 Task: Look for space in Pawtucket, United States from 12th August, 2023 to 16th August, 2023 for 8 adults in price range Rs.10000 to Rs.16000. Place can be private room with 8 bedrooms having 8 beds and 8 bathrooms. Property type can be house, flat, guest house, hotel. Amenities needed are: wifi, TV, free parkinig on premises, gym, breakfast. Booking option can be shelf check-in. Required host language is English.
Action: Mouse moved to (448, 104)
Screenshot: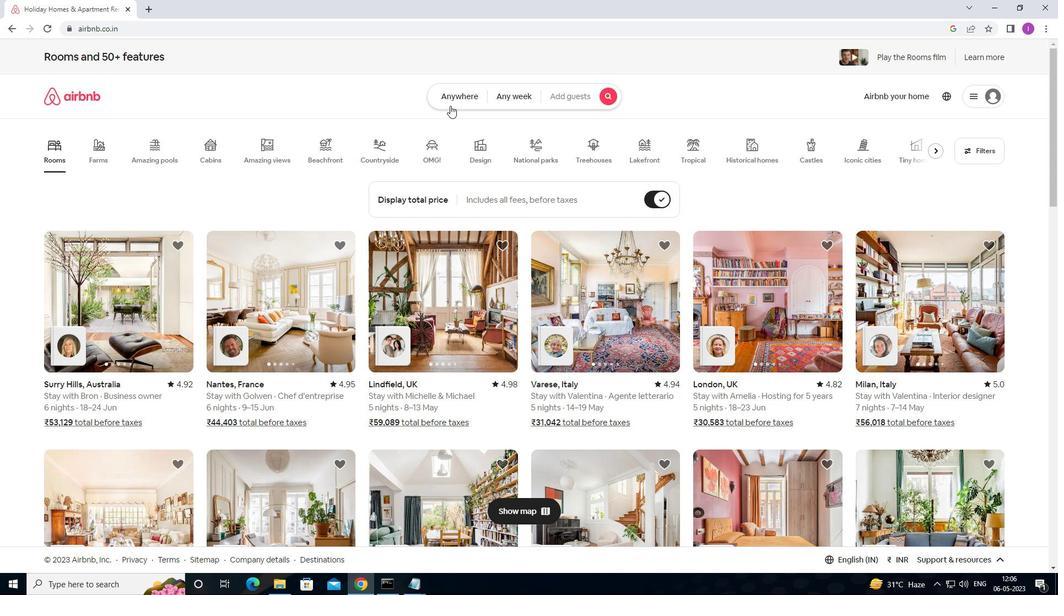
Action: Mouse pressed left at (448, 104)
Screenshot: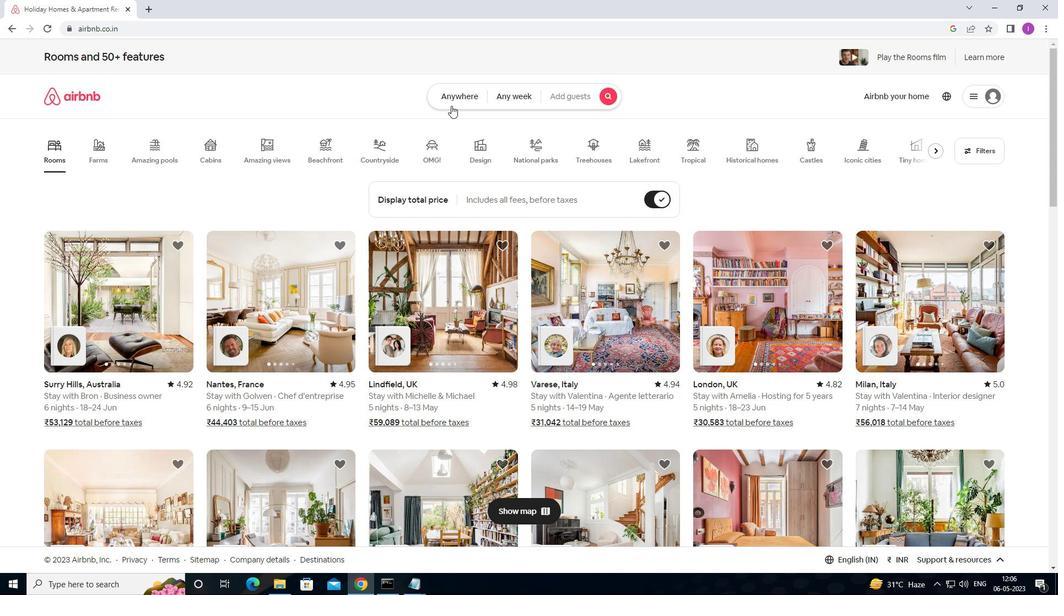 
Action: Mouse moved to (450, 96)
Screenshot: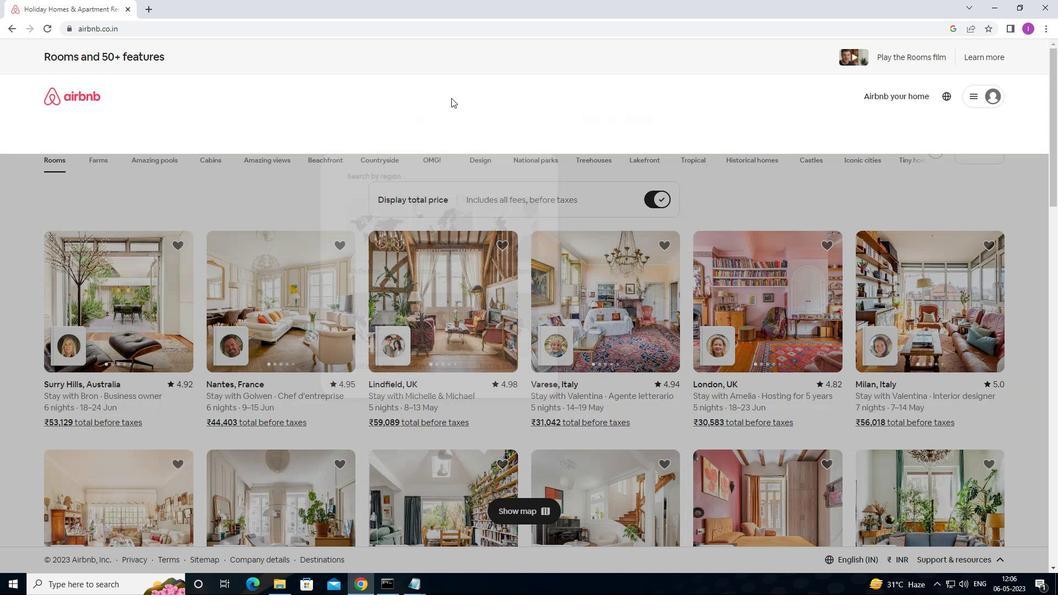 
Action: Mouse pressed left at (450, 96)
Screenshot: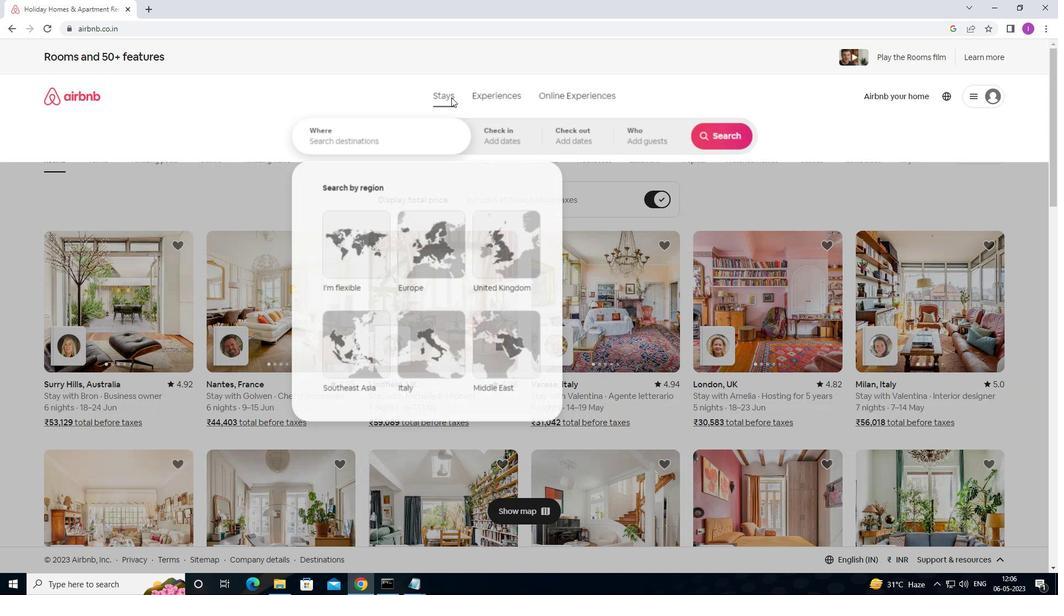 
Action: Mouse moved to (332, 140)
Screenshot: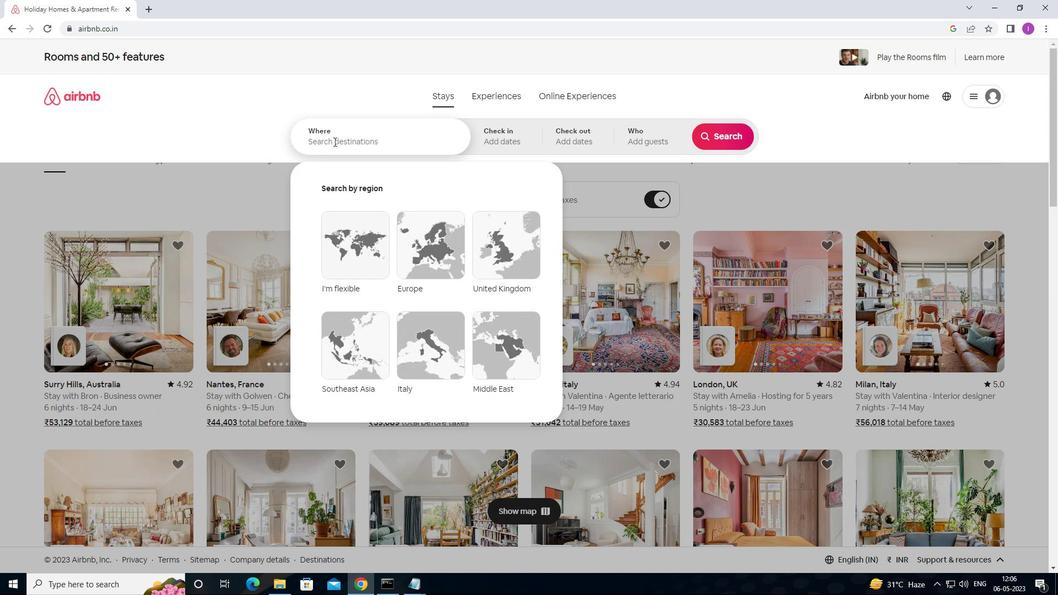 
Action: Mouse pressed left at (332, 140)
Screenshot: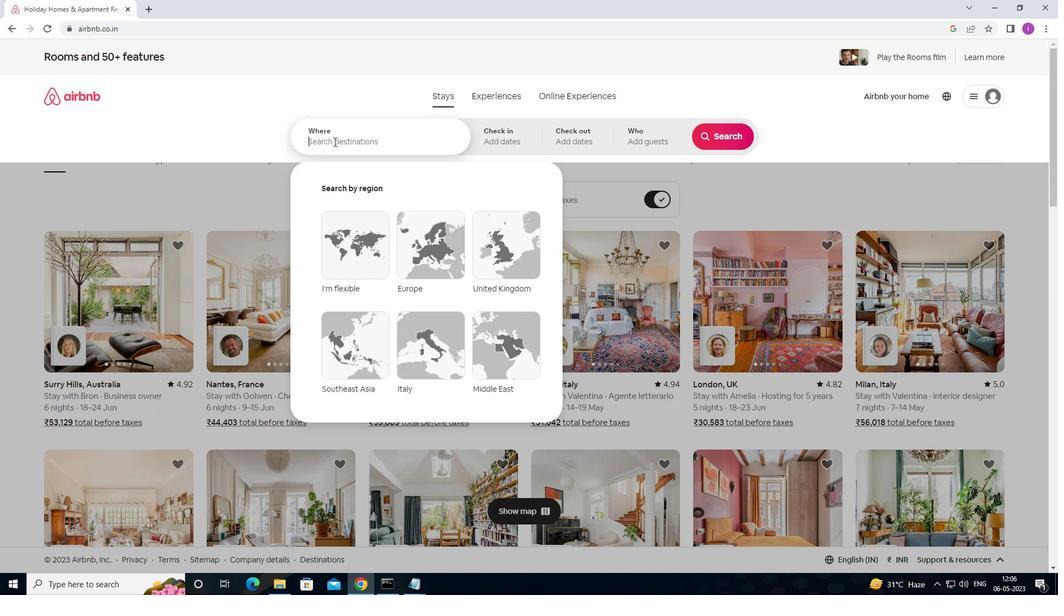 
Action: Mouse moved to (372, 141)
Screenshot: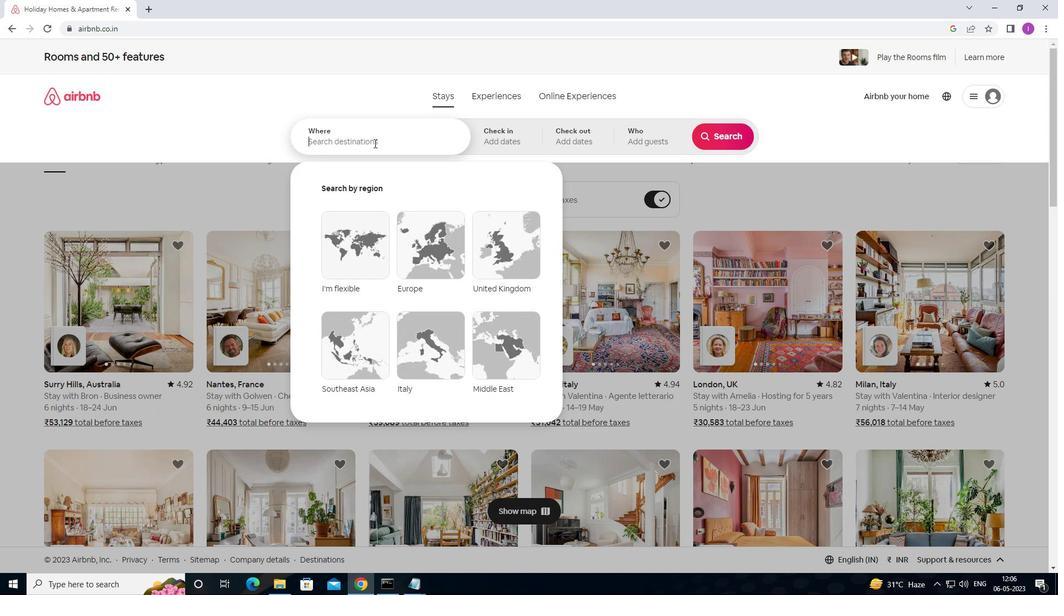 
Action: Key pressed <Key.shift>PAWTUCKET,<Key.shift>UNITED<Key.space><Key.shift>STATES
Screenshot: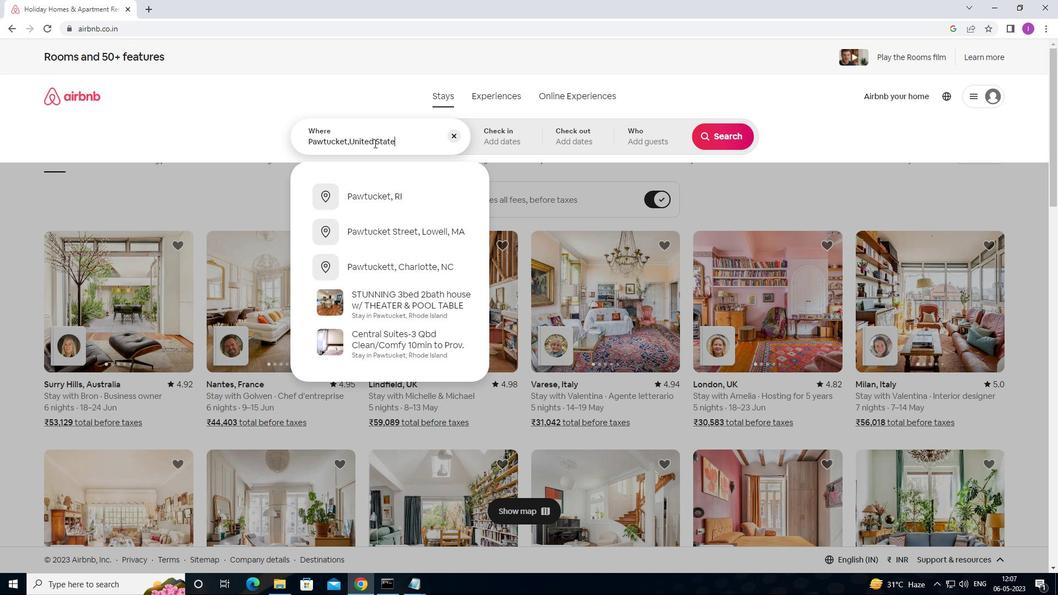 
Action: Mouse moved to (491, 130)
Screenshot: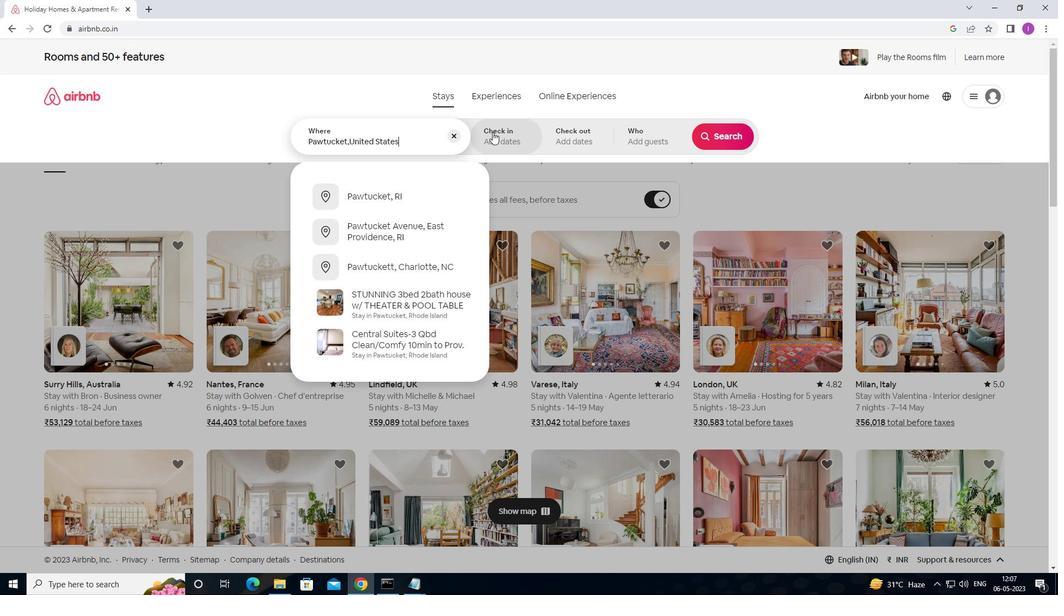 
Action: Mouse pressed left at (491, 130)
Screenshot: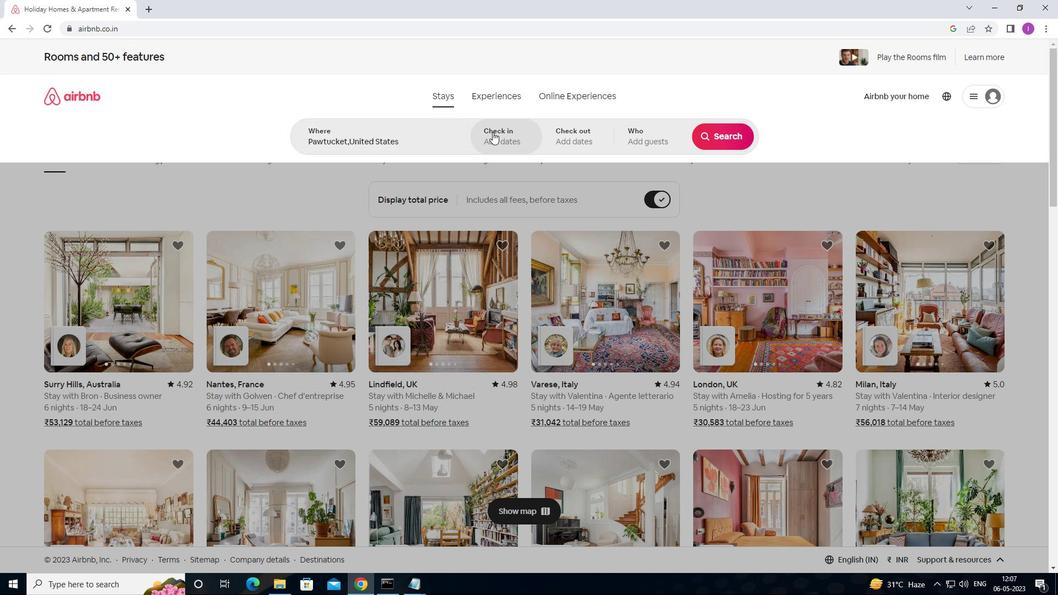 
Action: Mouse moved to (723, 221)
Screenshot: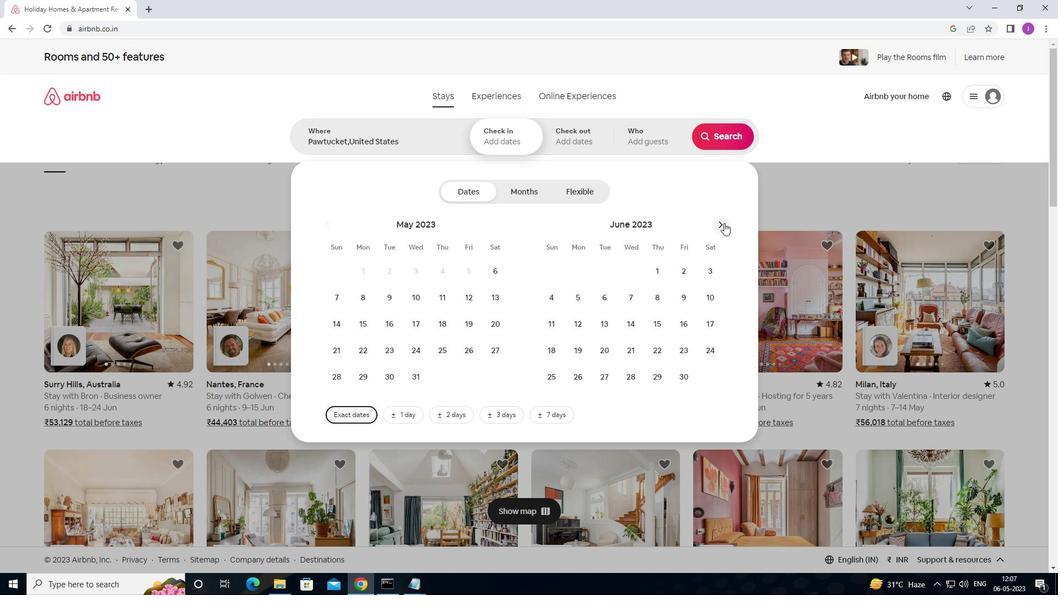 
Action: Mouse pressed left at (723, 221)
Screenshot: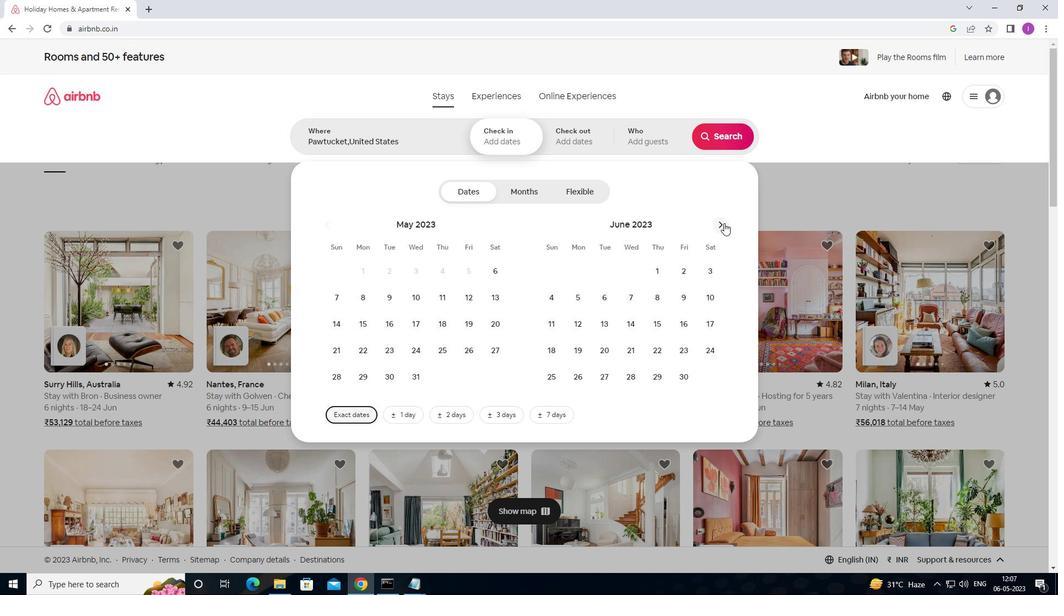 
Action: Mouse pressed left at (723, 221)
Screenshot: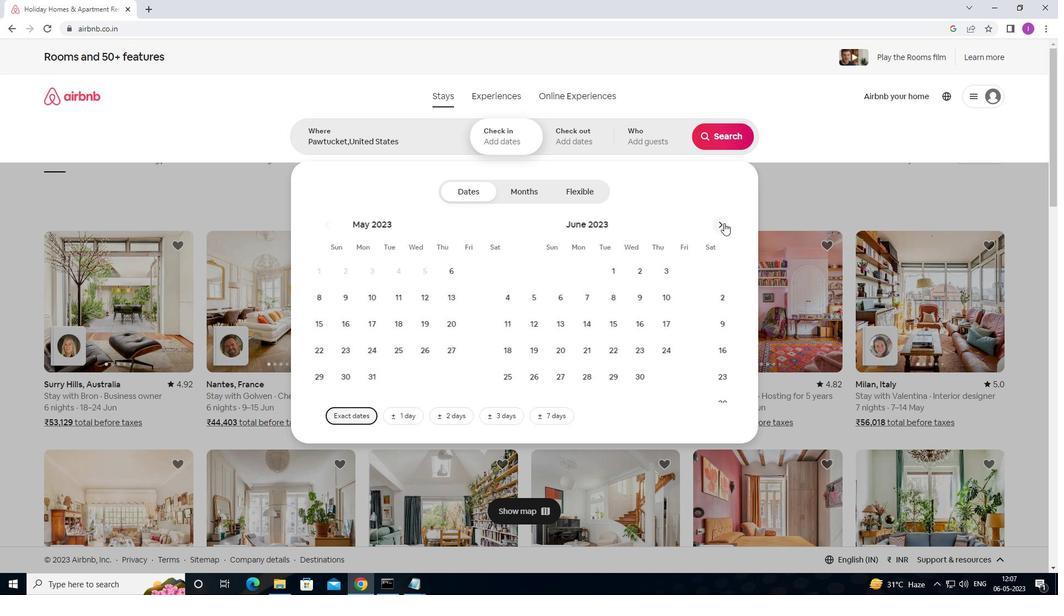 
Action: Mouse pressed left at (723, 221)
Screenshot: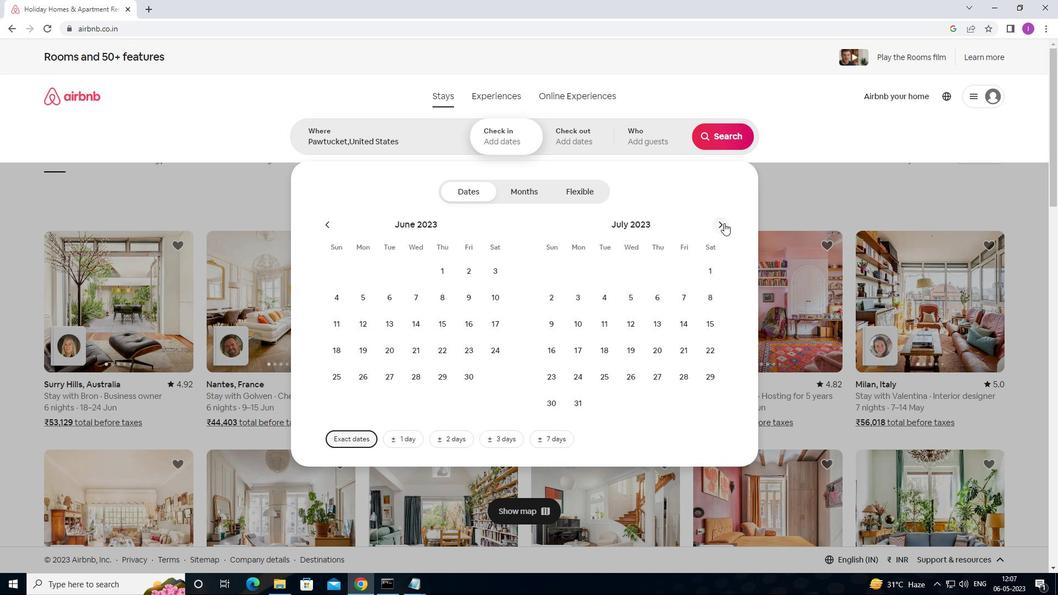 
Action: Mouse moved to (711, 292)
Screenshot: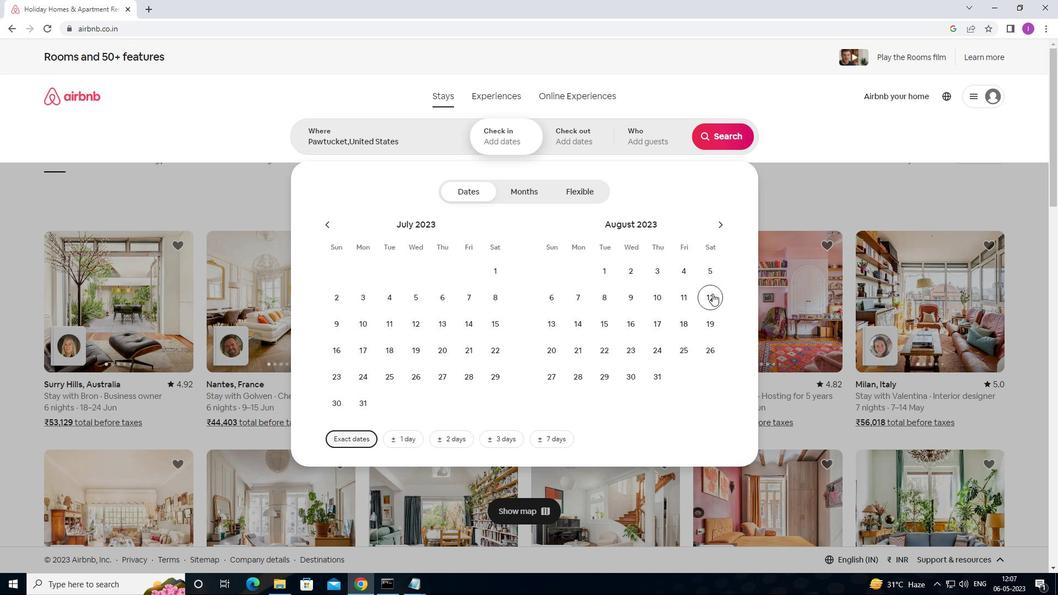 
Action: Mouse pressed left at (711, 292)
Screenshot: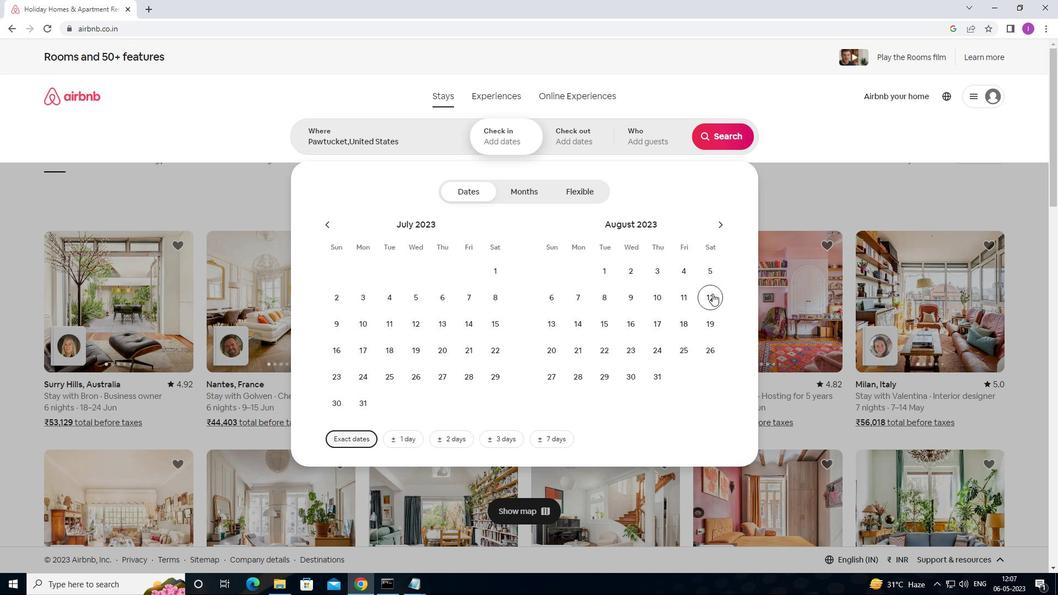 
Action: Mouse moved to (625, 324)
Screenshot: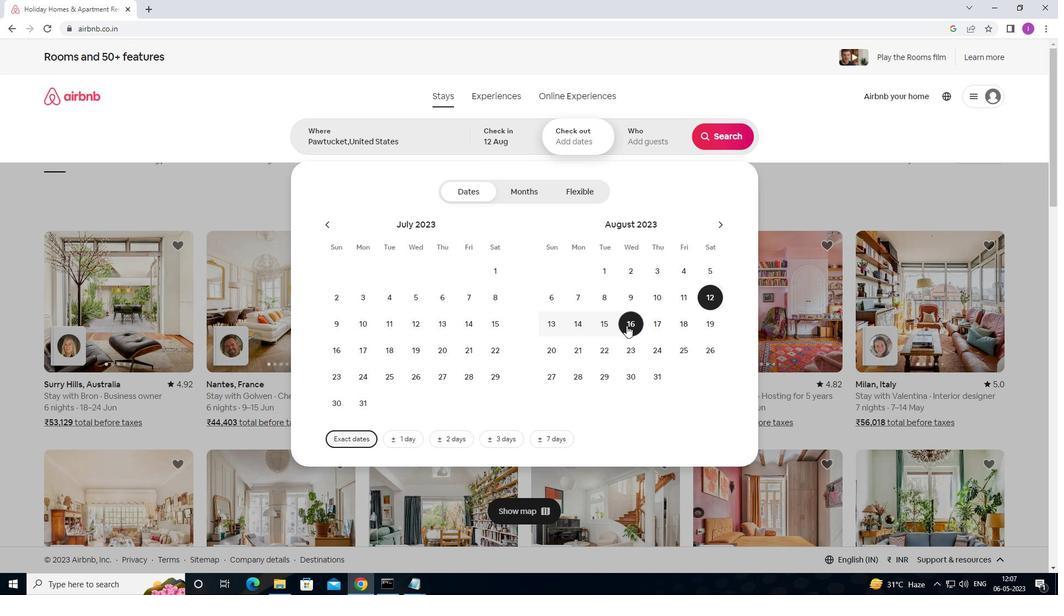 
Action: Mouse pressed left at (625, 324)
Screenshot: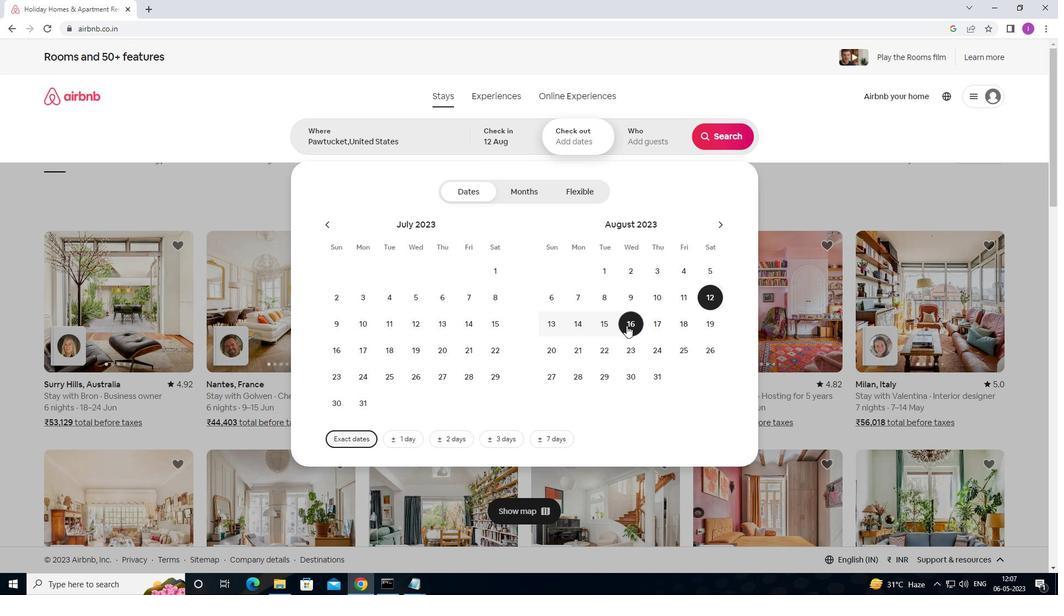 
Action: Mouse moved to (637, 137)
Screenshot: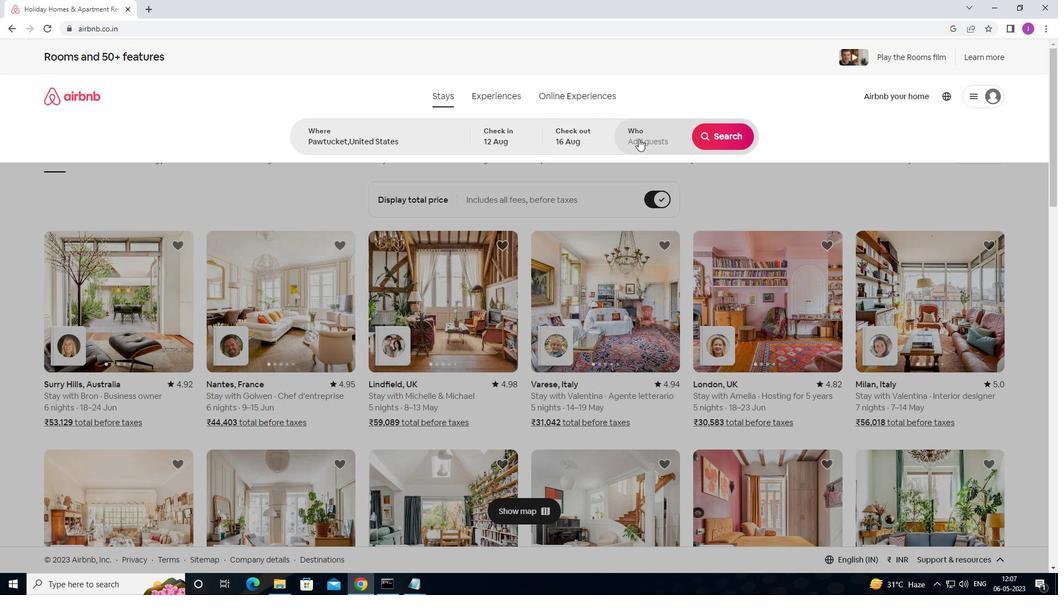 
Action: Mouse pressed left at (637, 137)
Screenshot: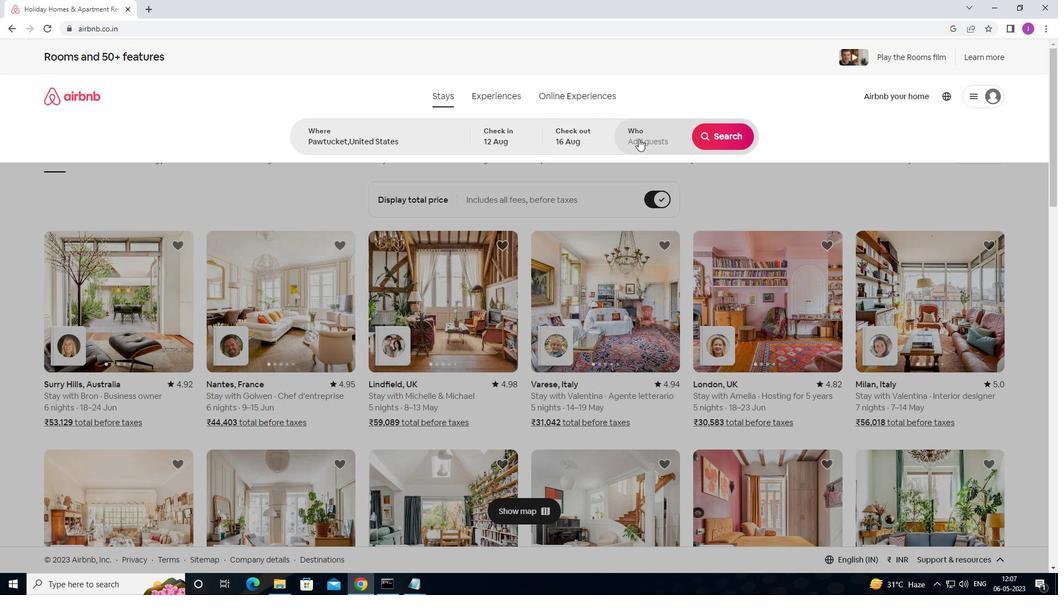 
Action: Mouse moved to (727, 189)
Screenshot: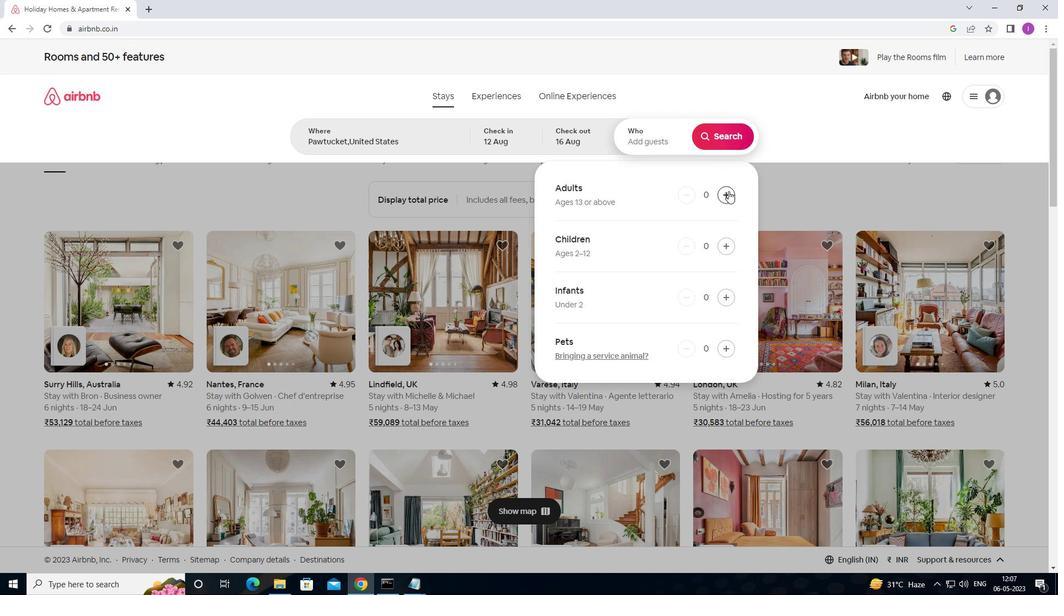 
Action: Mouse pressed left at (727, 189)
Screenshot: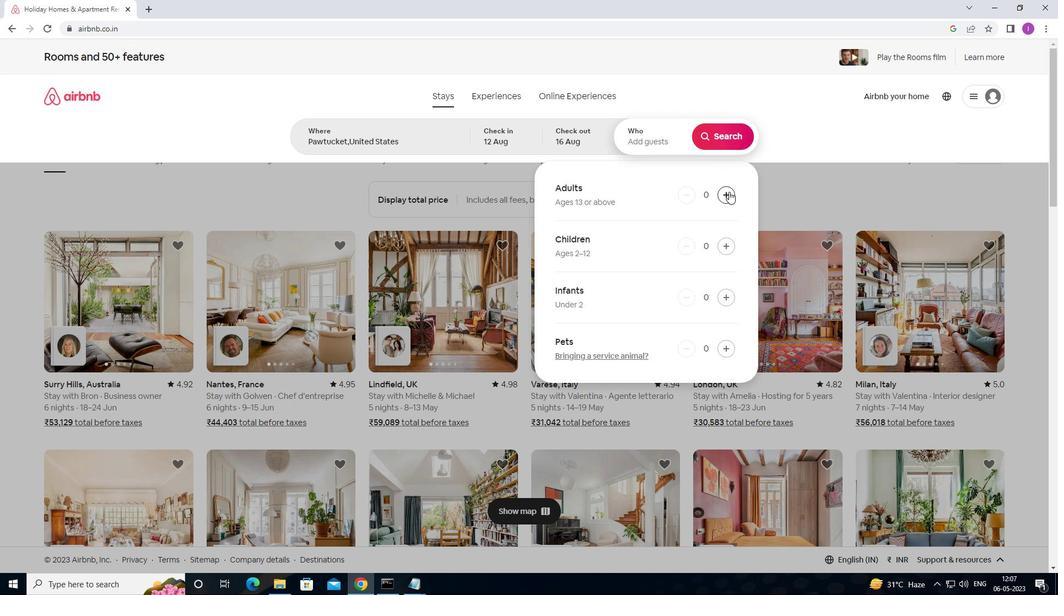 
Action: Mouse moved to (727, 190)
Screenshot: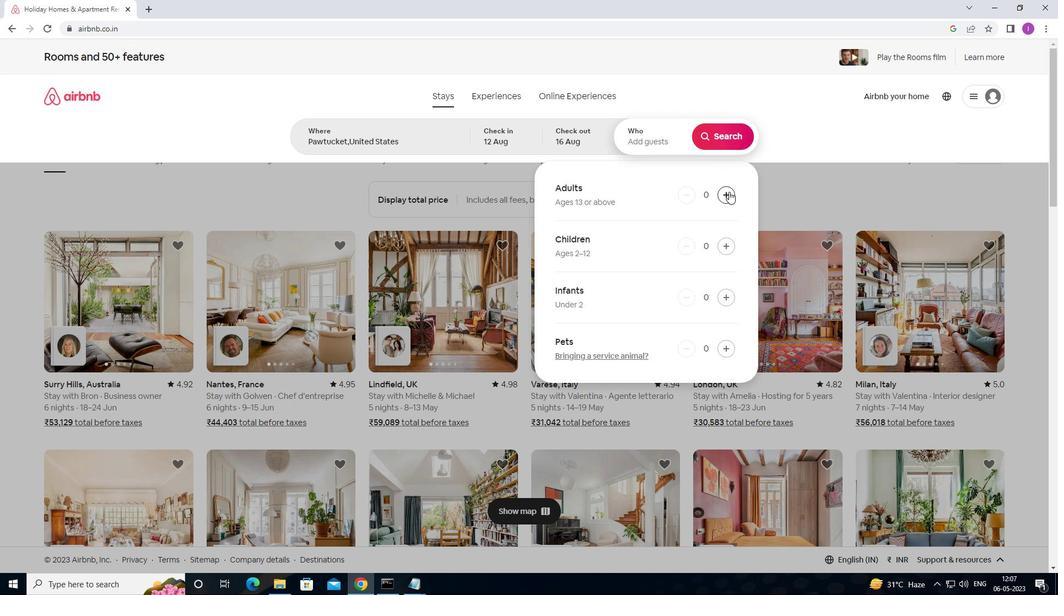 
Action: Mouse pressed left at (727, 190)
Screenshot: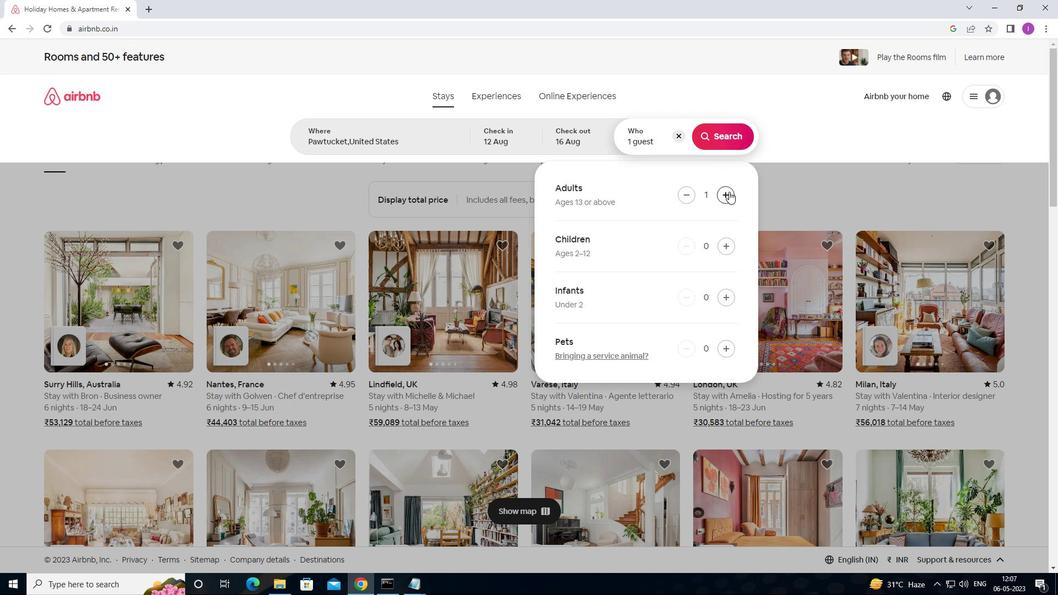 
Action: Mouse pressed left at (727, 190)
Screenshot: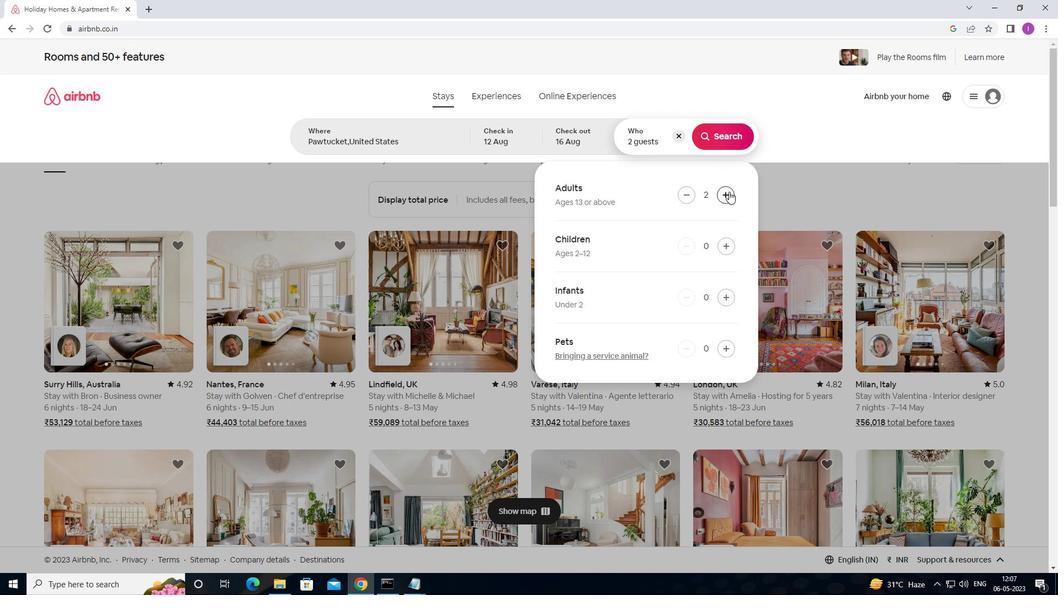 
Action: Mouse pressed left at (727, 190)
Screenshot: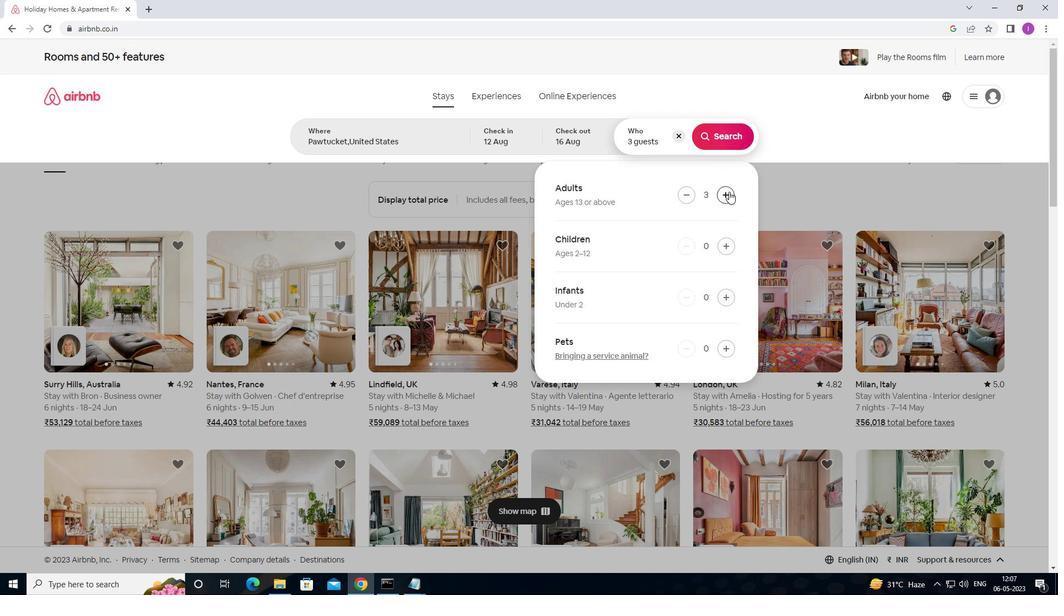 
Action: Mouse pressed left at (727, 190)
Screenshot: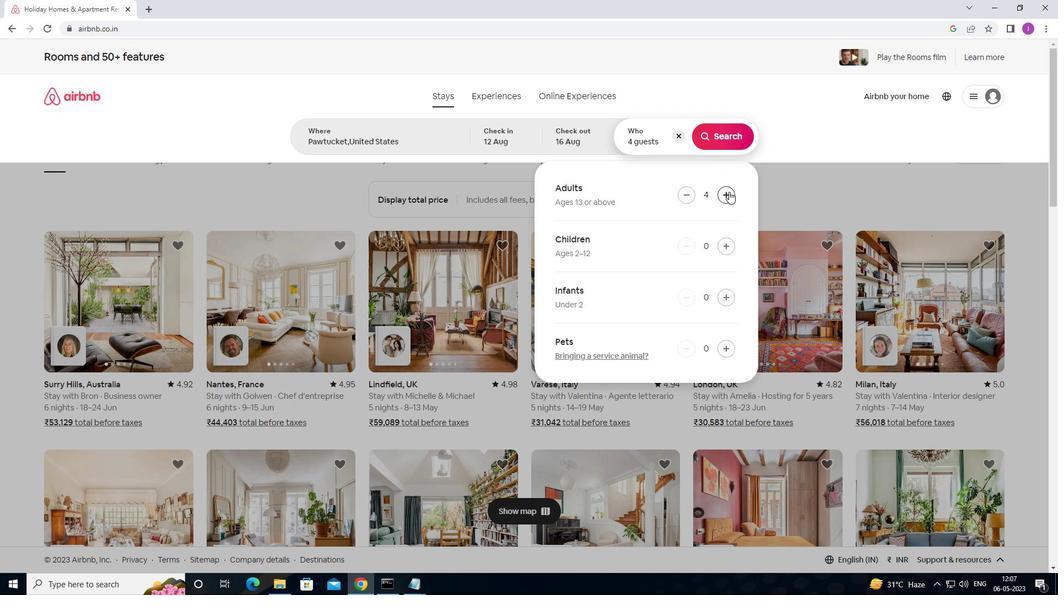 
Action: Mouse pressed left at (727, 190)
Screenshot: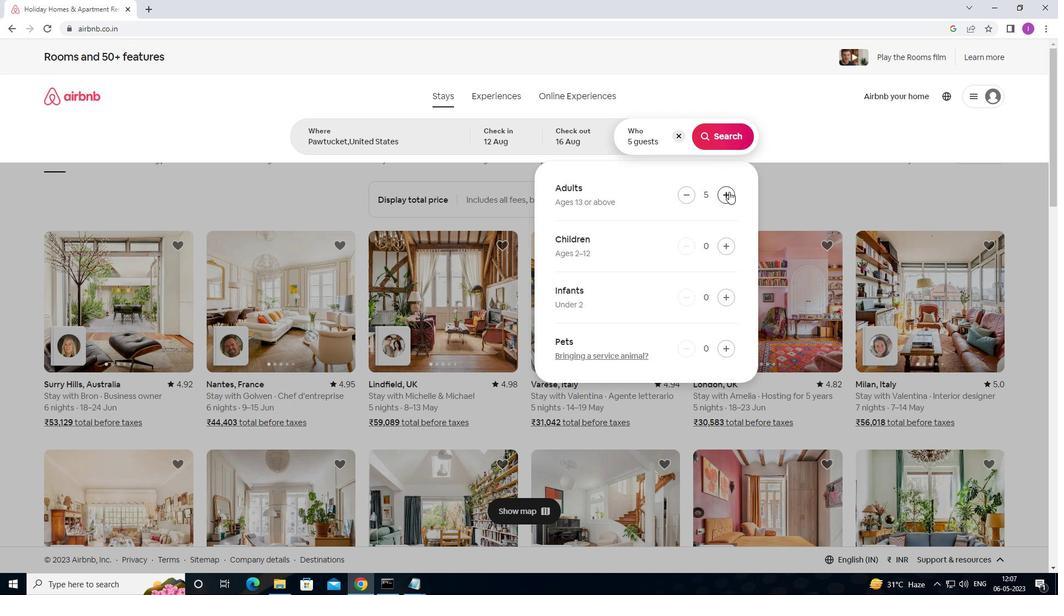 
Action: Mouse pressed left at (727, 190)
Screenshot: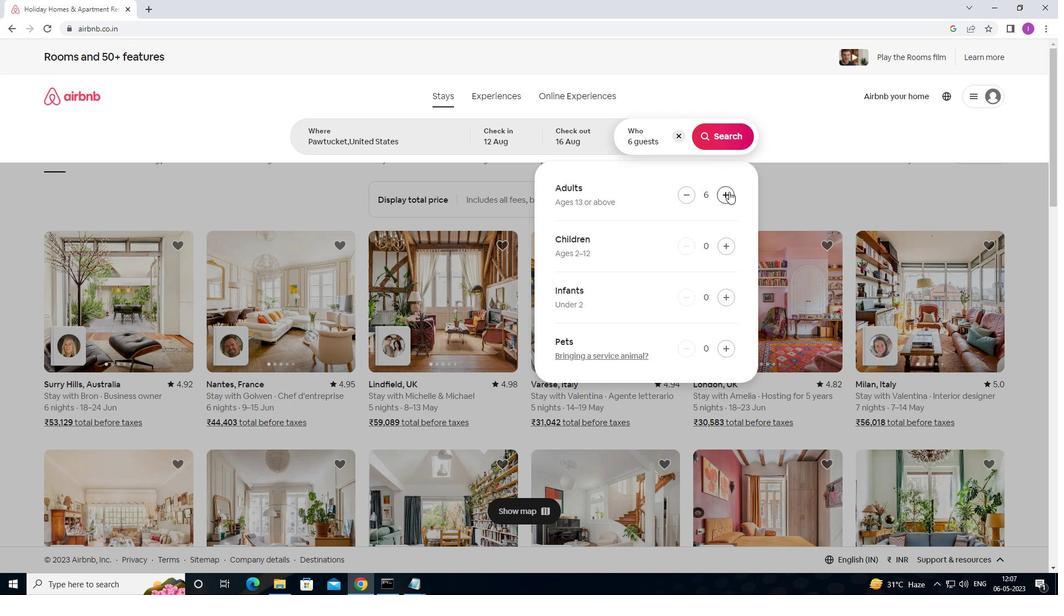 
Action: Mouse pressed left at (727, 190)
Screenshot: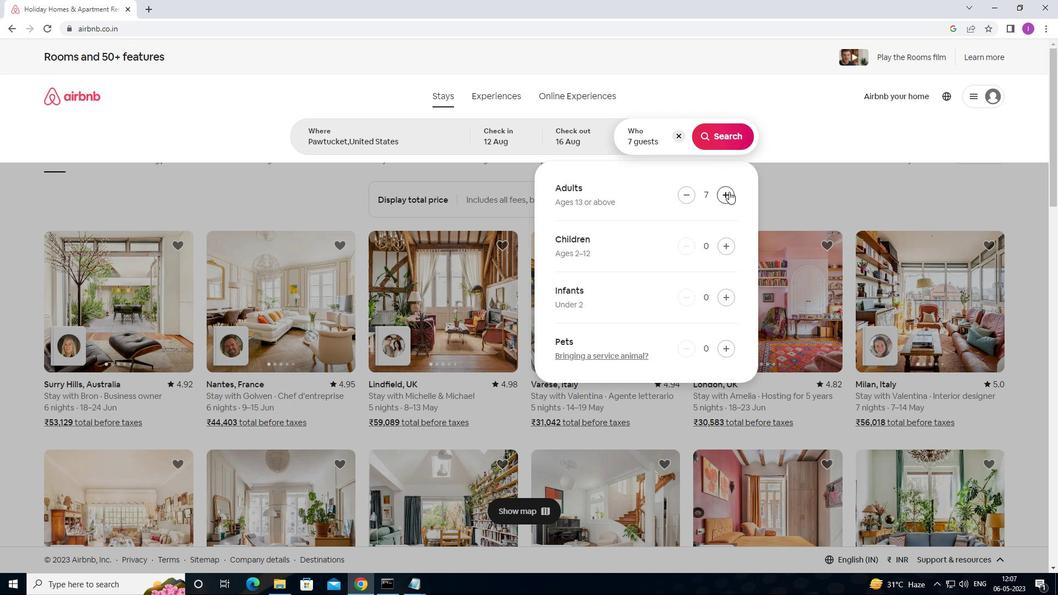 
Action: Mouse moved to (728, 134)
Screenshot: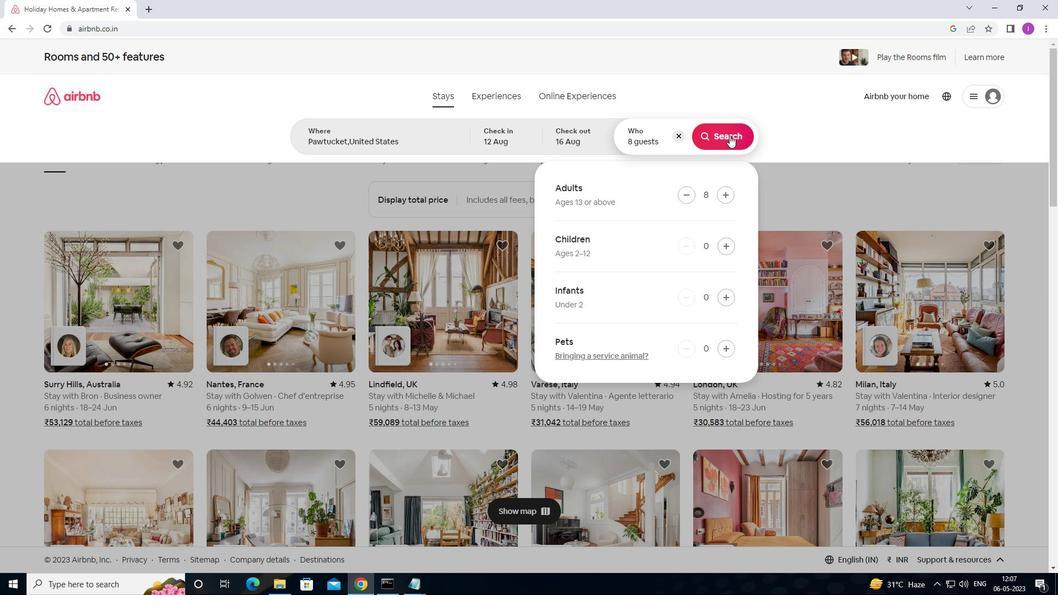 
Action: Mouse pressed left at (728, 134)
Screenshot: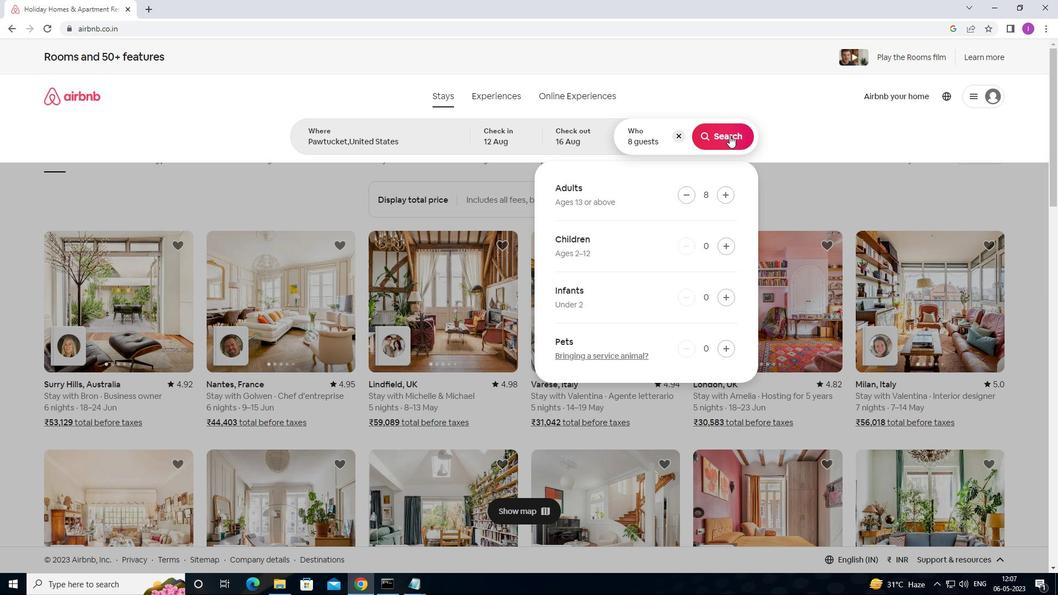 
Action: Mouse moved to (1017, 110)
Screenshot: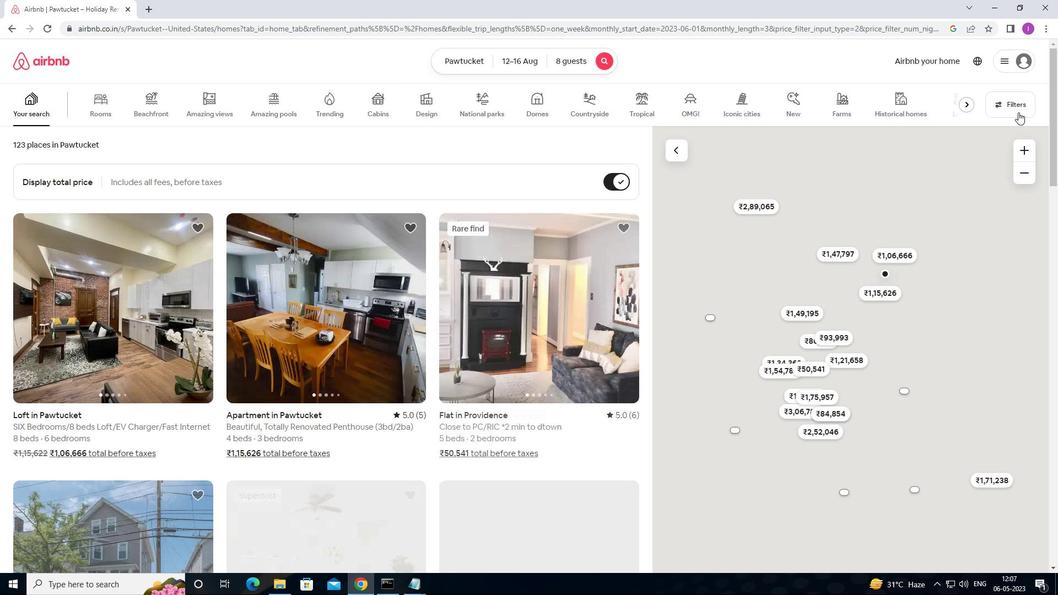 
Action: Mouse pressed left at (1017, 110)
Screenshot: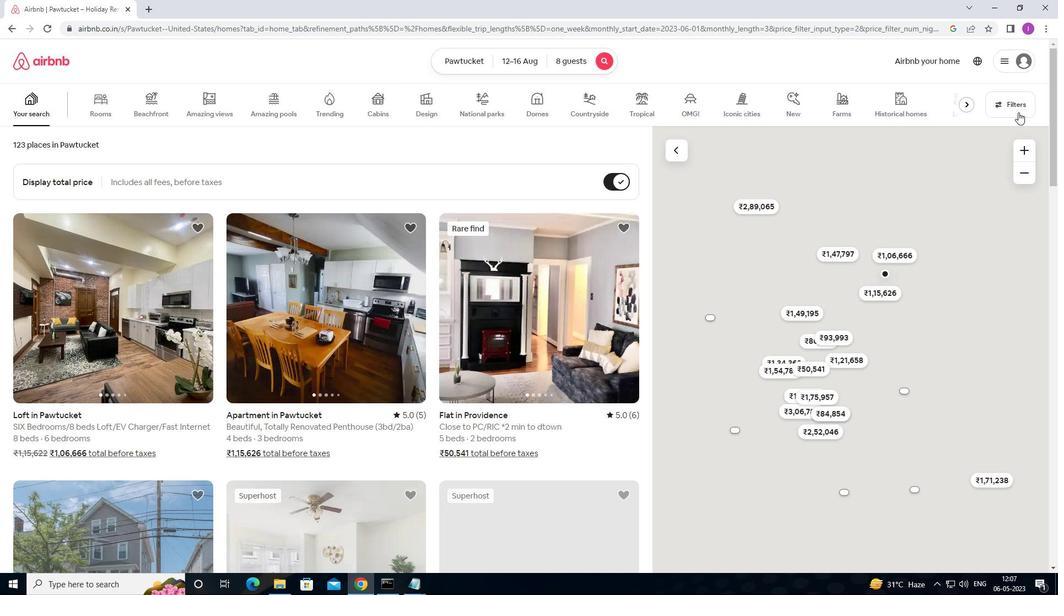 
Action: Mouse moved to (404, 375)
Screenshot: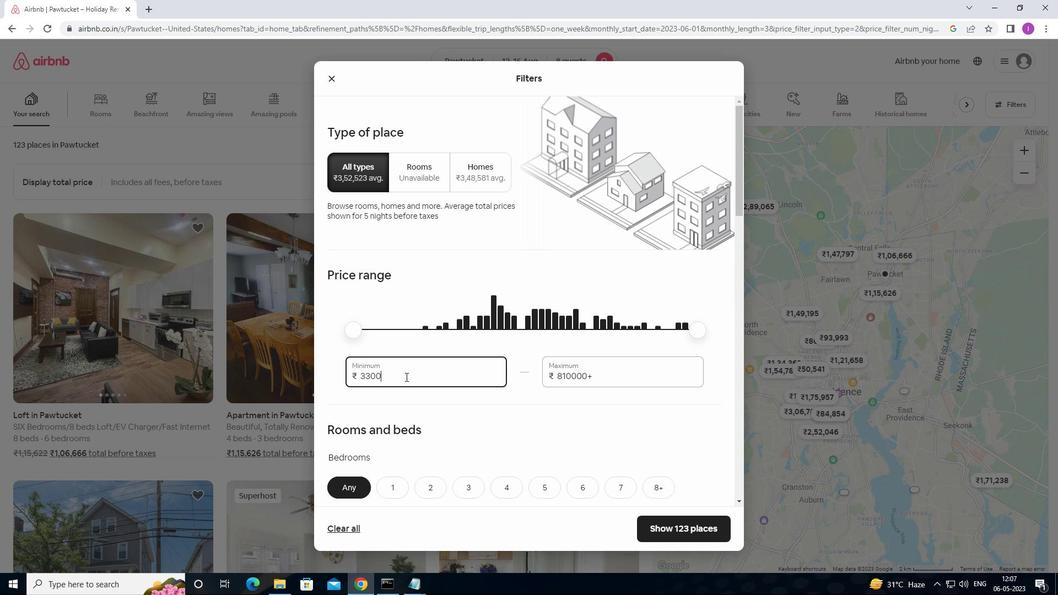 
Action: Mouse pressed left at (404, 375)
Screenshot: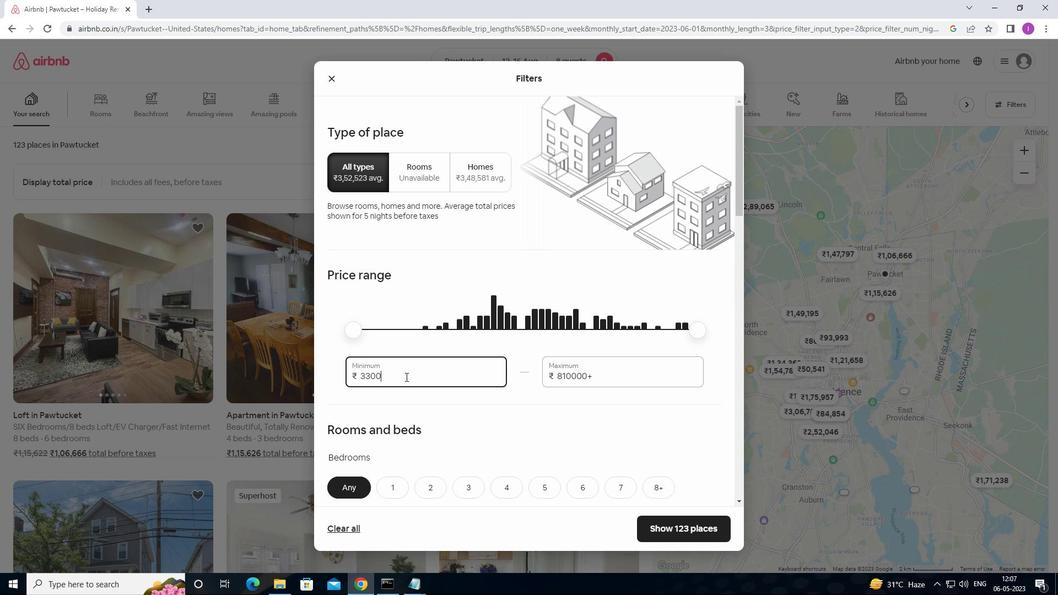 
Action: Mouse moved to (482, 354)
Screenshot: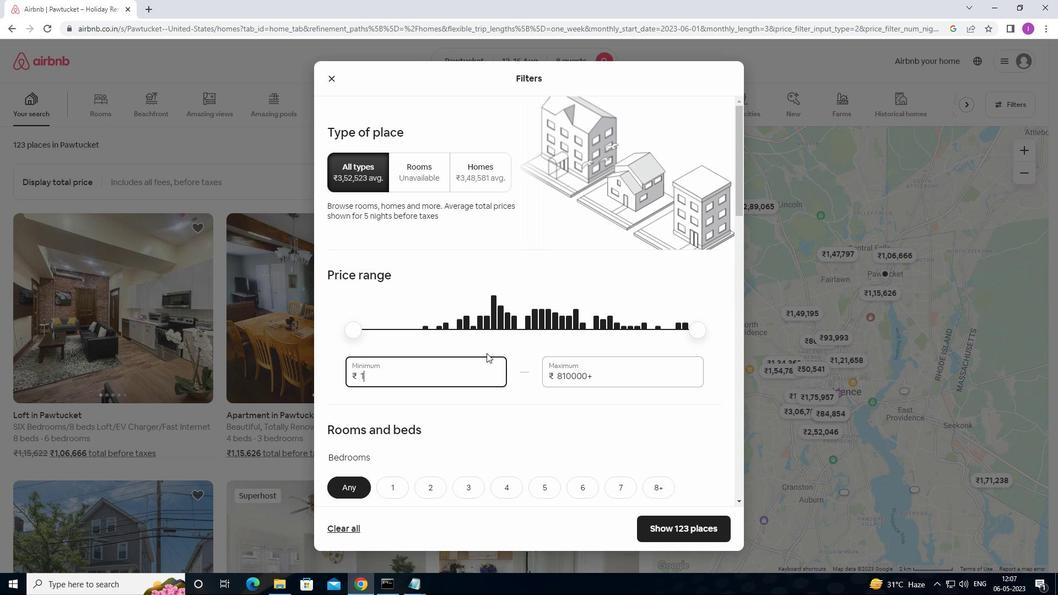 
Action: Key pressed 1
Screenshot: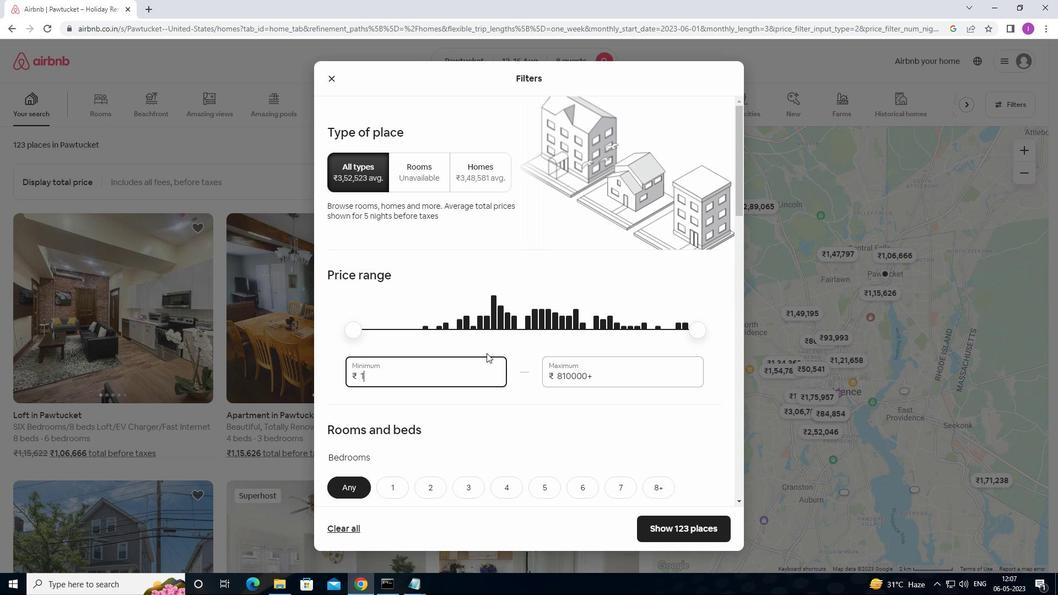 
Action: Mouse moved to (491, 348)
Screenshot: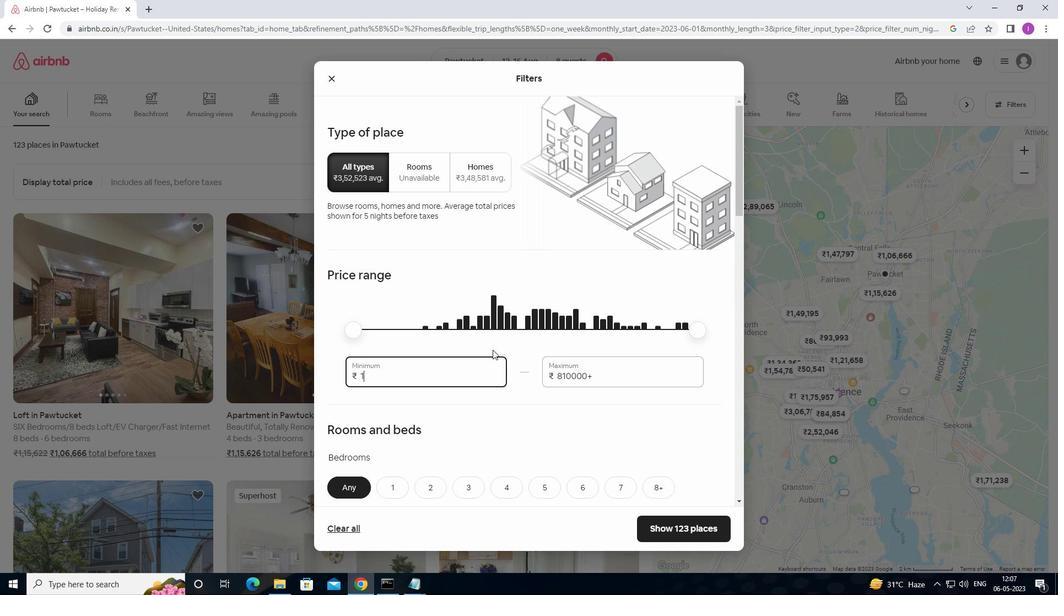 
Action: Key pressed 0
Screenshot: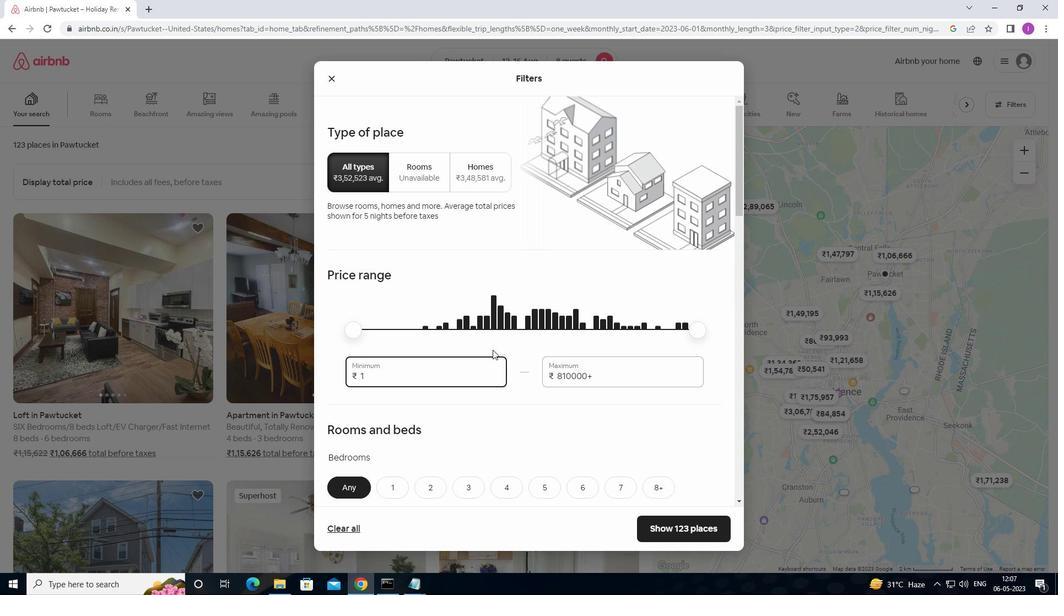 
Action: Mouse moved to (493, 347)
Screenshot: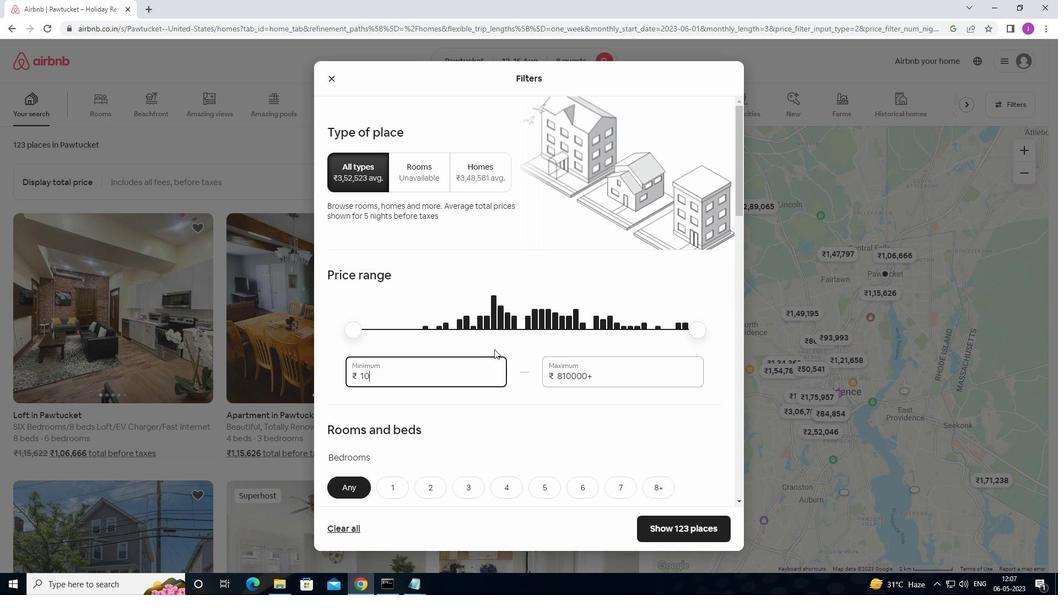 
Action: Key pressed 0
Screenshot: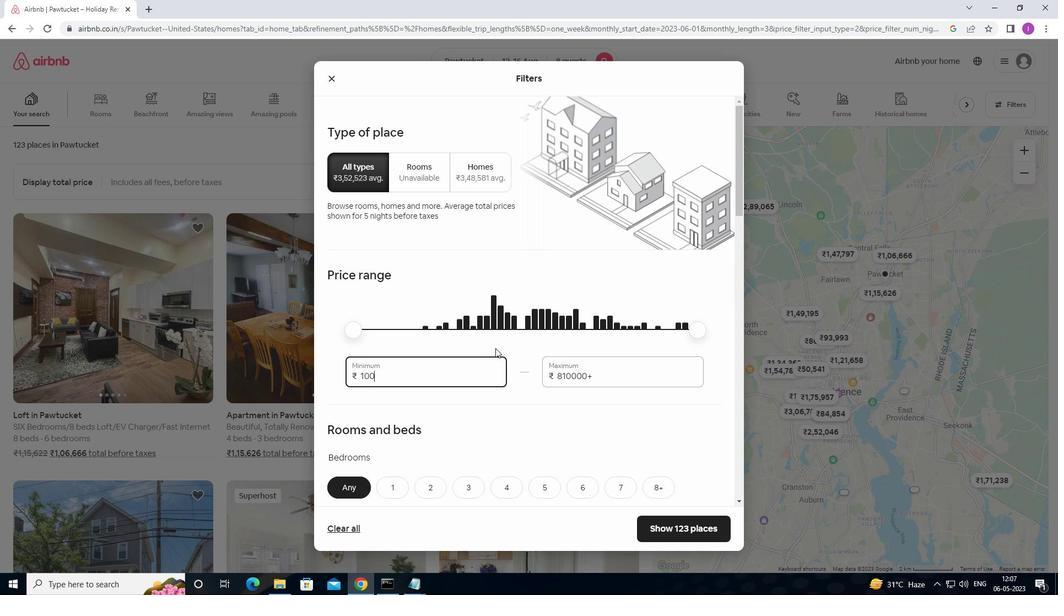 
Action: Mouse moved to (494, 345)
Screenshot: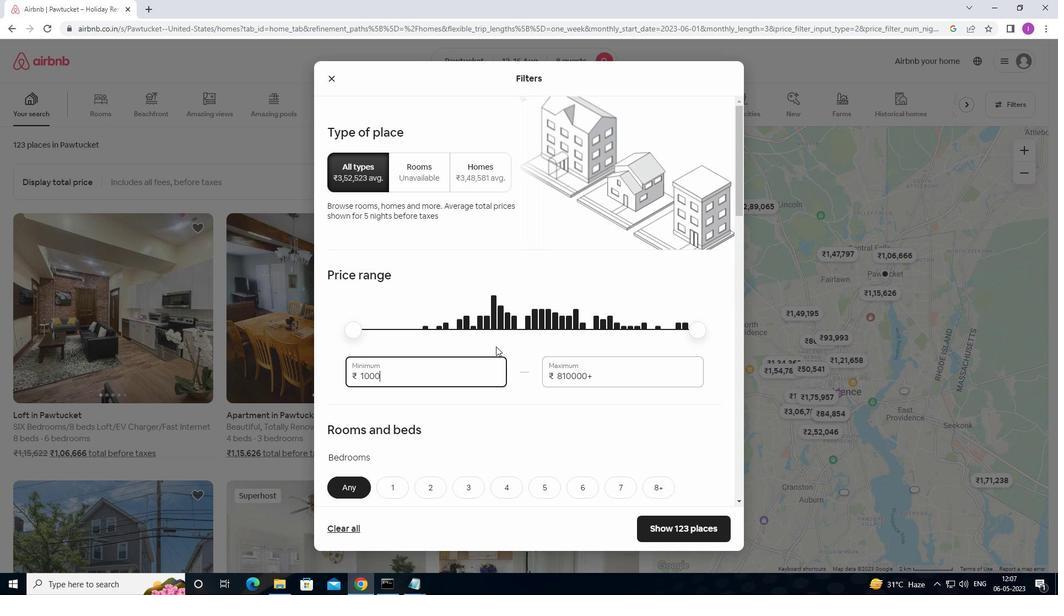
Action: Key pressed 00
Screenshot: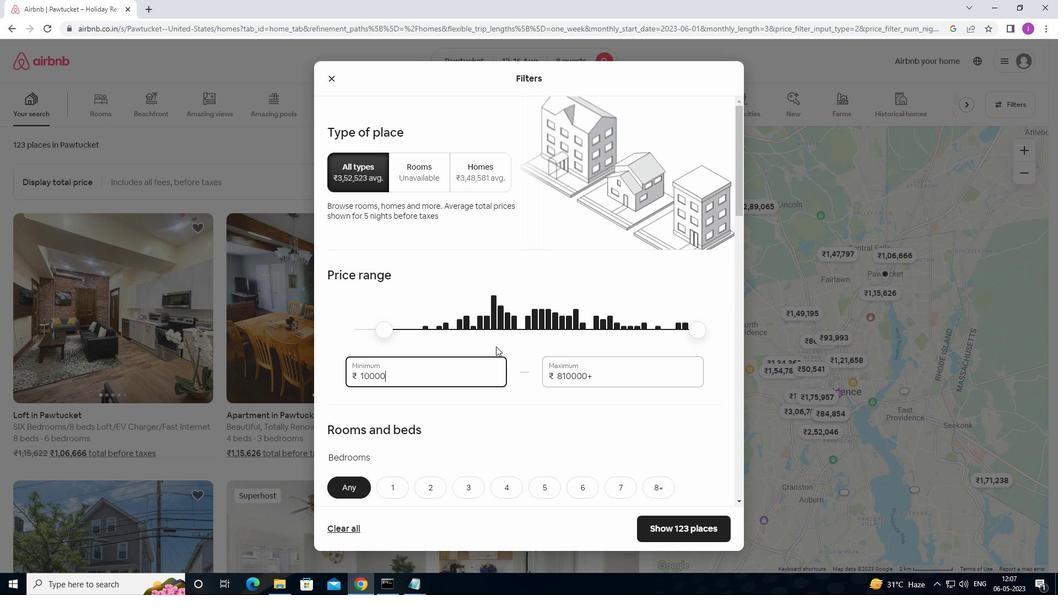 
Action: Mouse moved to (607, 377)
Screenshot: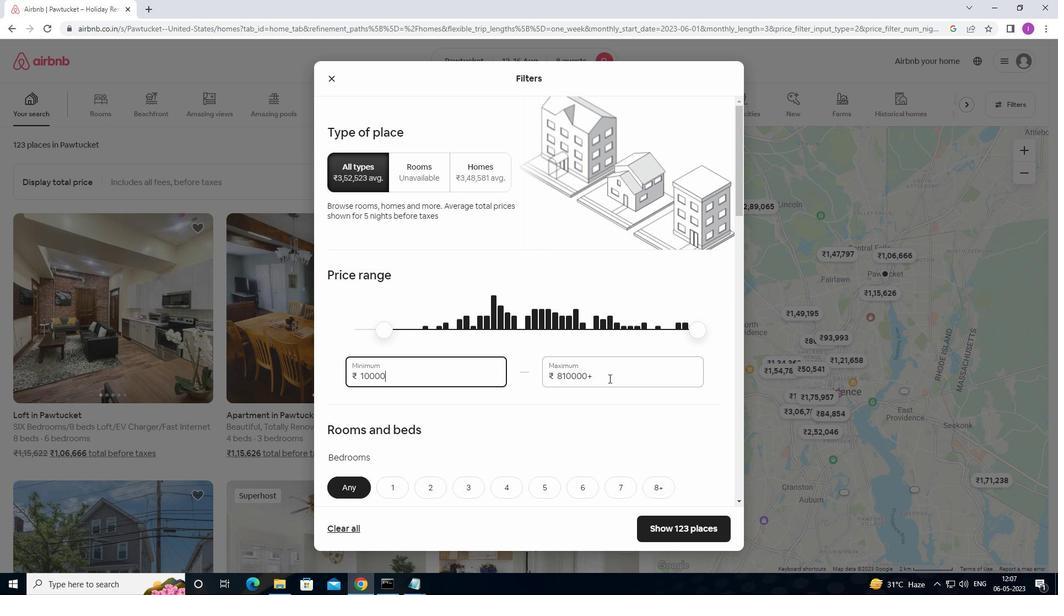 
Action: Mouse pressed left at (607, 377)
Screenshot: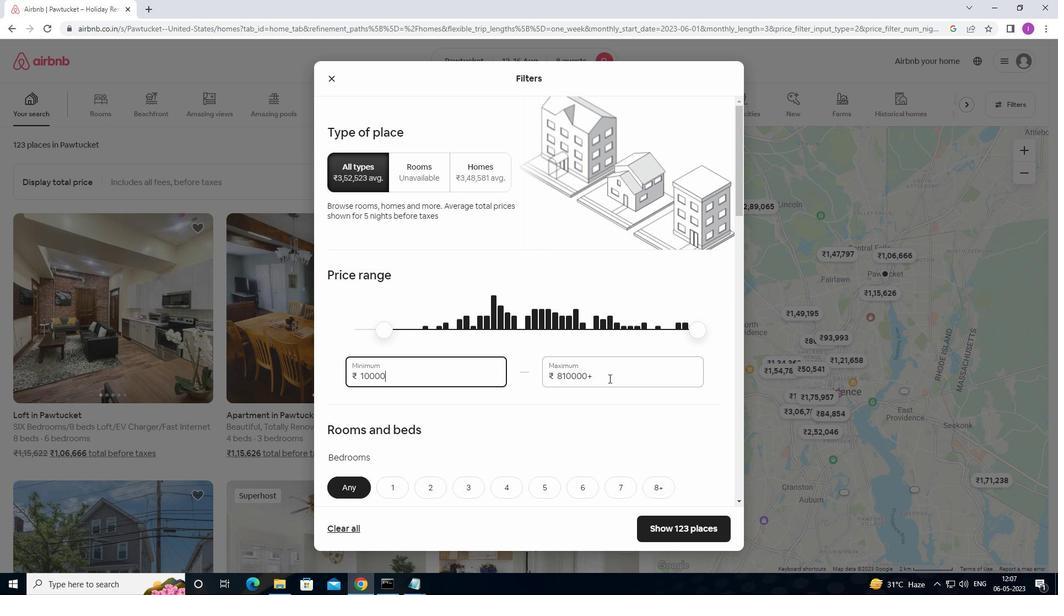 
Action: Mouse moved to (528, 379)
Screenshot: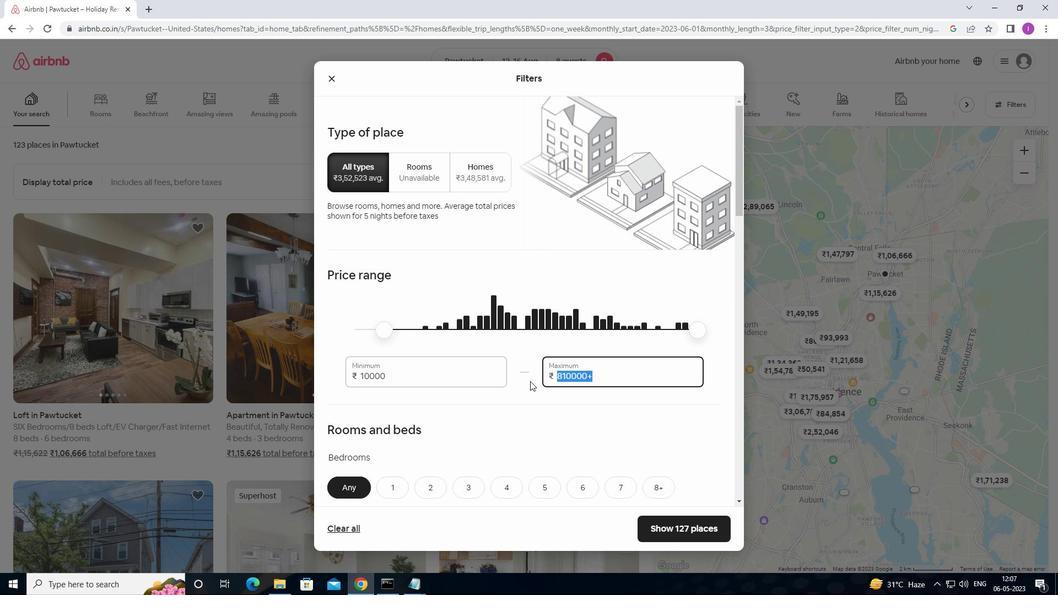 
Action: Key pressed 1
Screenshot: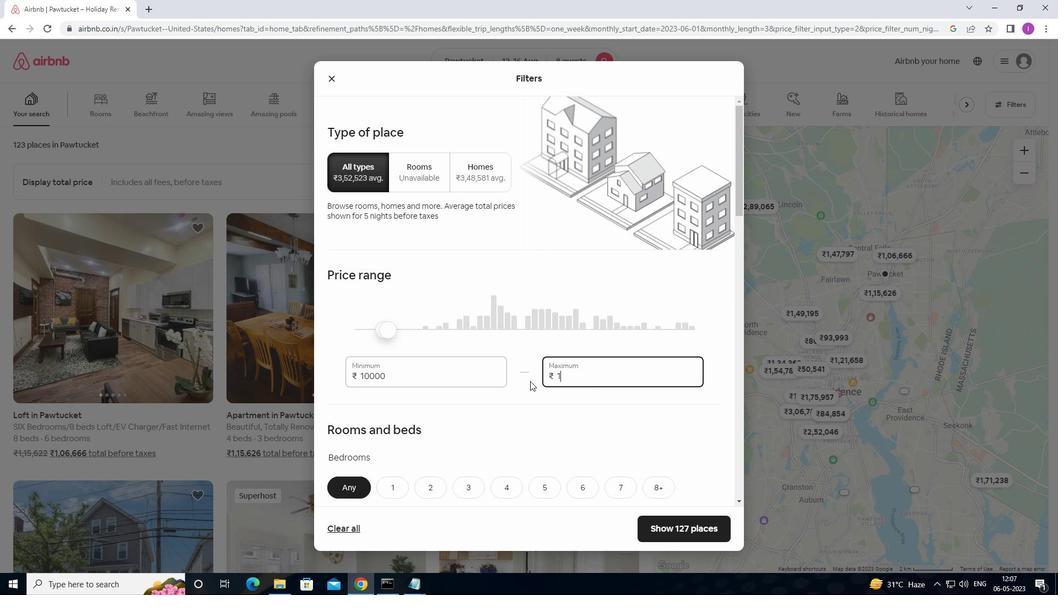 
Action: Mouse moved to (528, 379)
Screenshot: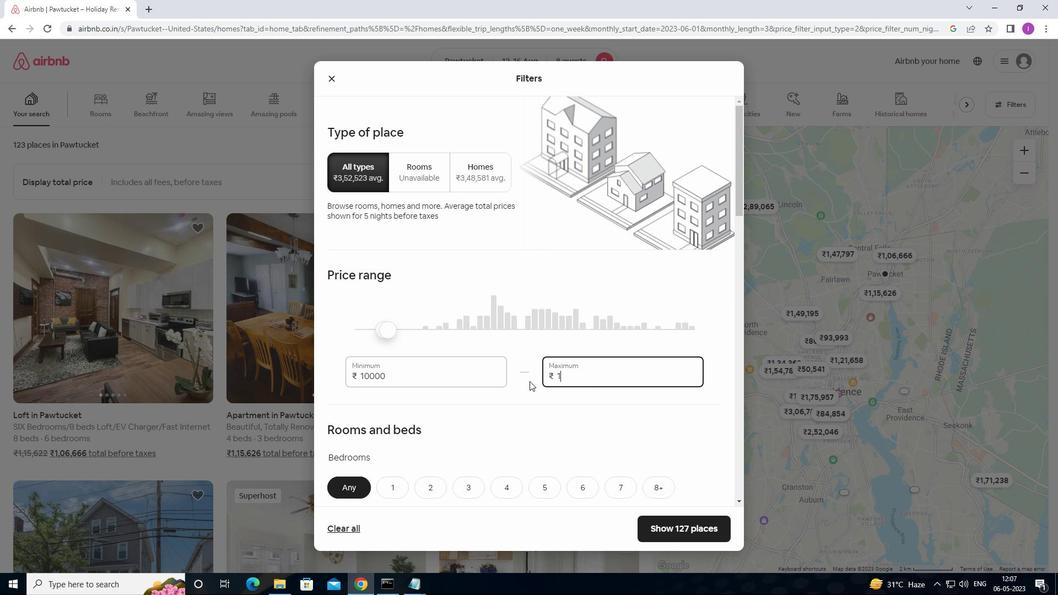 
Action: Key pressed 6
Screenshot: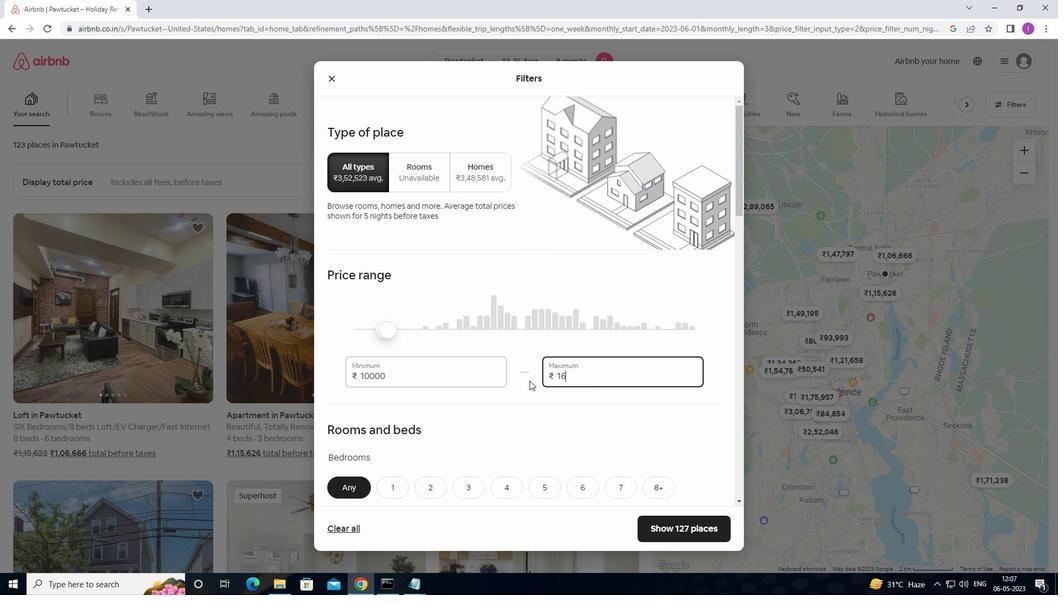 
Action: Mouse moved to (528, 379)
Screenshot: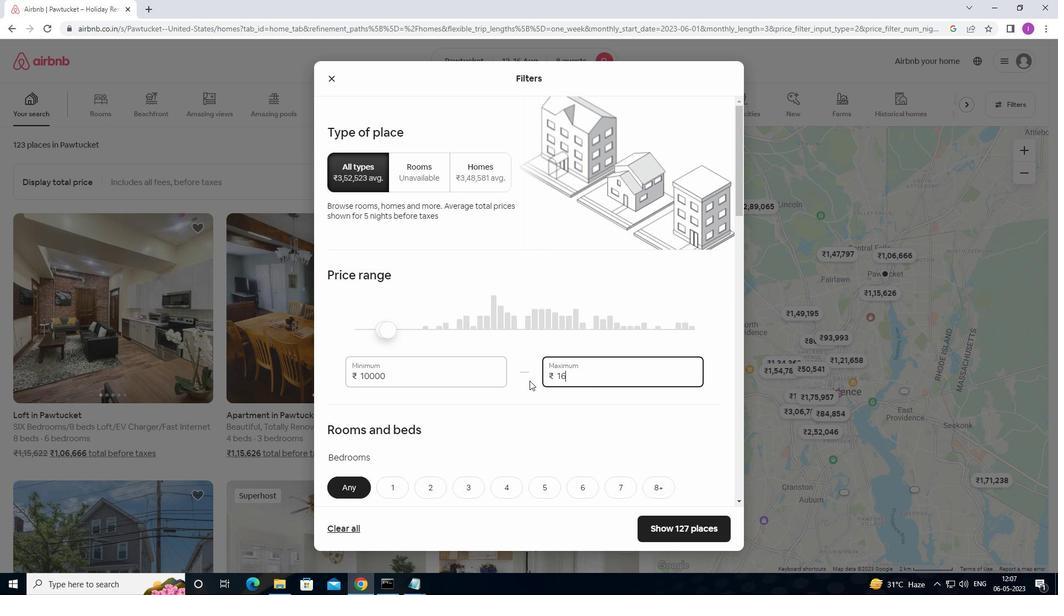 
Action: Key pressed 0
Screenshot: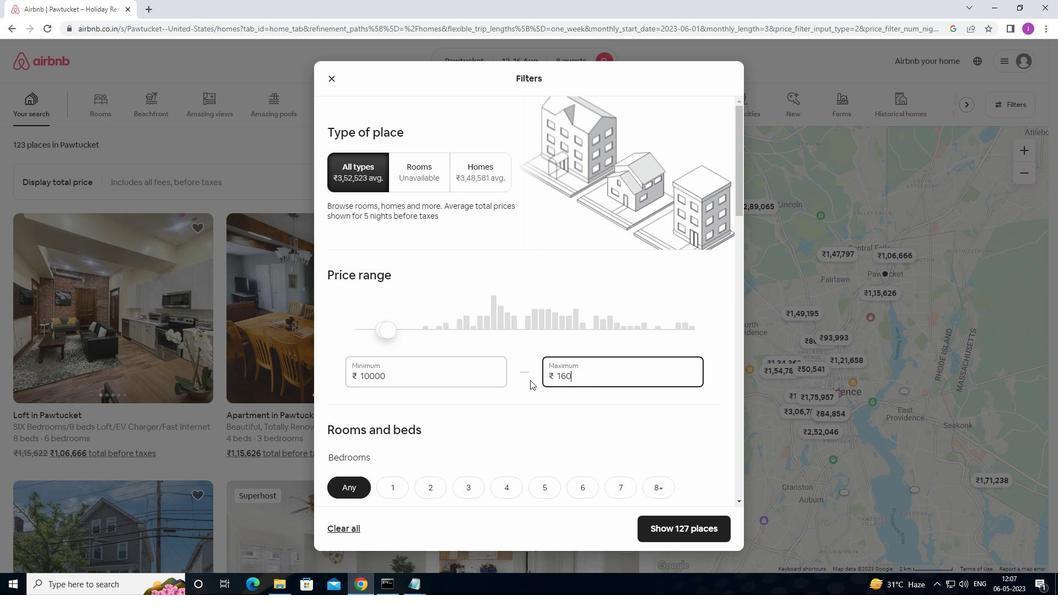 
Action: Mouse moved to (528, 378)
Screenshot: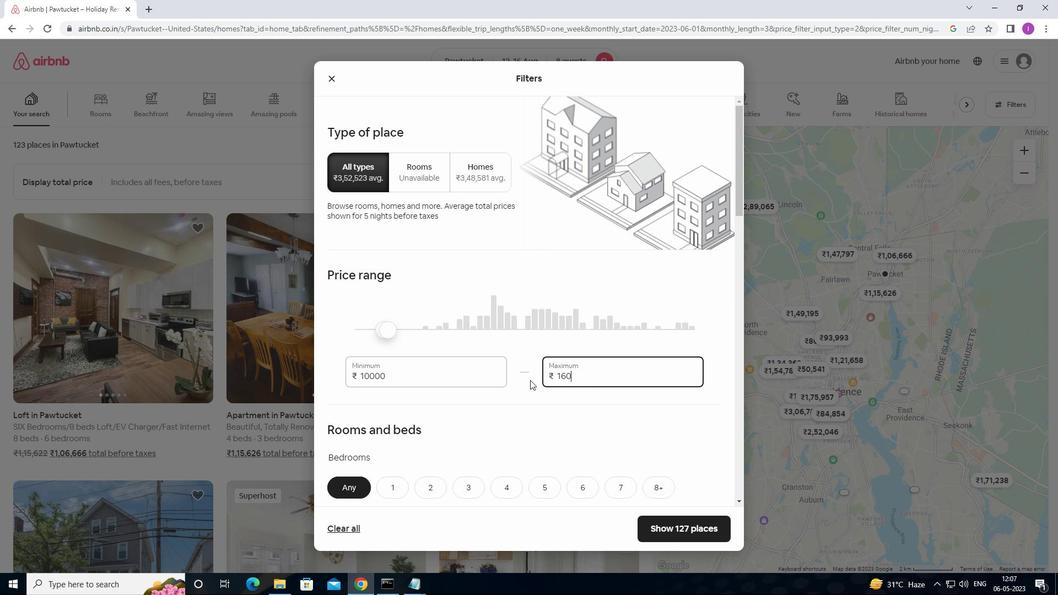 
Action: Key pressed 00
Screenshot: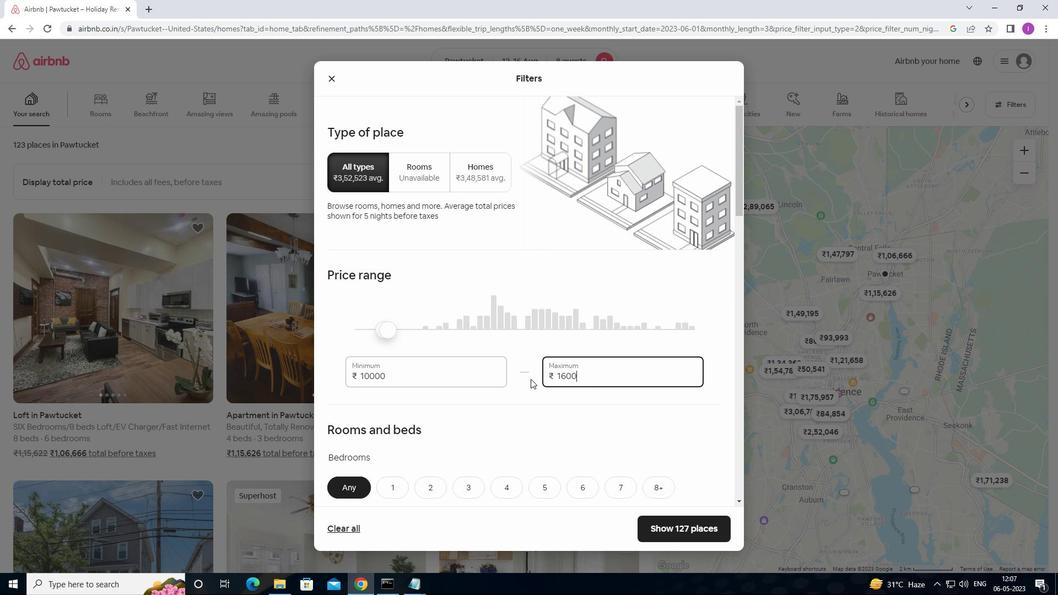 
Action: Mouse moved to (534, 394)
Screenshot: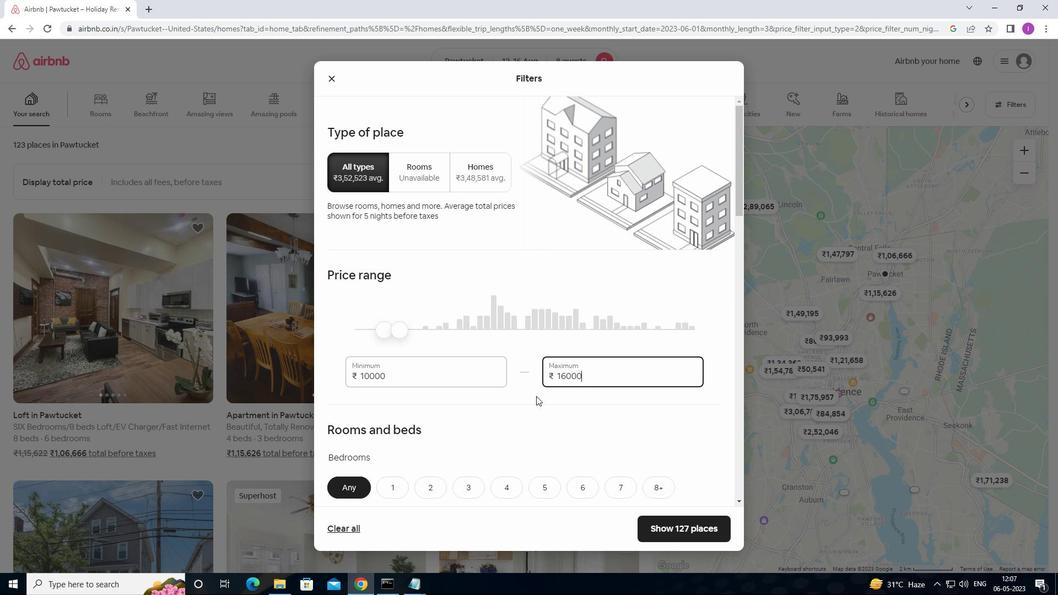 
Action: Mouse scrolled (534, 394) with delta (0, 0)
Screenshot: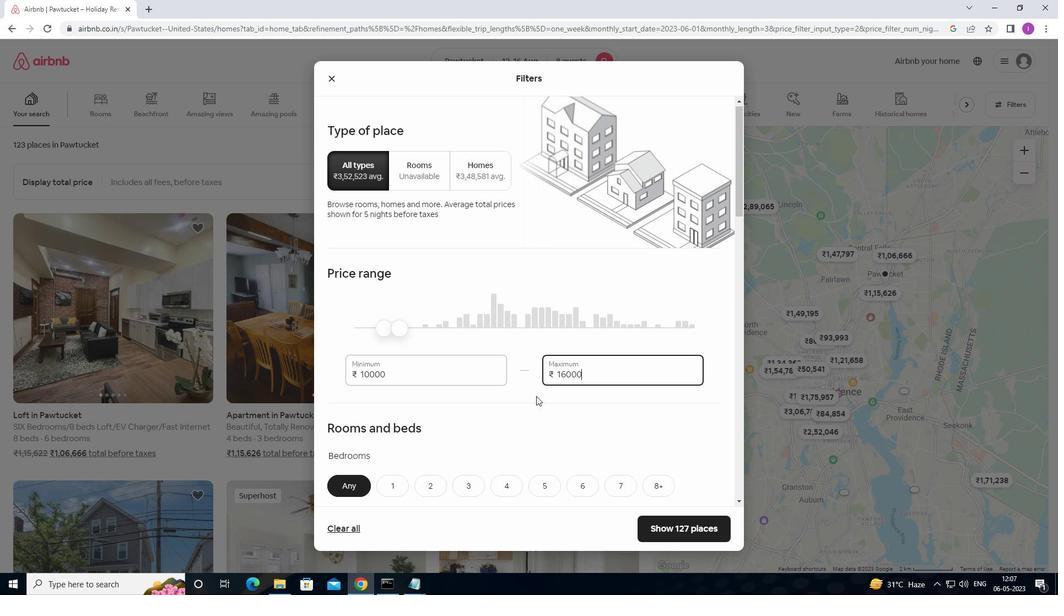 
Action: Mouse moved to (443, 403)
Screenshot: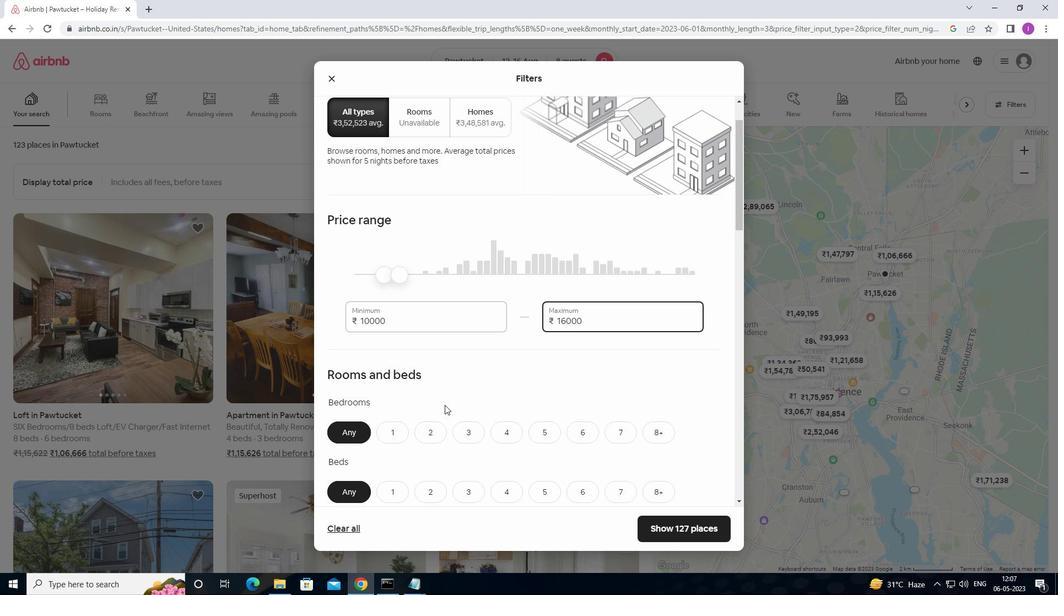 
Action: Mouse scrolled (443, 403) with delta (0, 0)
Screenshot: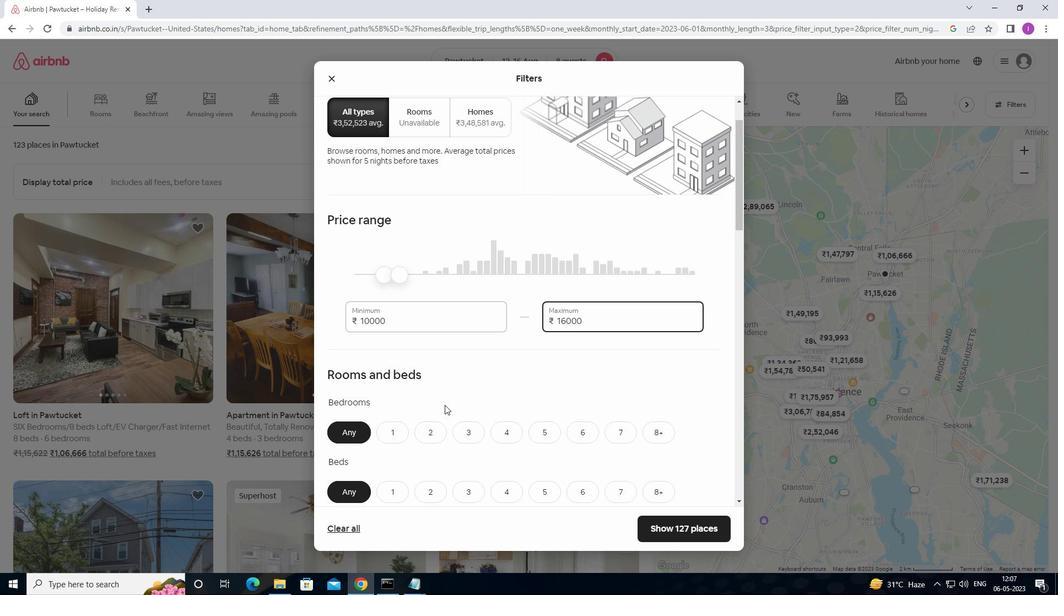 
Action: Mouse moved to (660, 377)
Screenshot: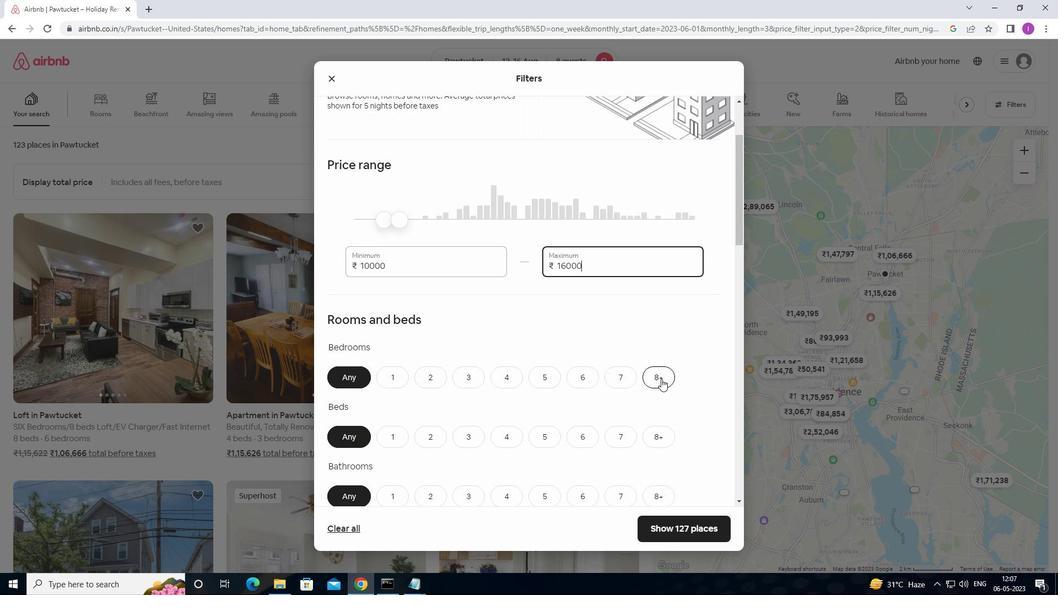 
Action: Mouse pressed left at (660, 377)
Screenshot: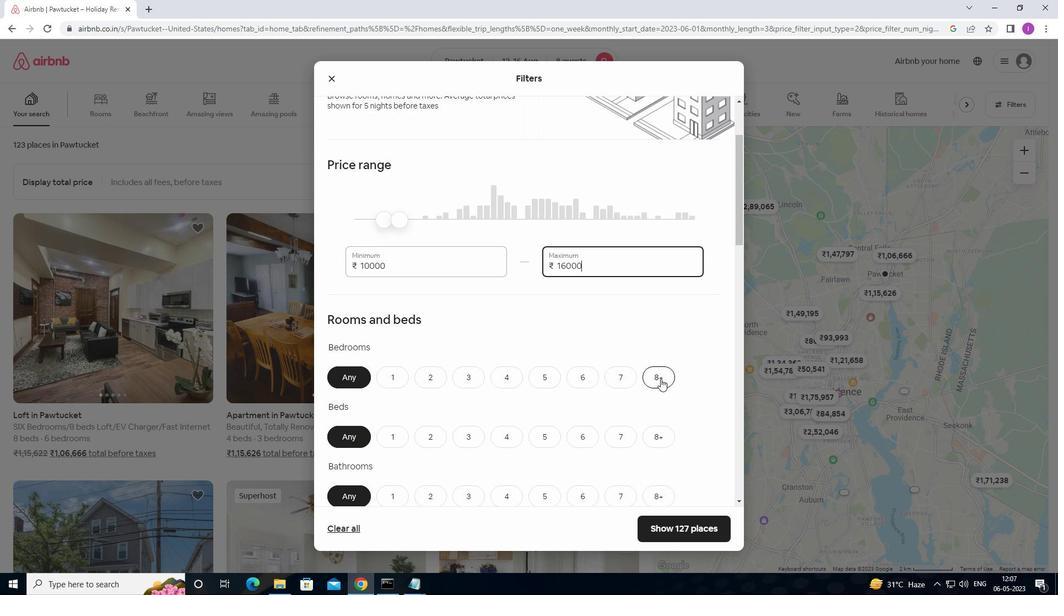 
Action: Mouse moved to (658, 429)
Screenshot: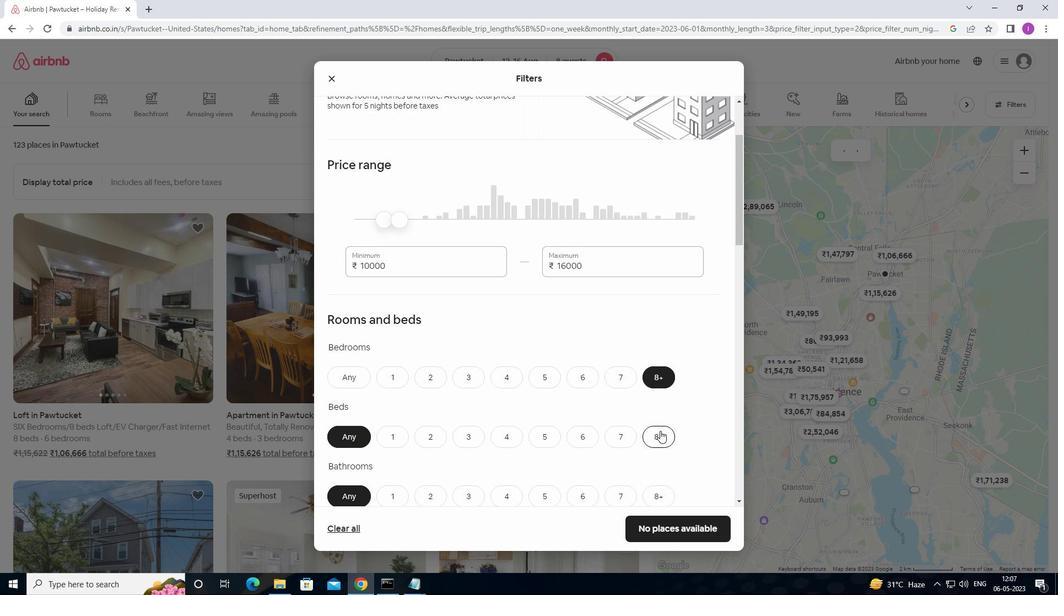 
Action: Mouse pressed left at (658, 429)
Screenshot: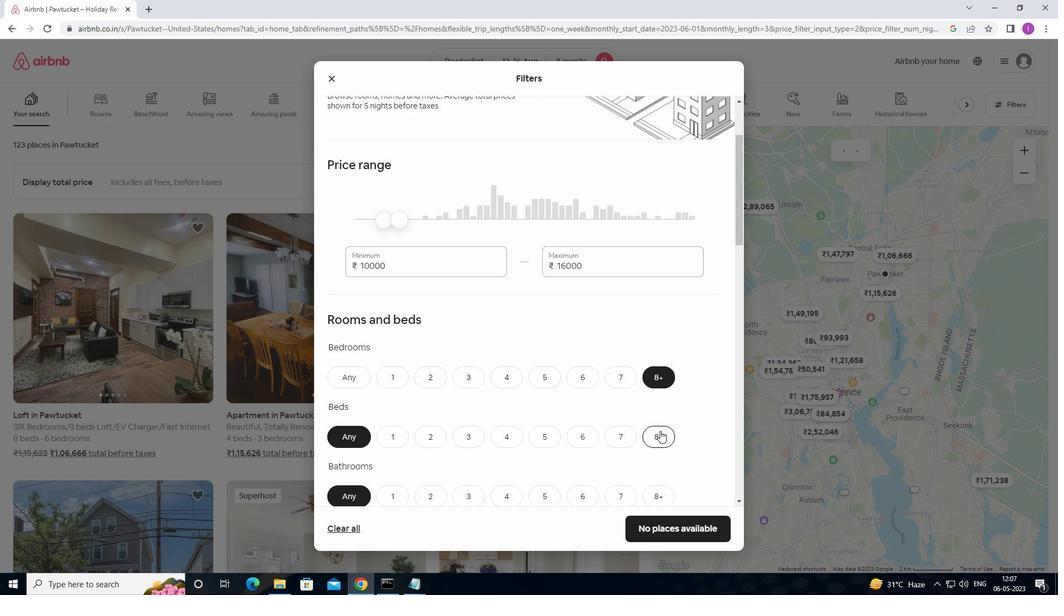 
Action: Mouse moved to (702, 442)
Screenshot: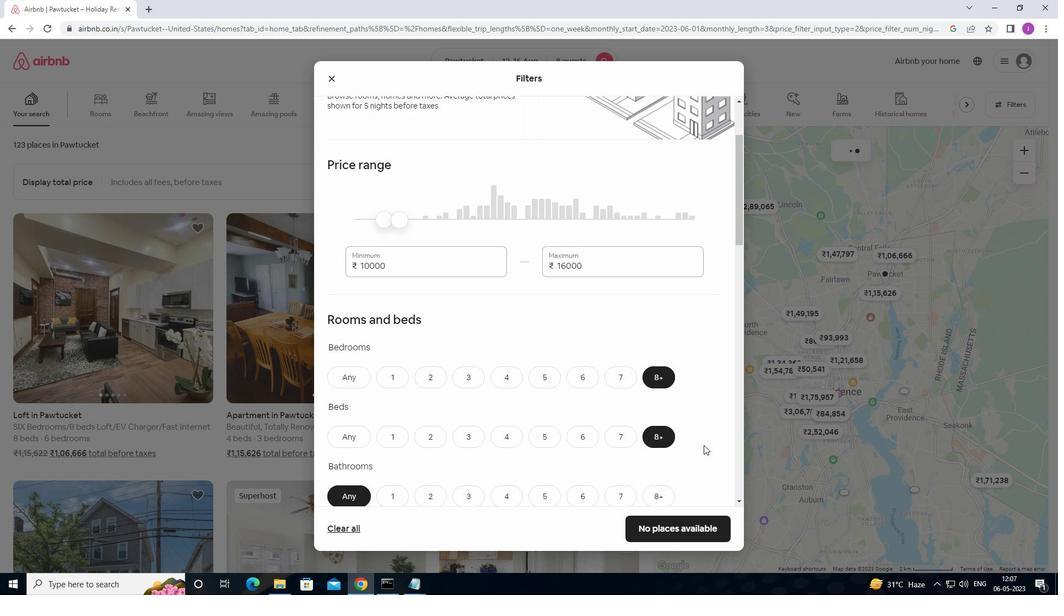 
Action: Mouse scrolled (702, 442) with delta (0, 0)
Screenshot: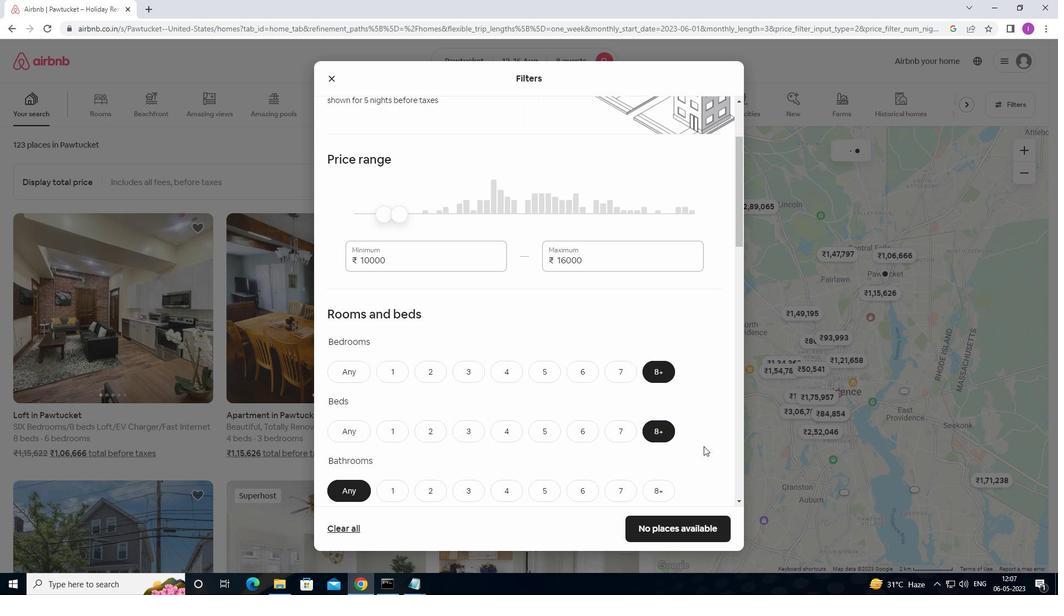 
Action: Mouse moved to (702, 444)
Screenshot: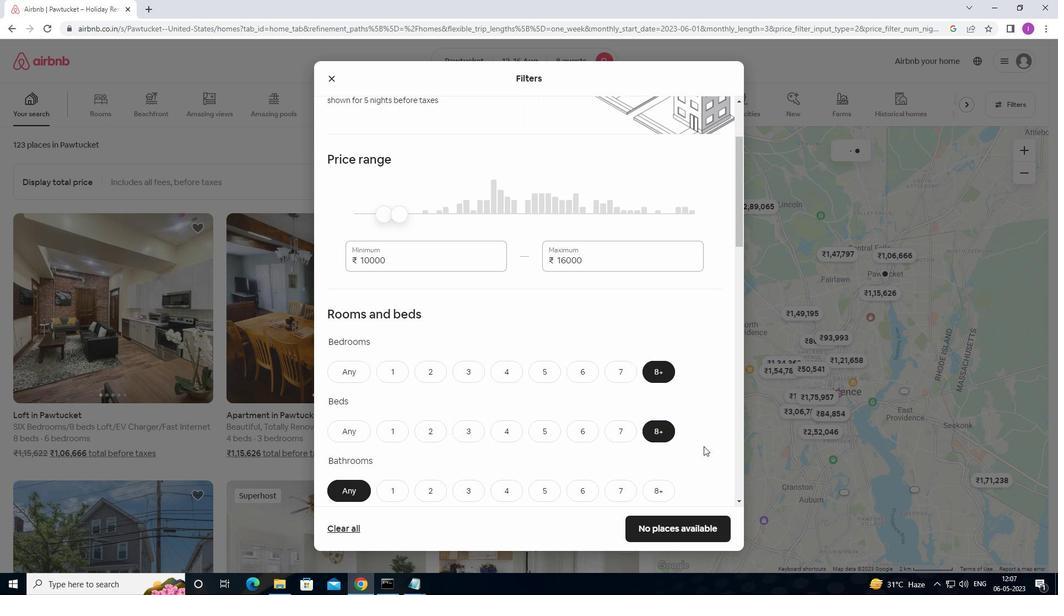 
Action: Mouse scrolled (702, 443) with delta (0, 0)
Screenshot: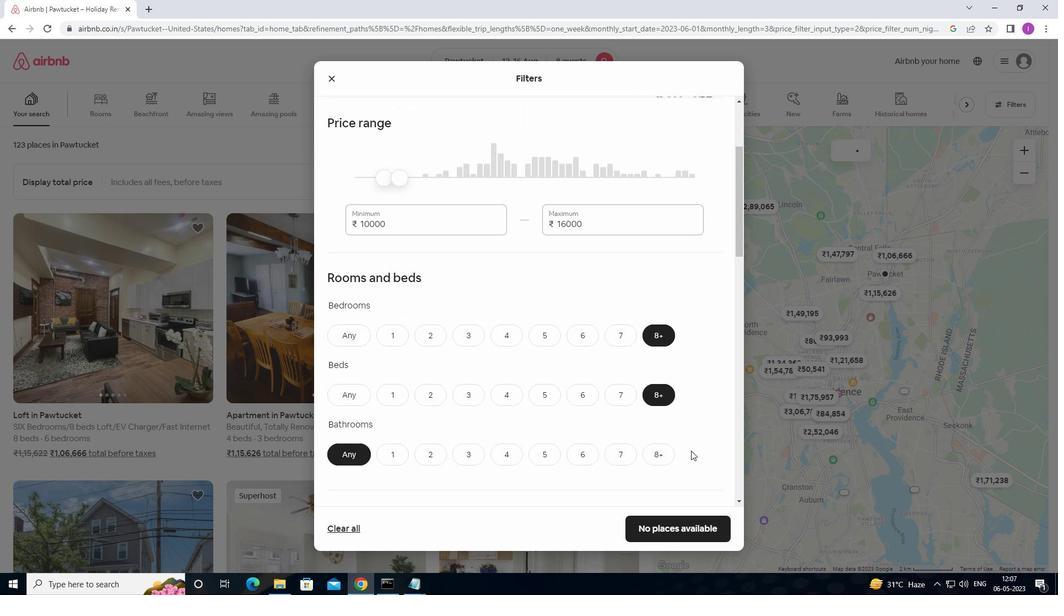 
Action: Mouse moved to (653, 384)
Screenshot: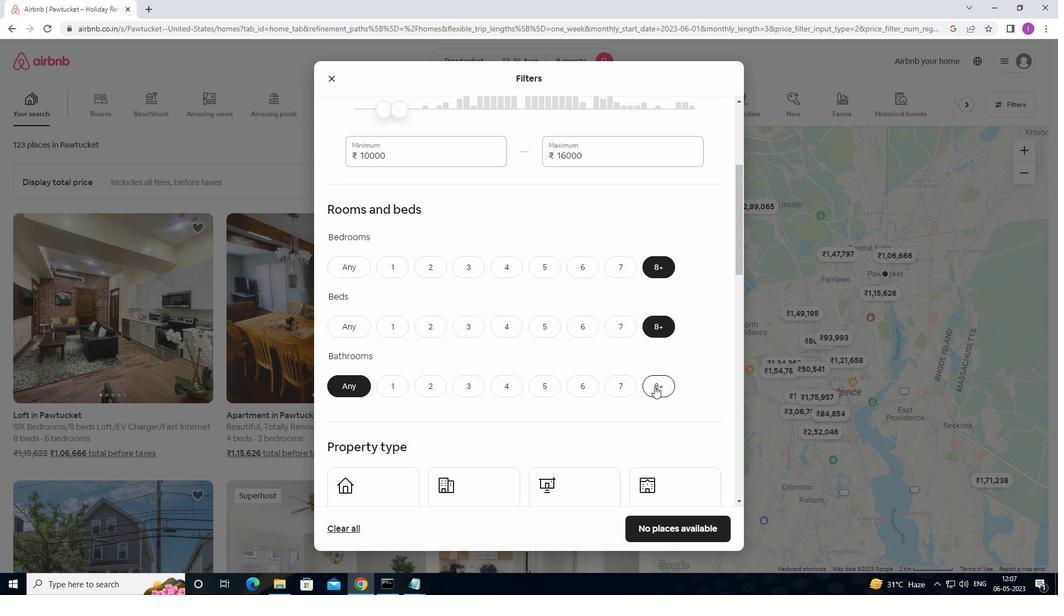 
Action: Mouse pressed left at (653, 384)
Screenshot: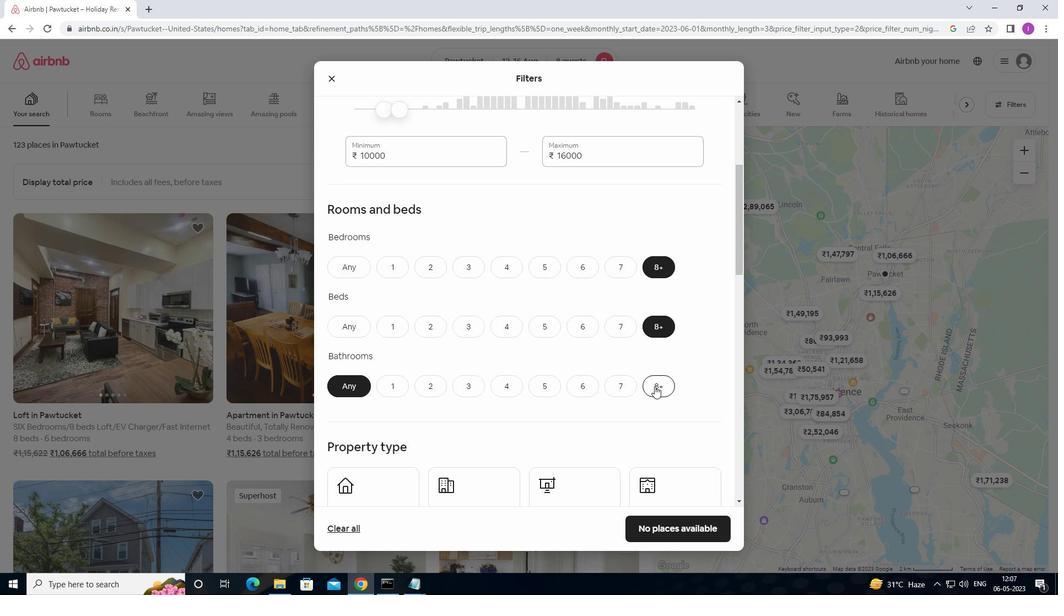 
Action: Mouse moved to (623, 393)
Screenshot: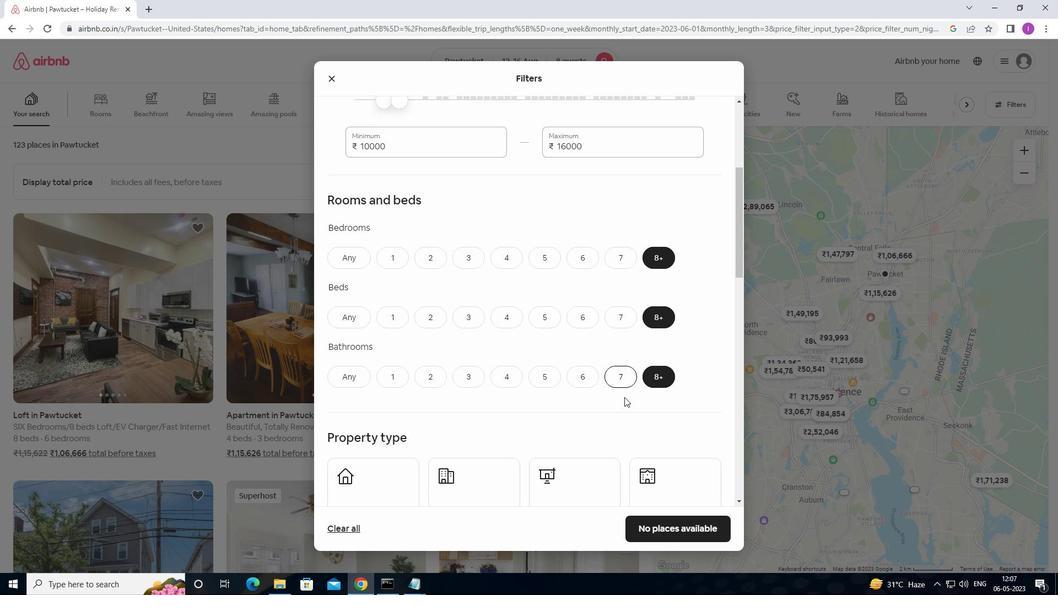 
Action: Mouse scrolled (623, 393) with delta (0, 0)
Screenshot: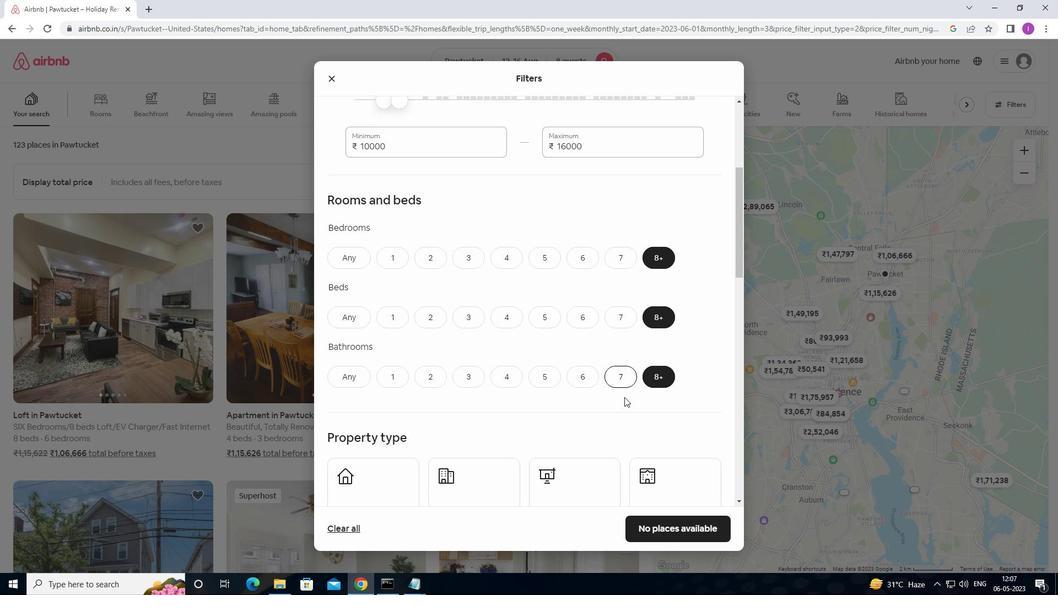 
Action: Mouse moved to (623, 399)
Screenshot: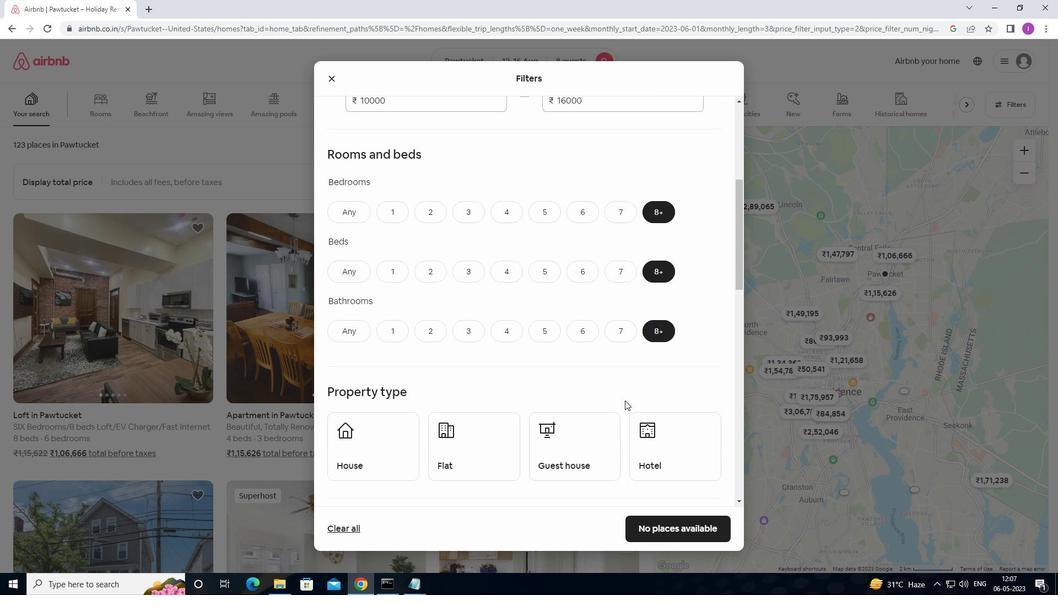 
Action: Mouse scrolled (623, 398) with delta (0, 0)
Screenshot: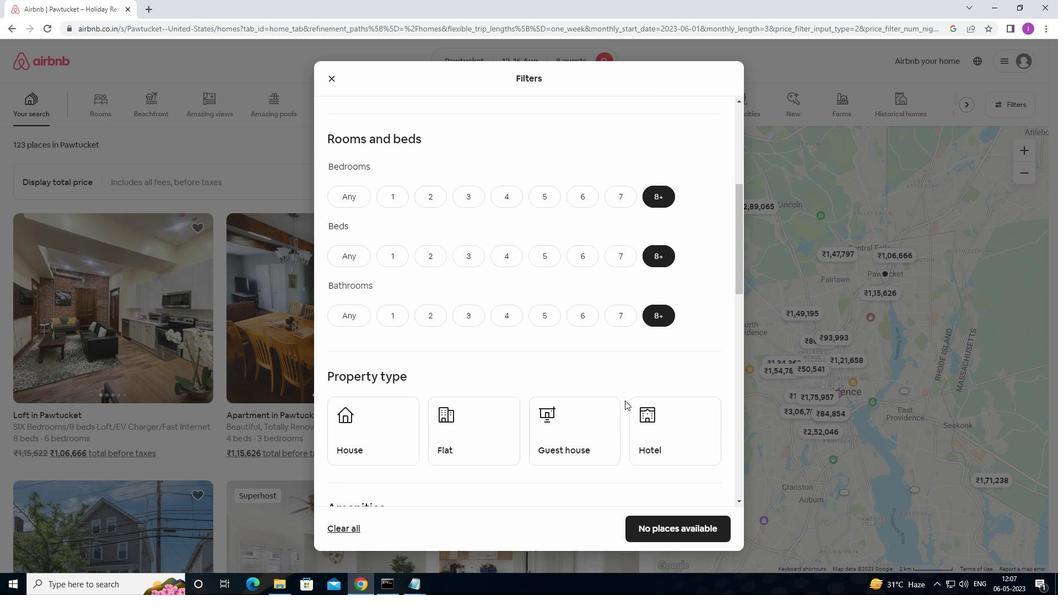 
Action: Mouse moved to (623, 399)
Screenshot: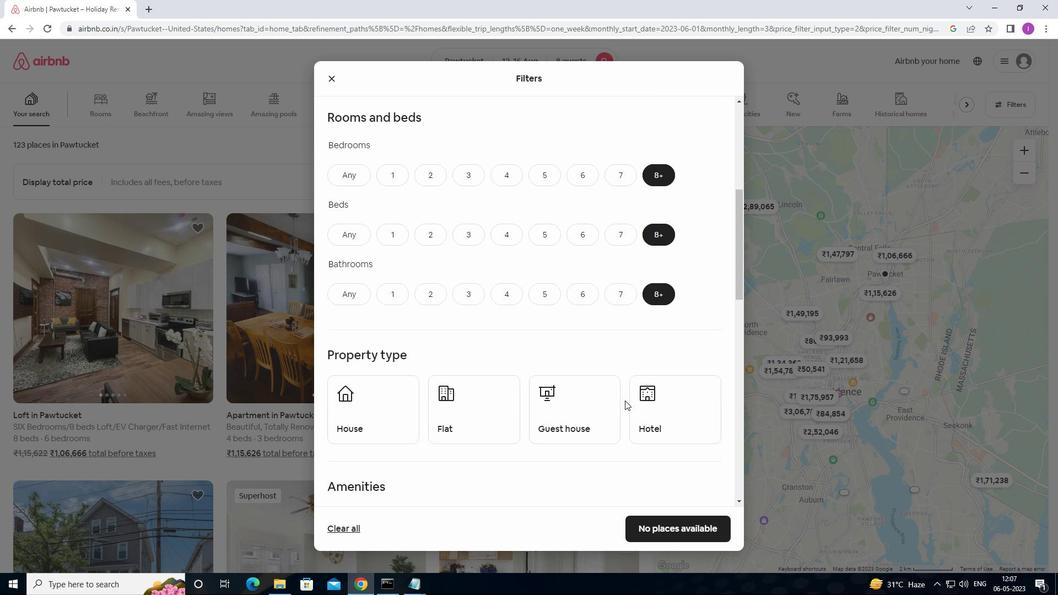 
Action: Mouse scrolled (623, 398) with delta (0, 0)
Screenshot: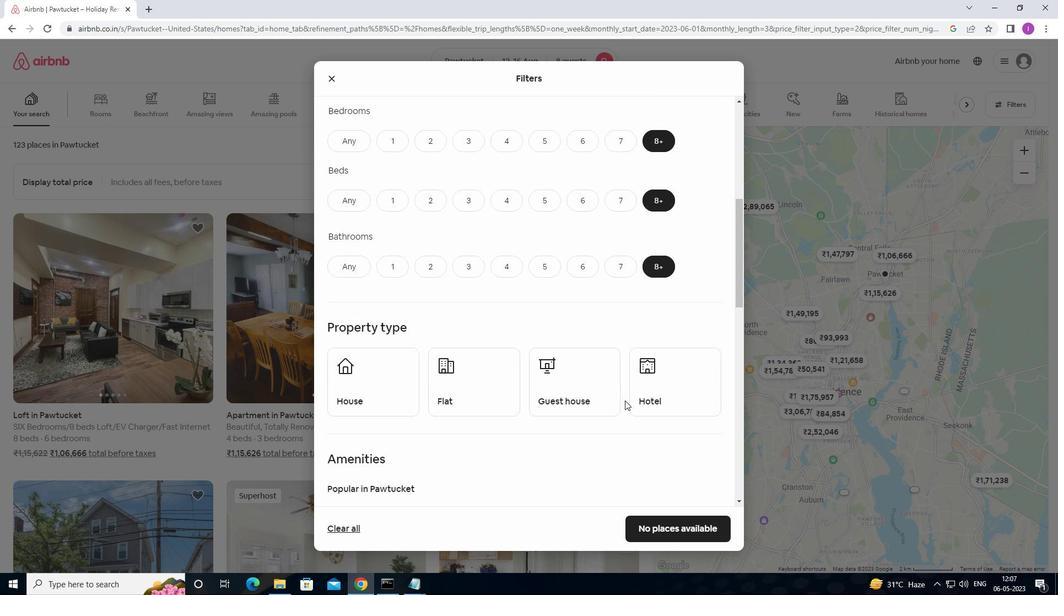 
Action: Mouse moved to (361, 356)
Screenshot: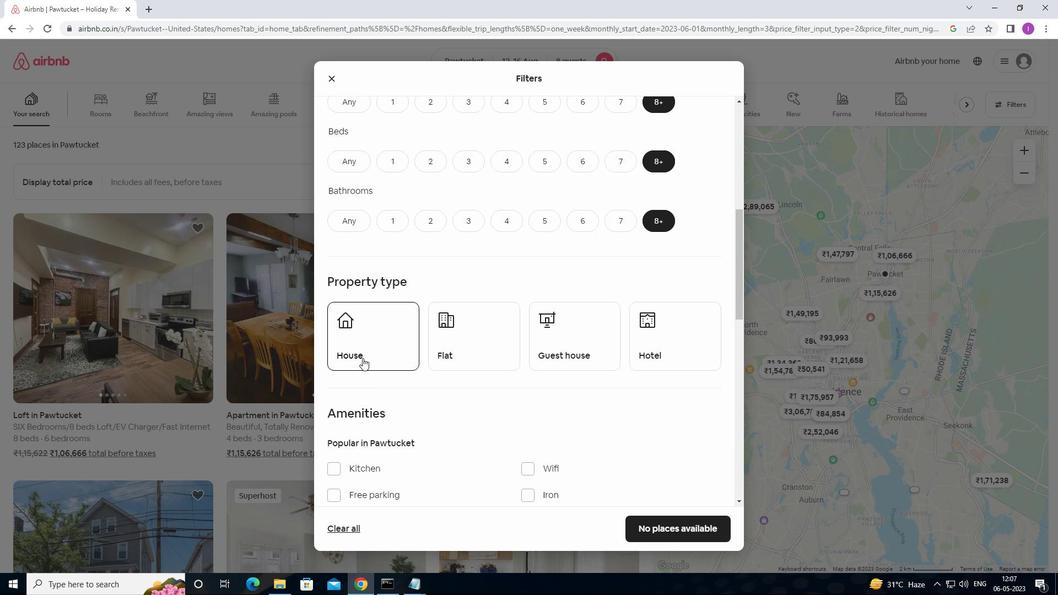 
Action: Mouse pressed left at (361, 356)
Screenshot: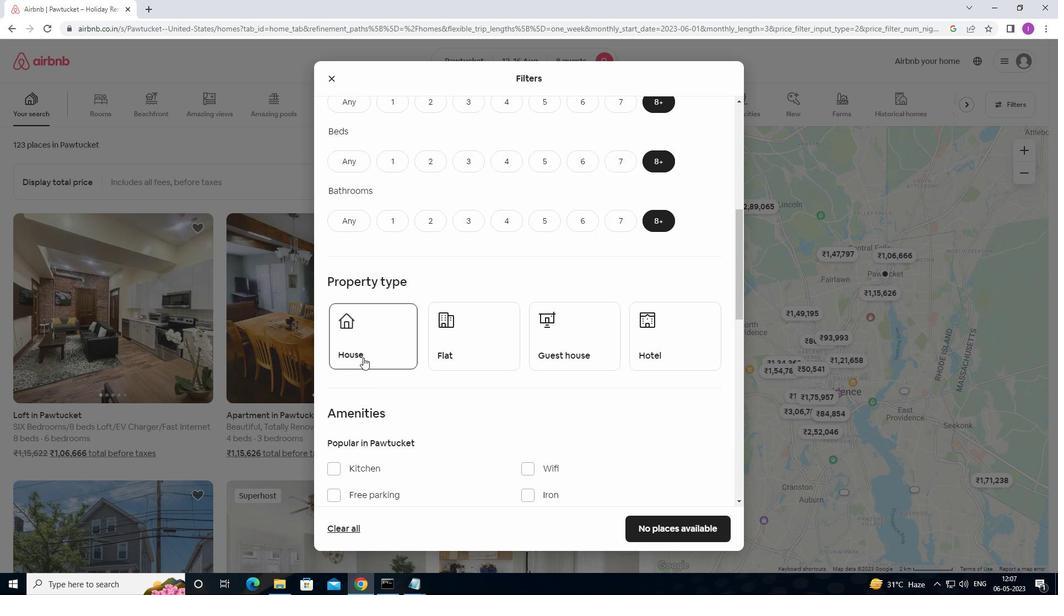 
Action: Mouse moved to (448, 350)
Screenshot: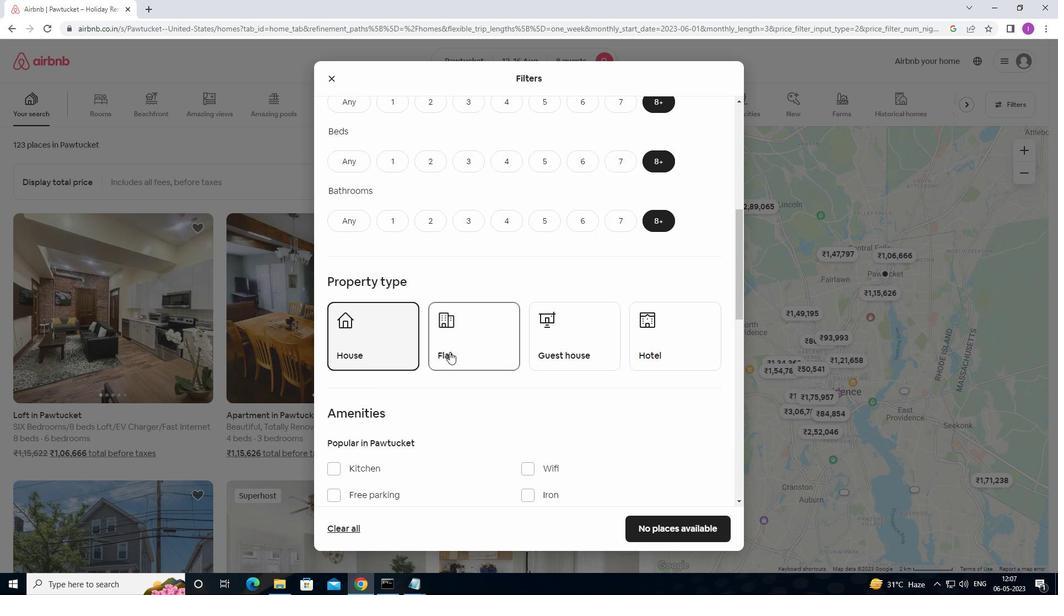 
Action: Mouse pressed left at (448, 350)
Screenshot: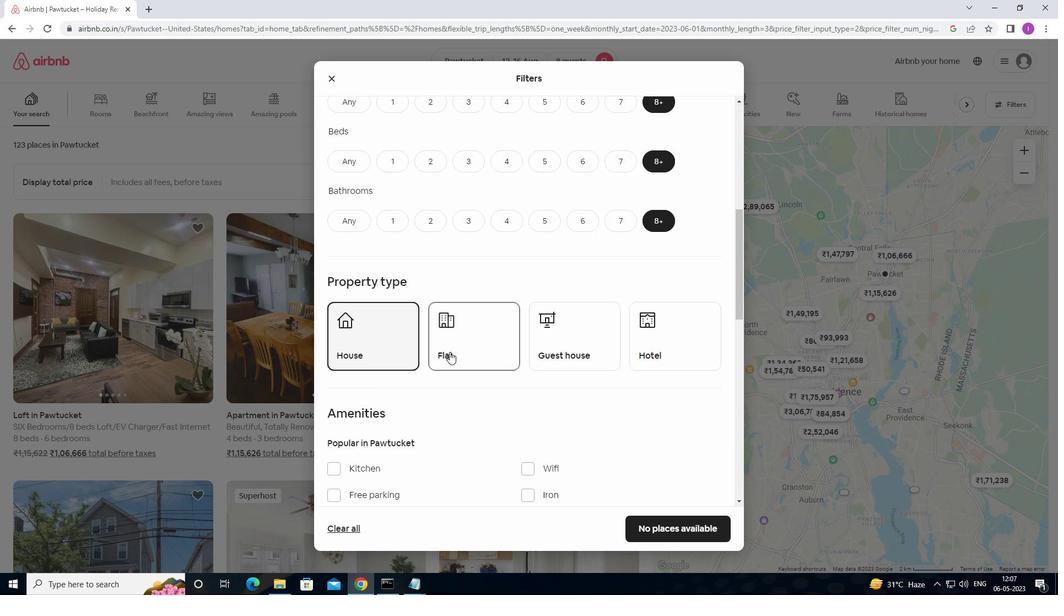 
Action: Mouse moved to (589, 351)
Screenshot: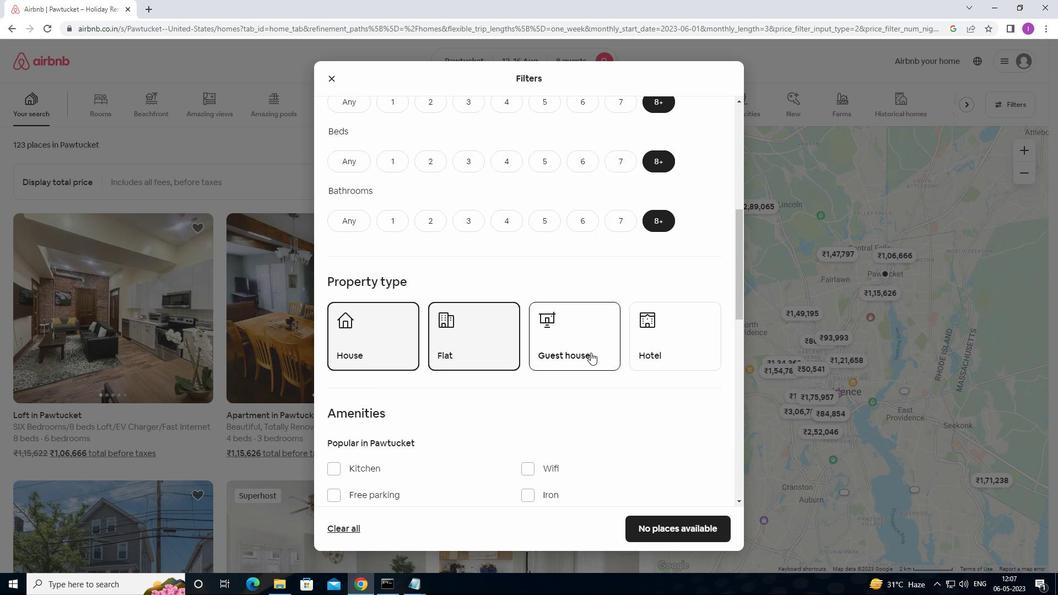 
Action: Mouse pressed left at (589, 351)
Screenshot: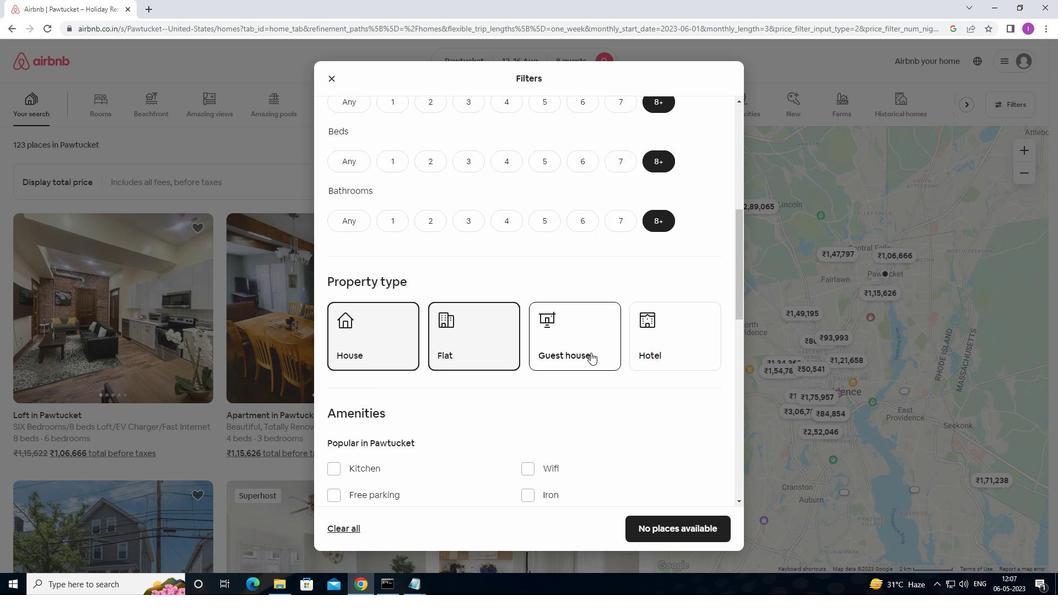 
Action: Mouse moved to (709, 335)
Screenshot: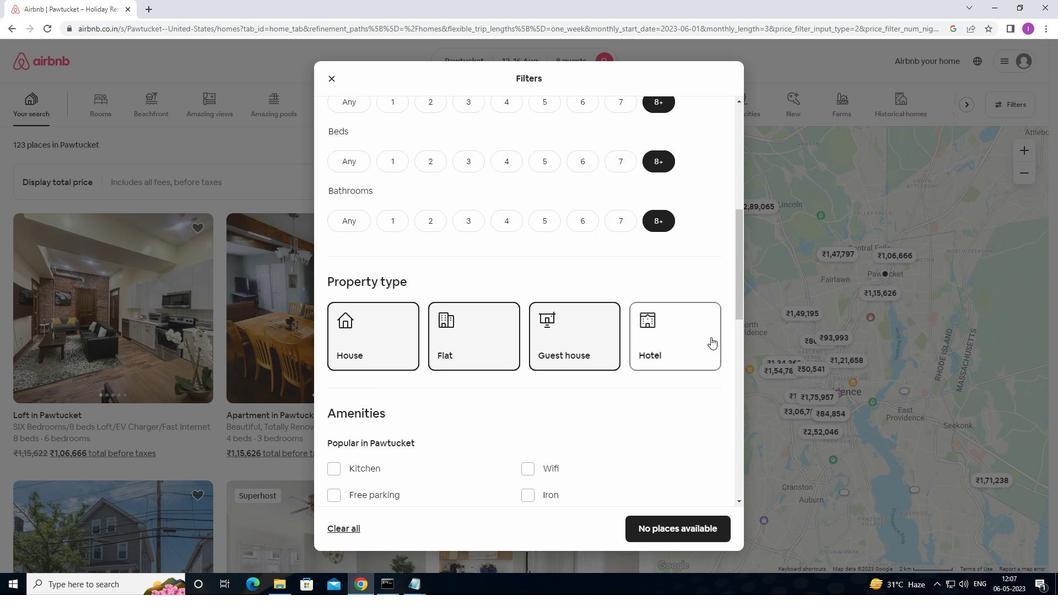 
Action: Mouse pressed left at (709, 335)
Screenshot: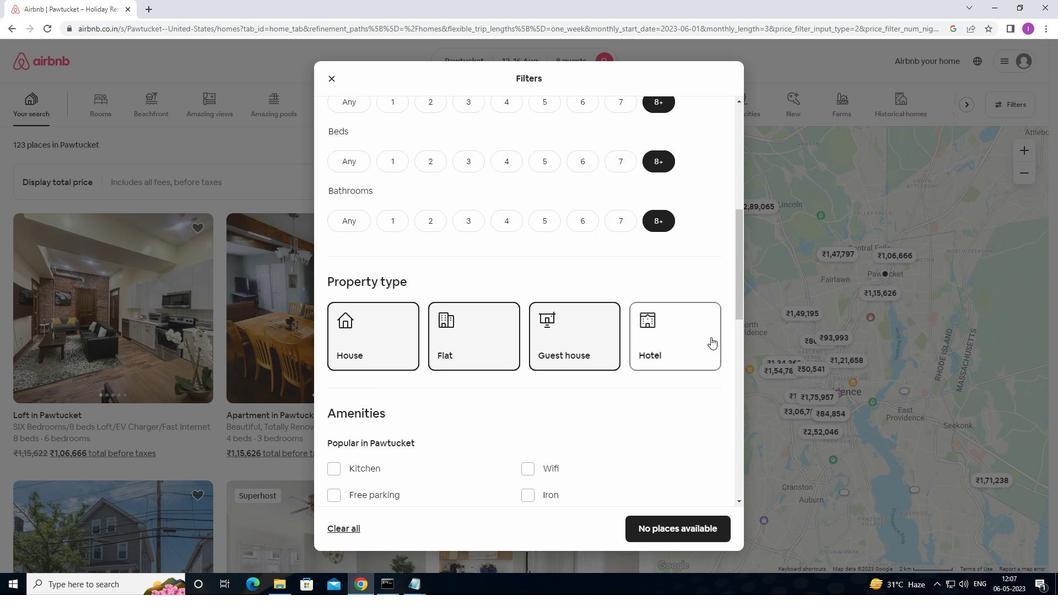 
Action: Mouse moved to (476, 372)
Screenshot: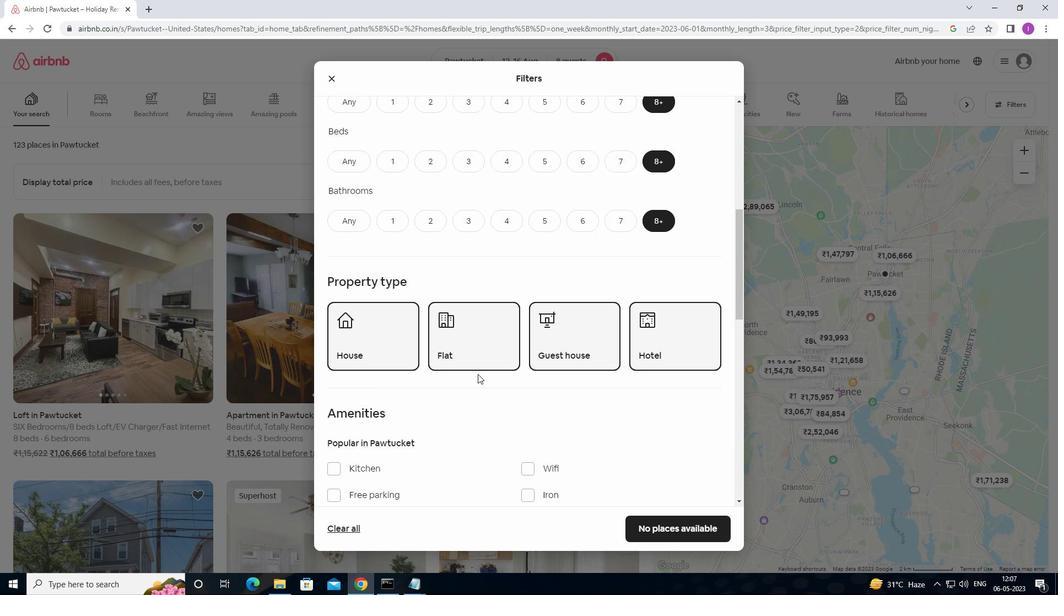 
Action: Mouse scrolled (476, 372) with delta (0, 0)
Screenshot: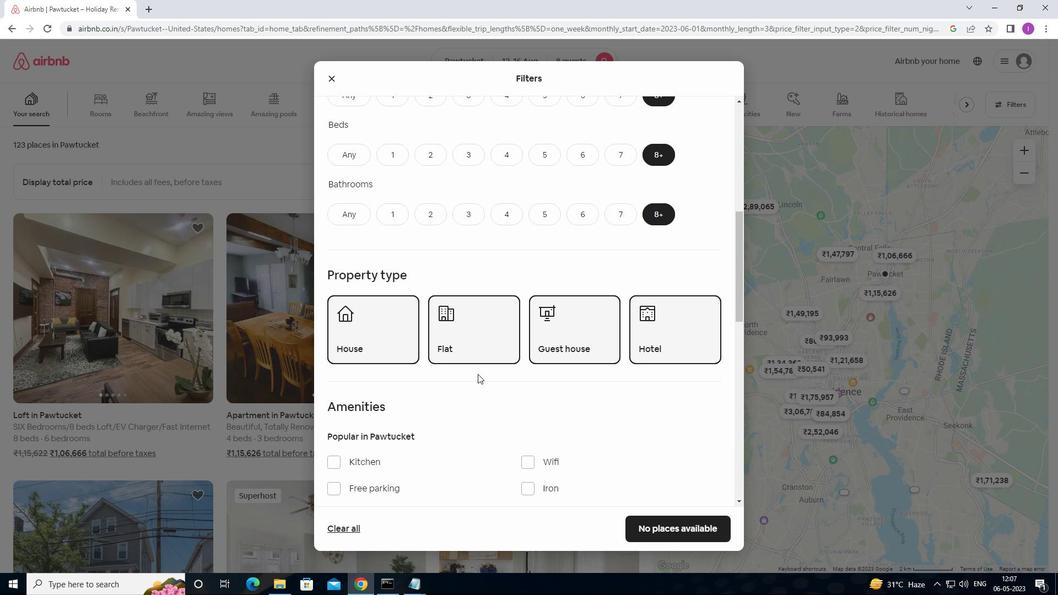 
Action: Mouse scrolled (476, 372) with delta (0, 0)
Screenshot: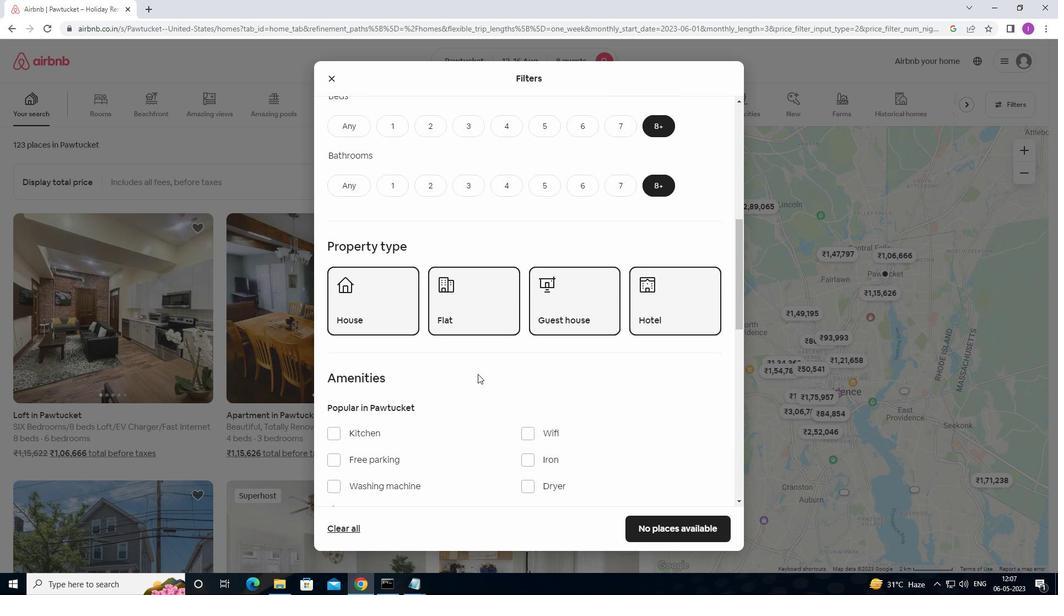 
Action: Mouse scrolled (476, 372) with delta (0, 0)
Screenshot: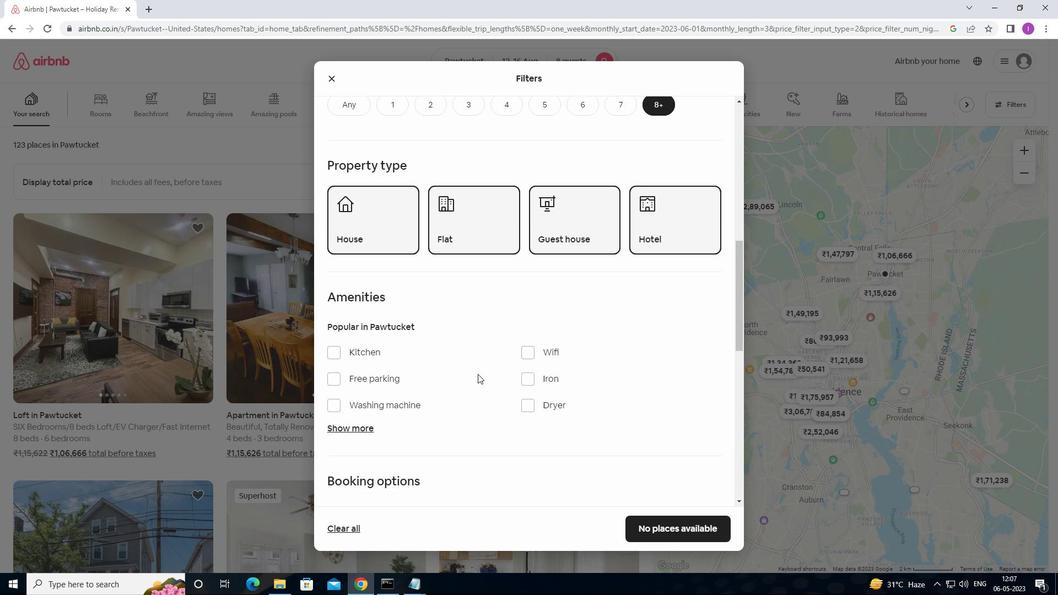 
Action: Mouse moved to (528, 305)
Screenshot: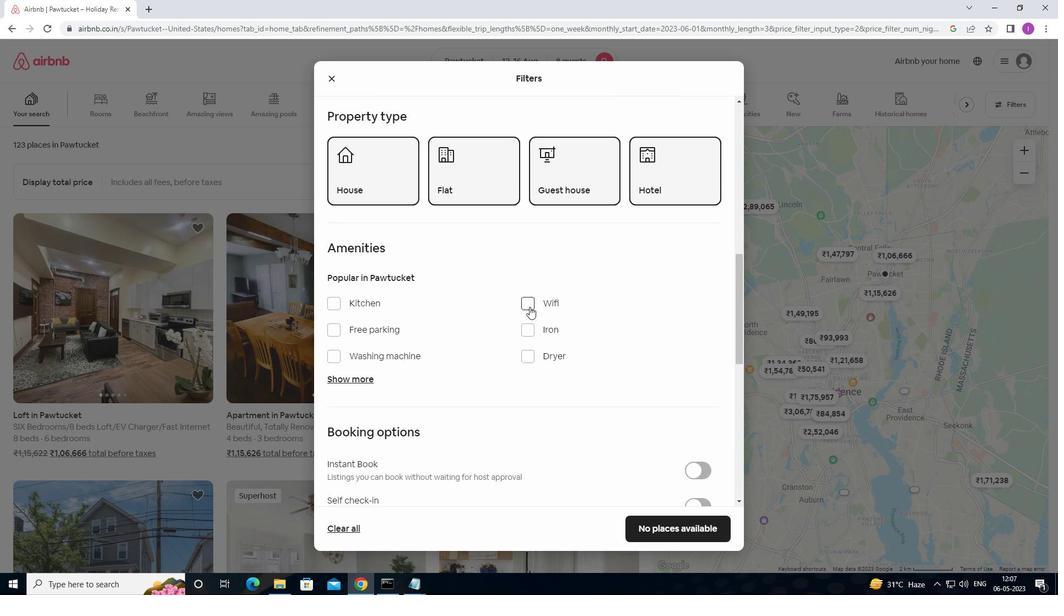 
Action: Mouse pressed left at (528, 305)
Screenshot: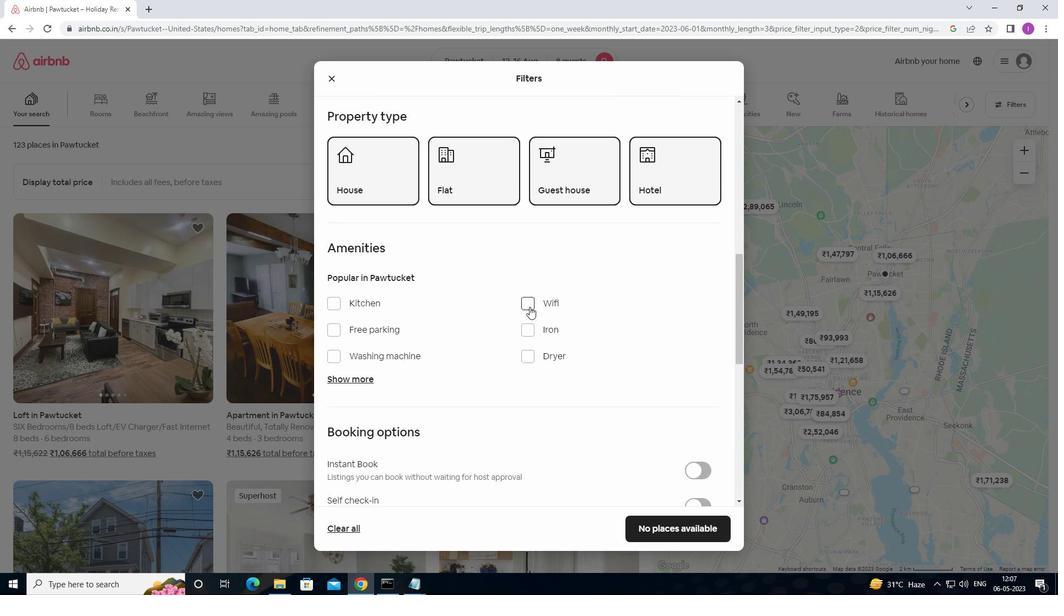 
Action: Mouse moved to (325, 330)
Screenshot: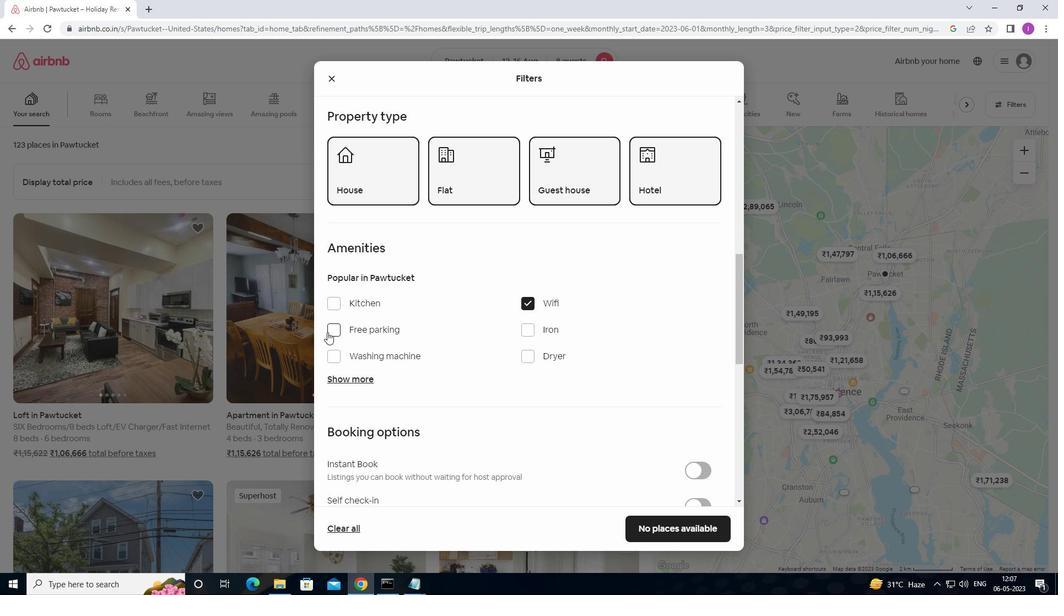 
Action: Mouse pressed left at (325, 330)
Screenshot: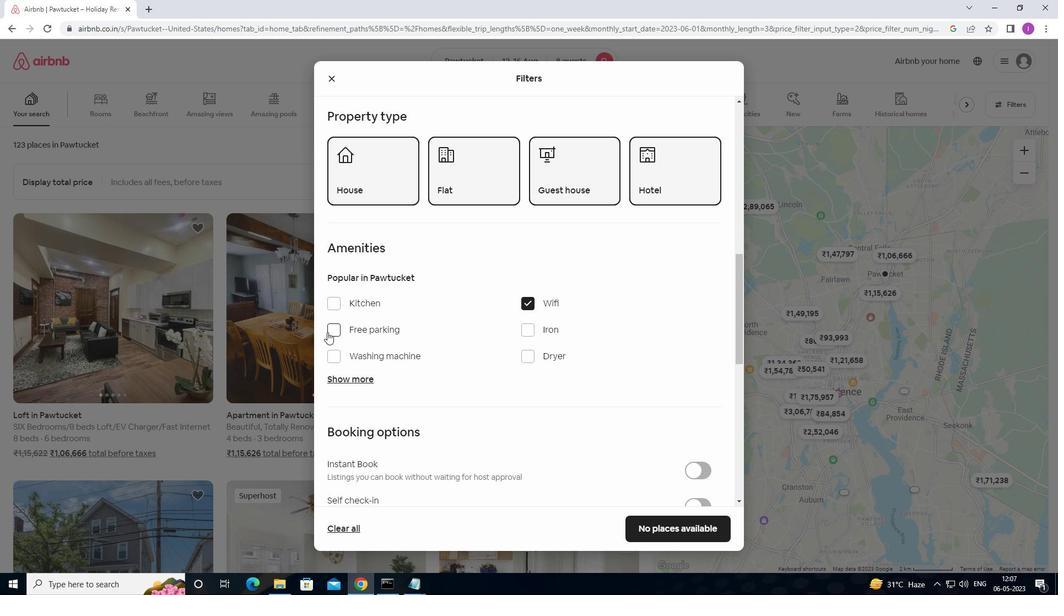 
Action: Mouse moved to (361, 332)
Screenshot: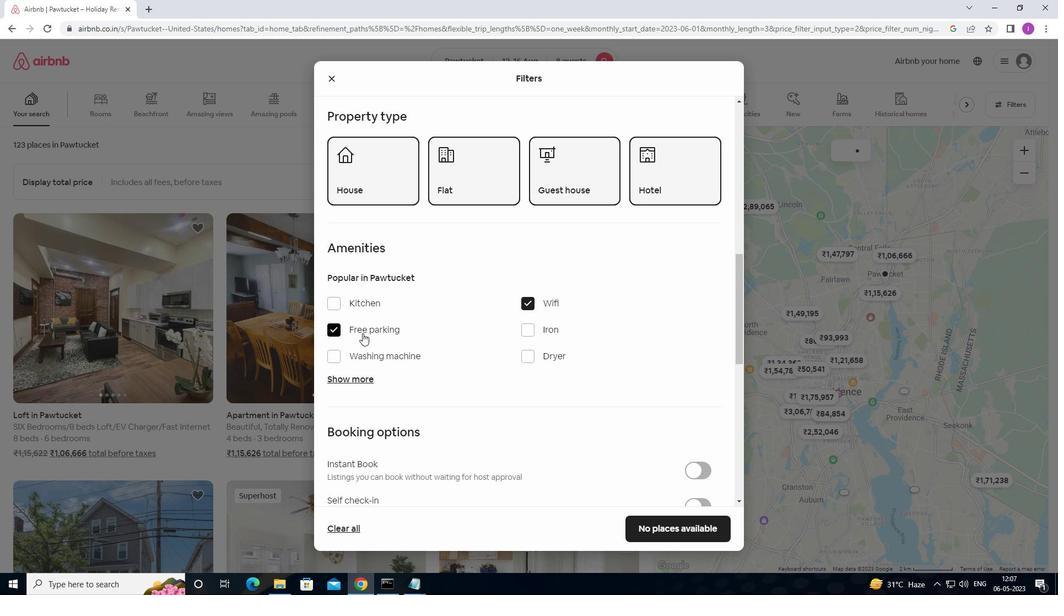 
Action: Mouse scrolled (361, 331) with delta (0, 0)
Screenshot: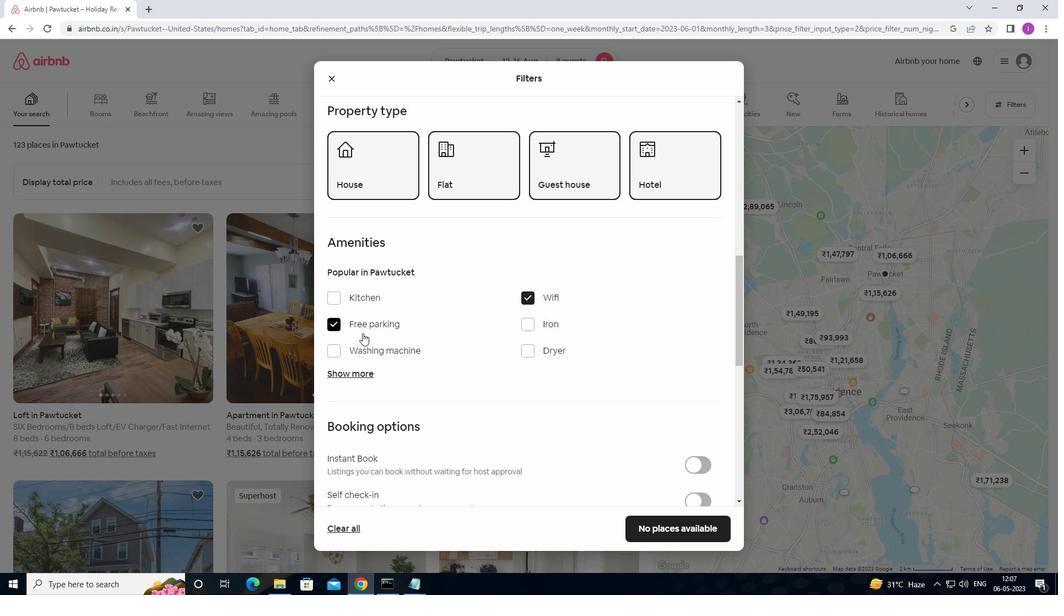 
Action: Mouse moved to (356, 323)
Screenshot: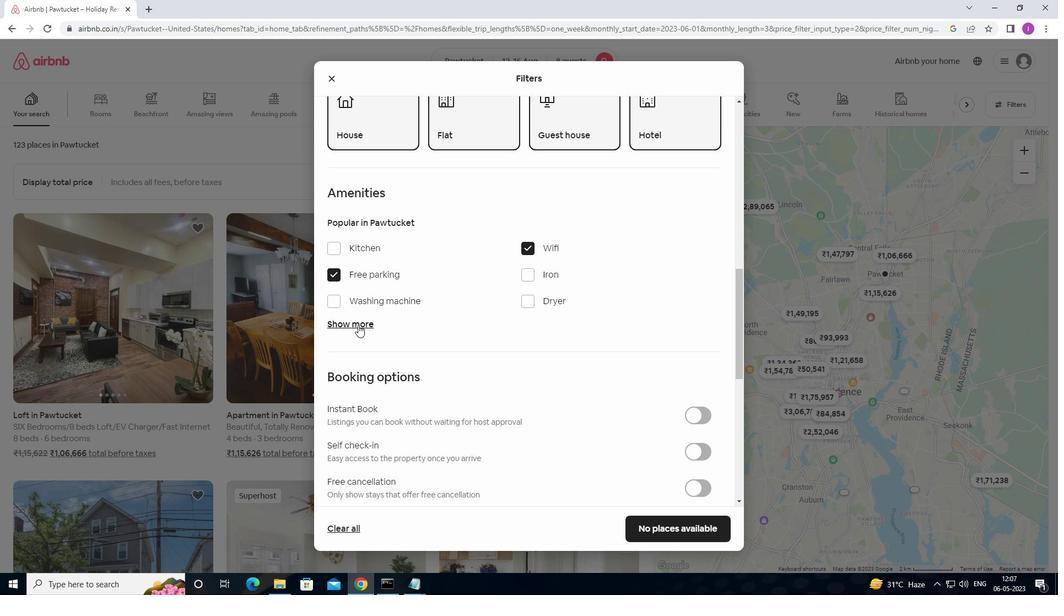 
Action: Mouse pressed left at (356, 323)
Screenshot: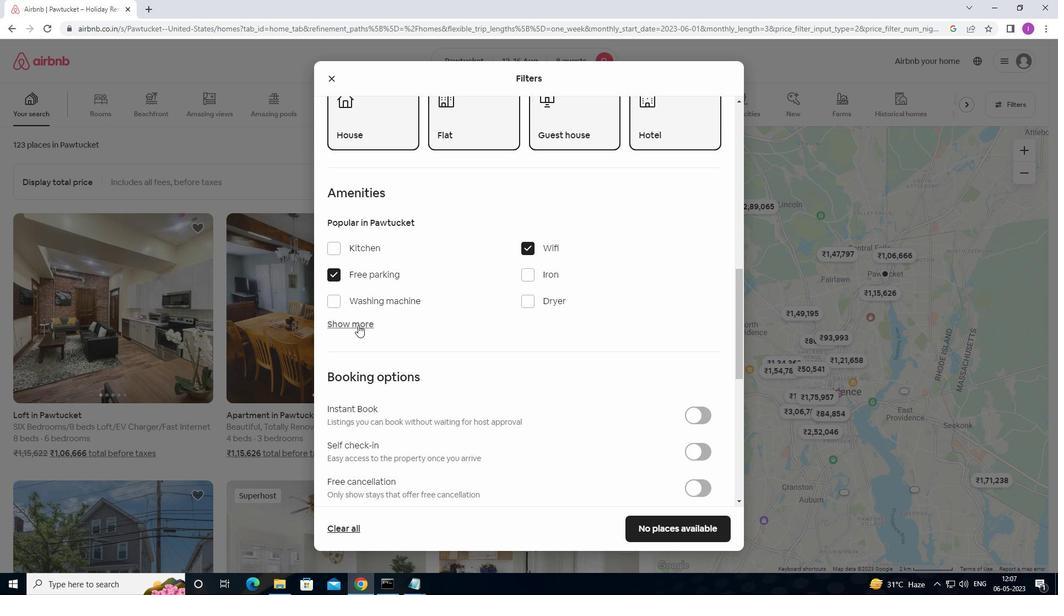 
Action: Mouse moved to (523, 388)
Screenshot: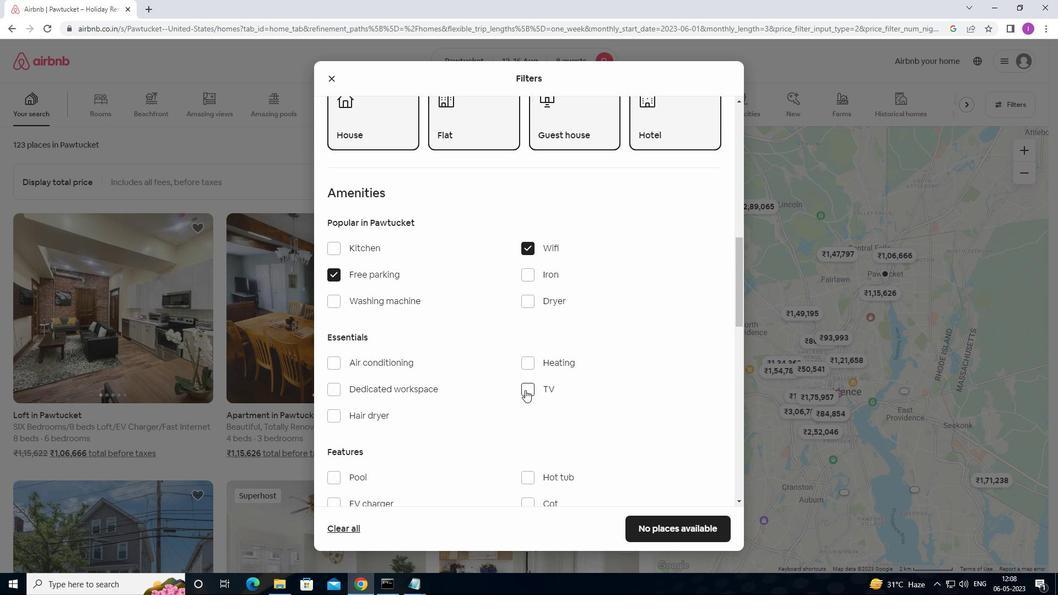
Action: Mouse pressed left at (523, 388)
Screenshot: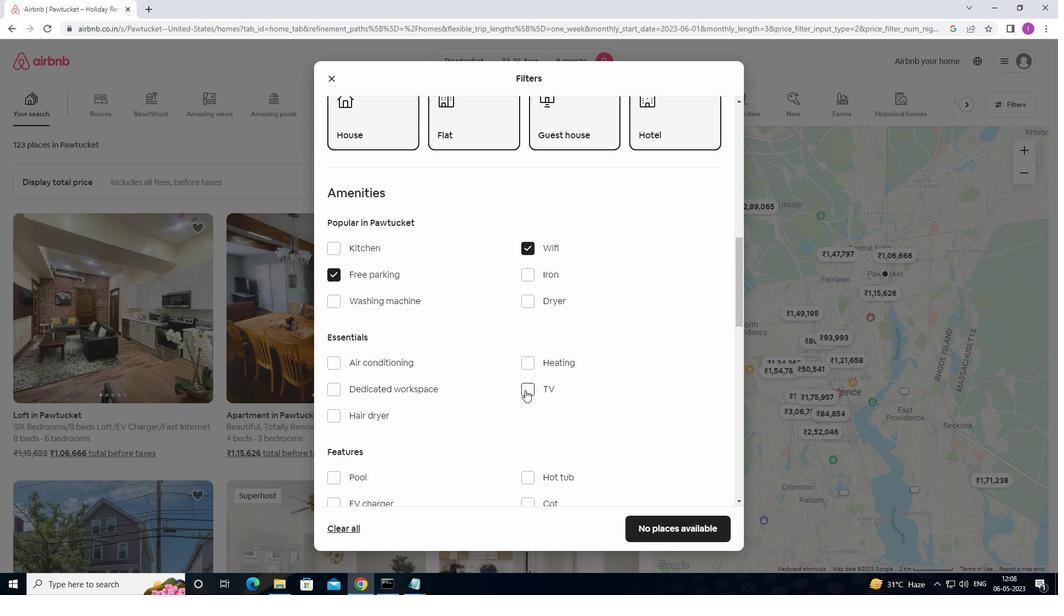 
Action: Mouse moved to (446, 388)
Screenshot: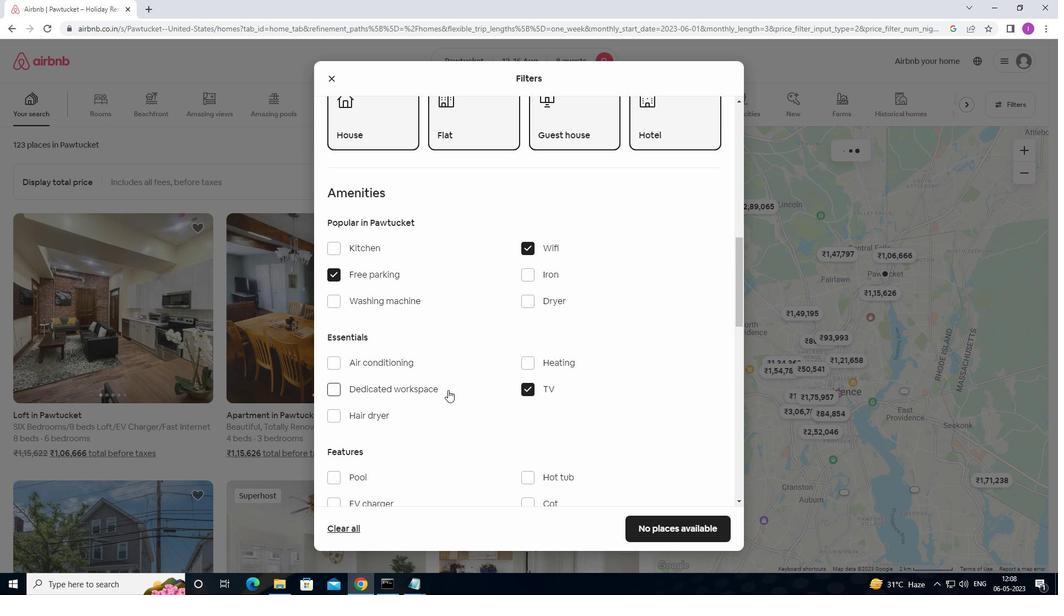 
Action: Mouse scrolled (446, 388) with delta (0, 0)
Screenshot: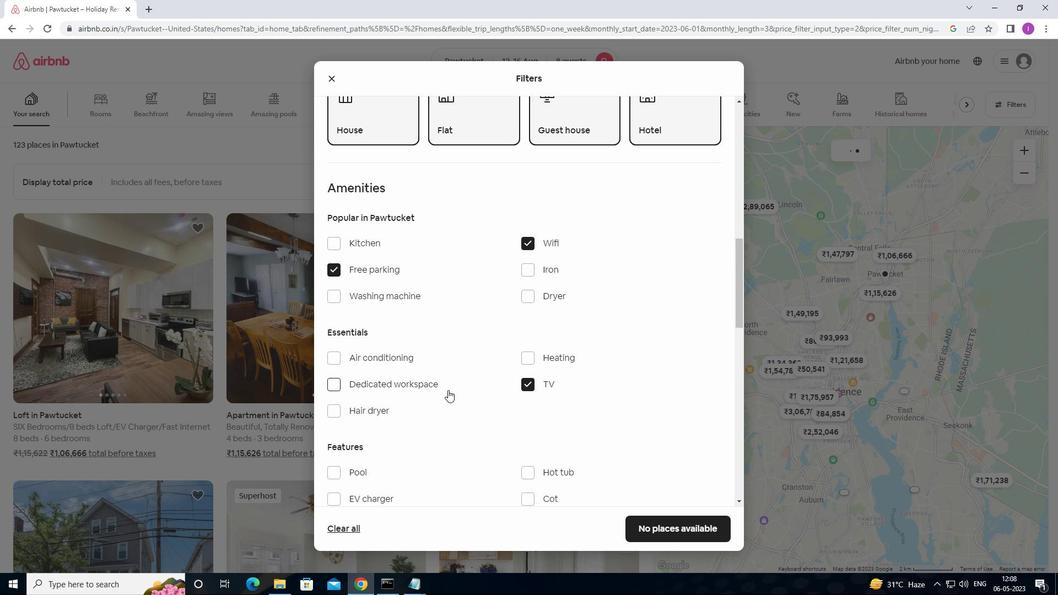 
Action: Mouse scrolled (446, 388) with delta (0, 0)
Screenshot: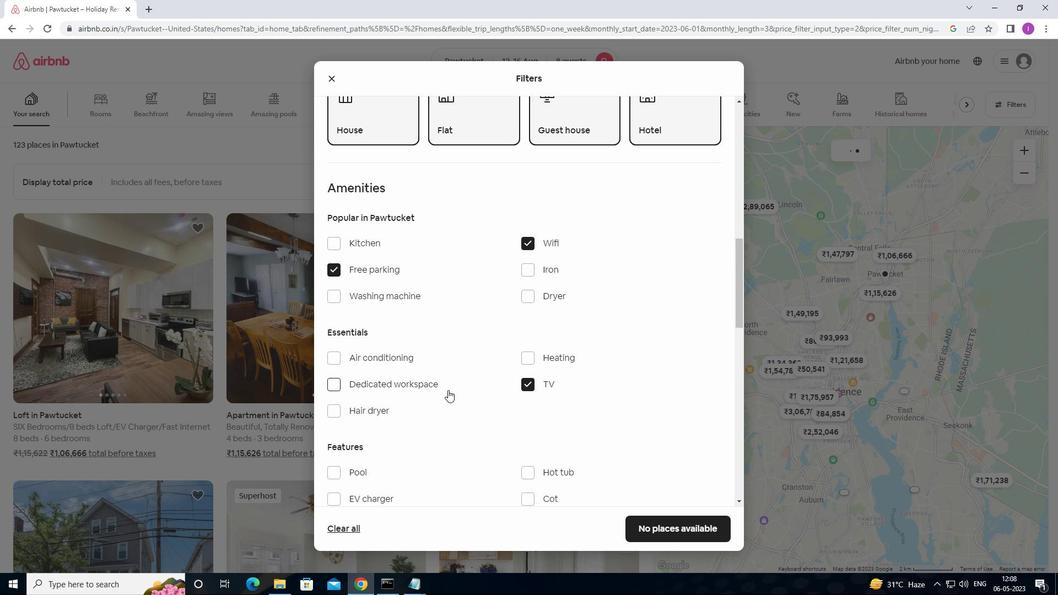 
Action: Mouse scrolled (446, 388) with delta (0, 0)
Screenshot: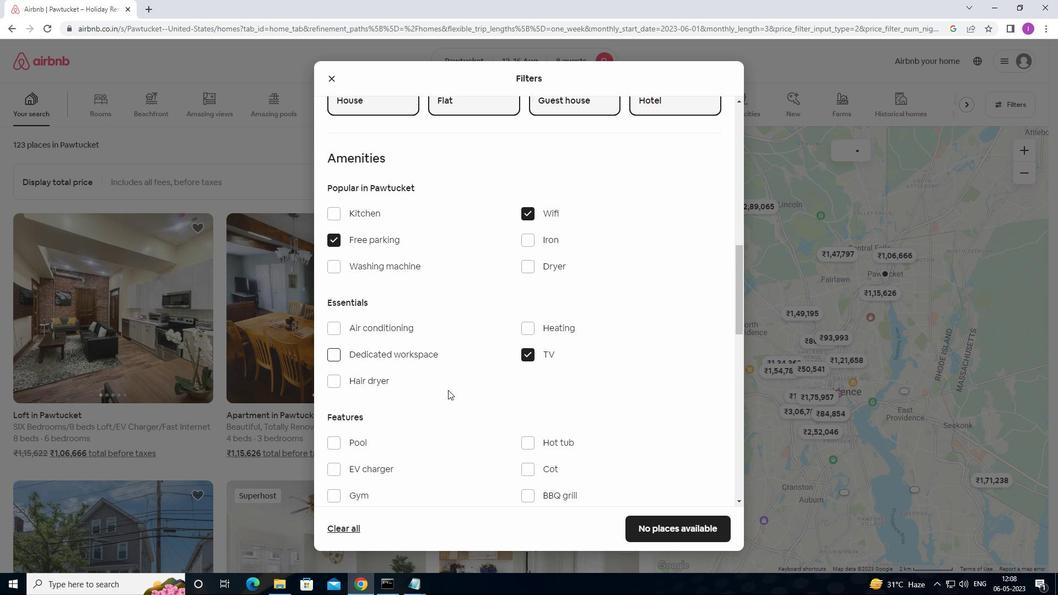 
Action: Mouse moved to (330, 363)
Screenshot: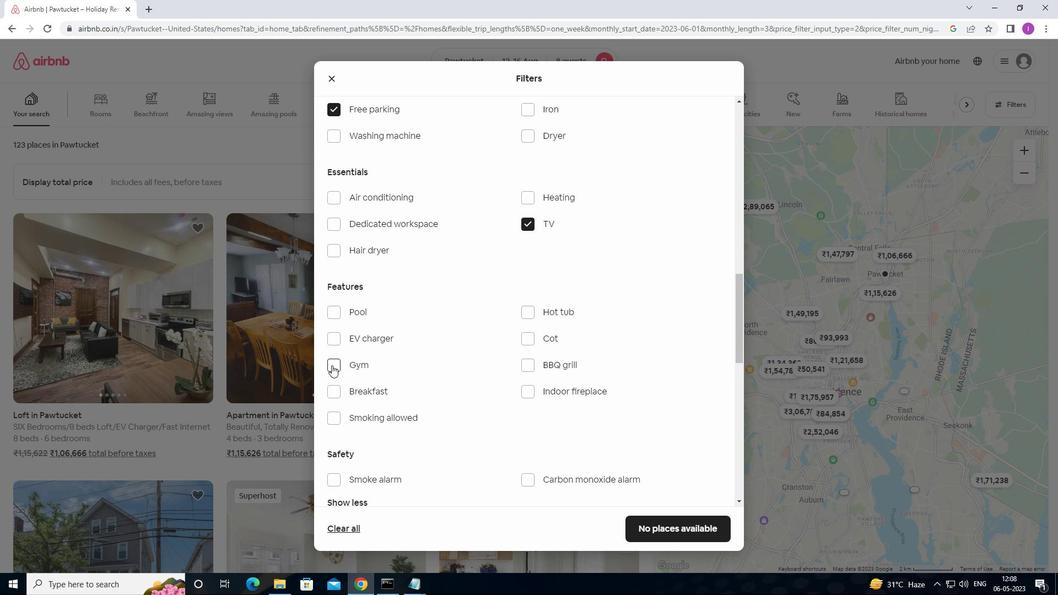 
Action: Mouse pressed left at (330, 363)
Screenshot: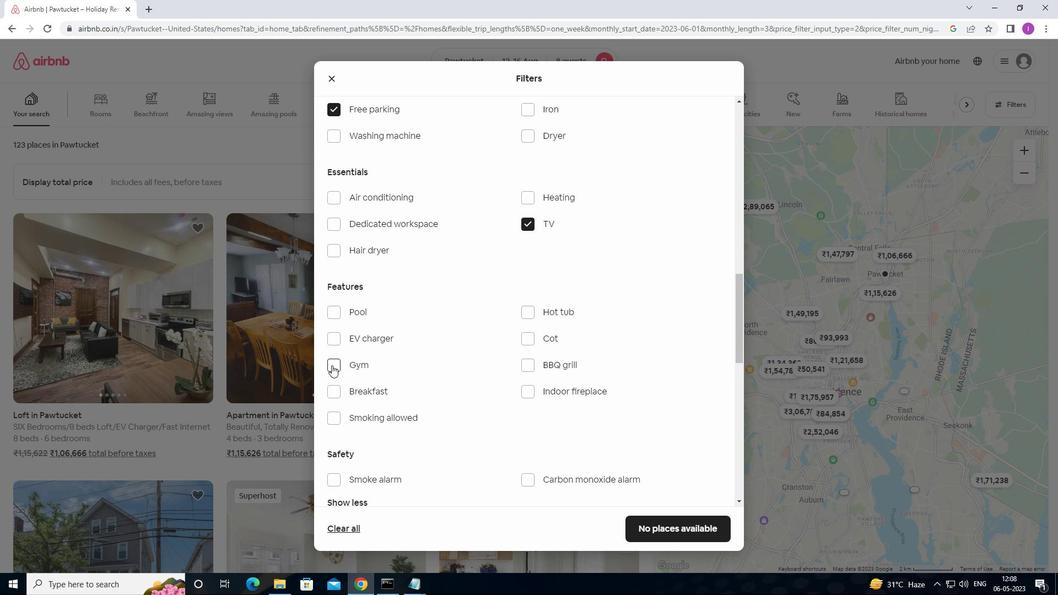 
Action: Mouse moved to (338, 387)
Screenshot: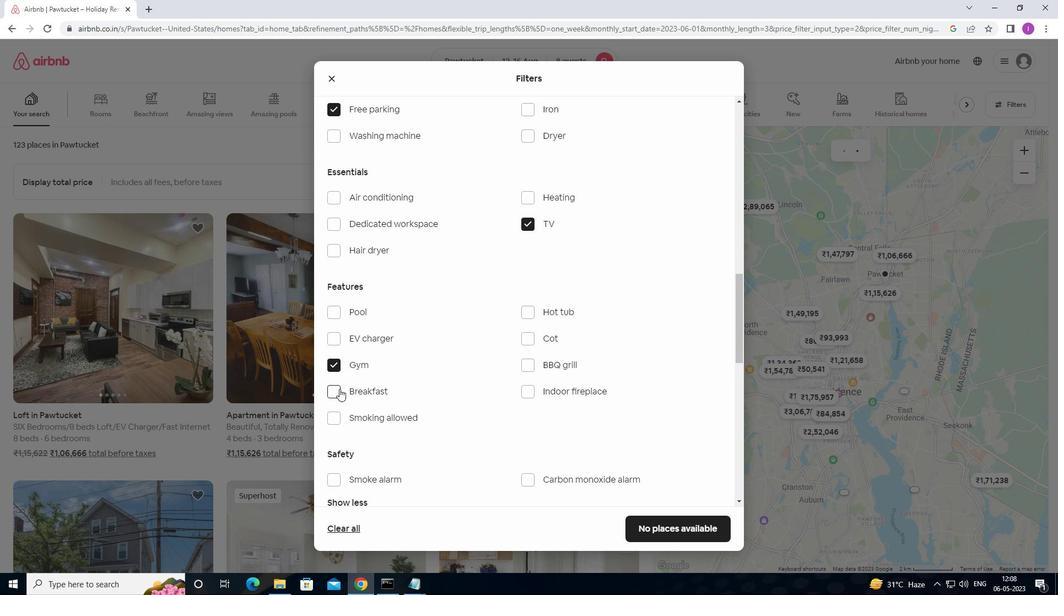 
Action: Mouse pressed left at (338, 387)
Screenshot: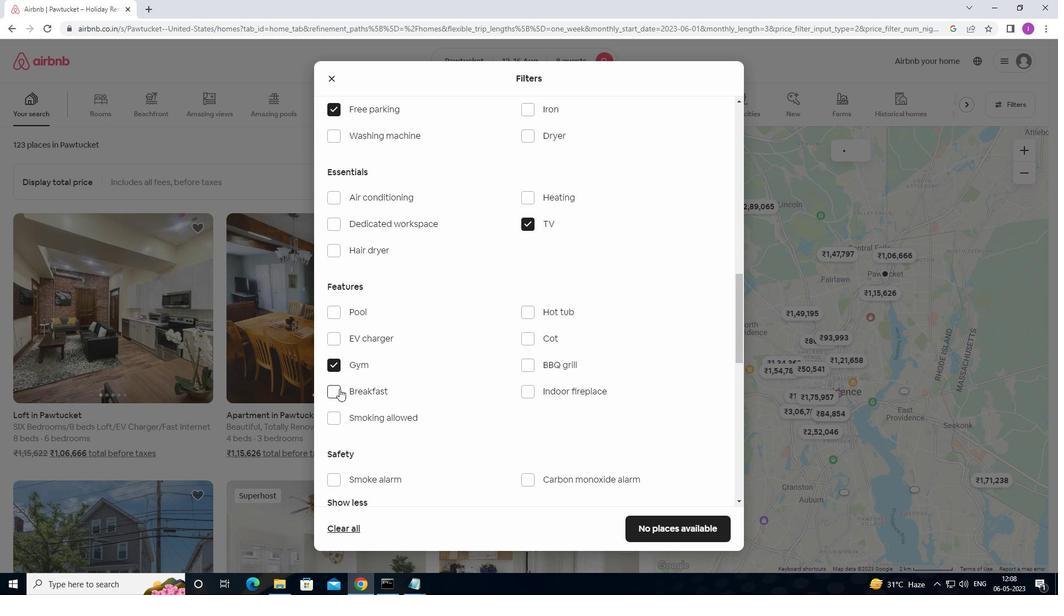
Action: Mouse moved to (496, 365)
Screenshot: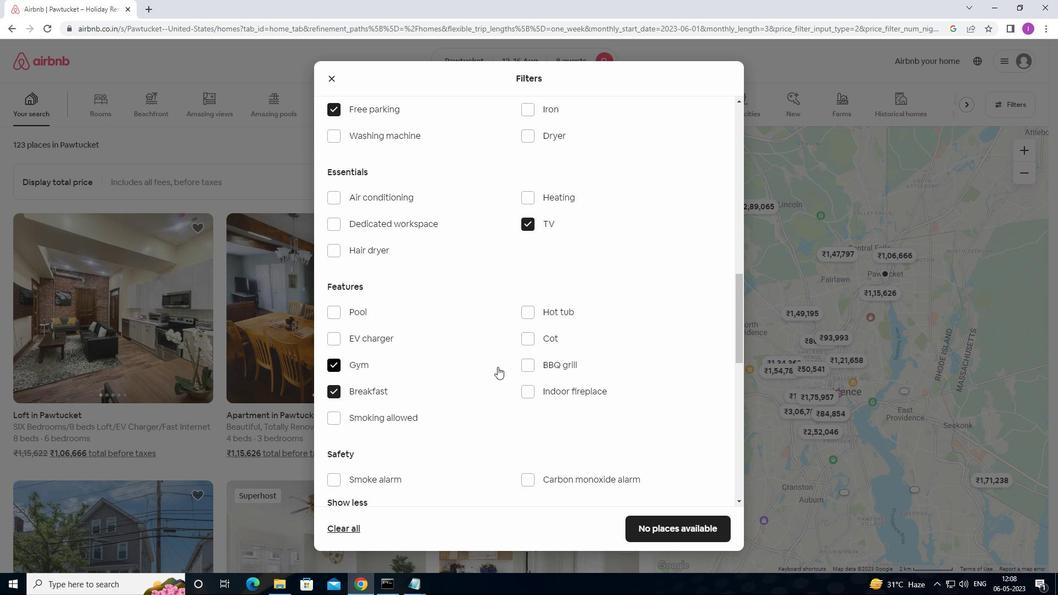 
Action: Mouse scrolled (496, 365) with delta (0, 0)
Screenshot: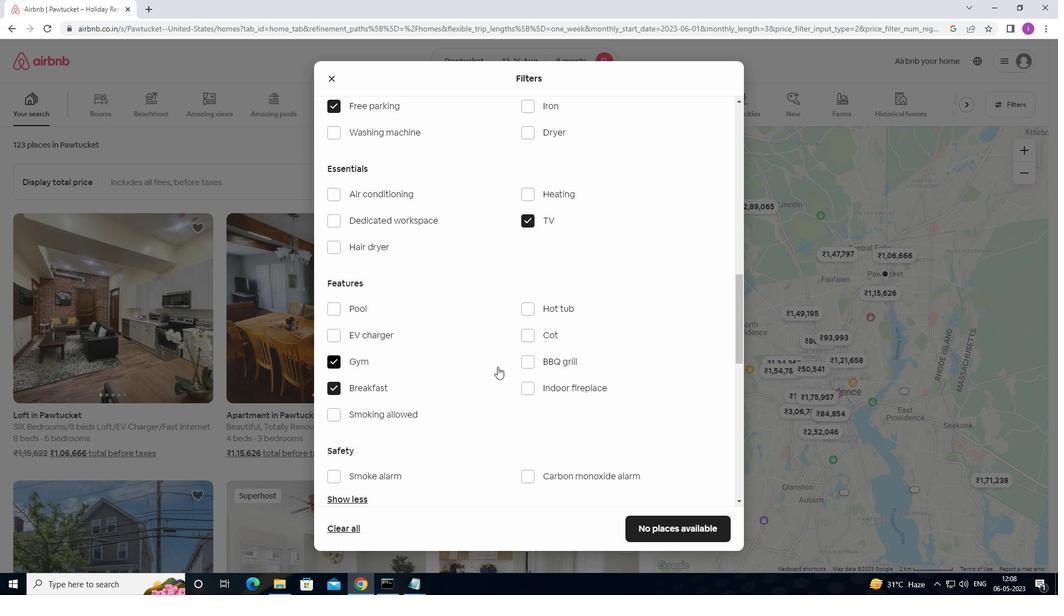 
Action: Mouse scrolled (496, 365) with delta (0, 0)
Screenshot: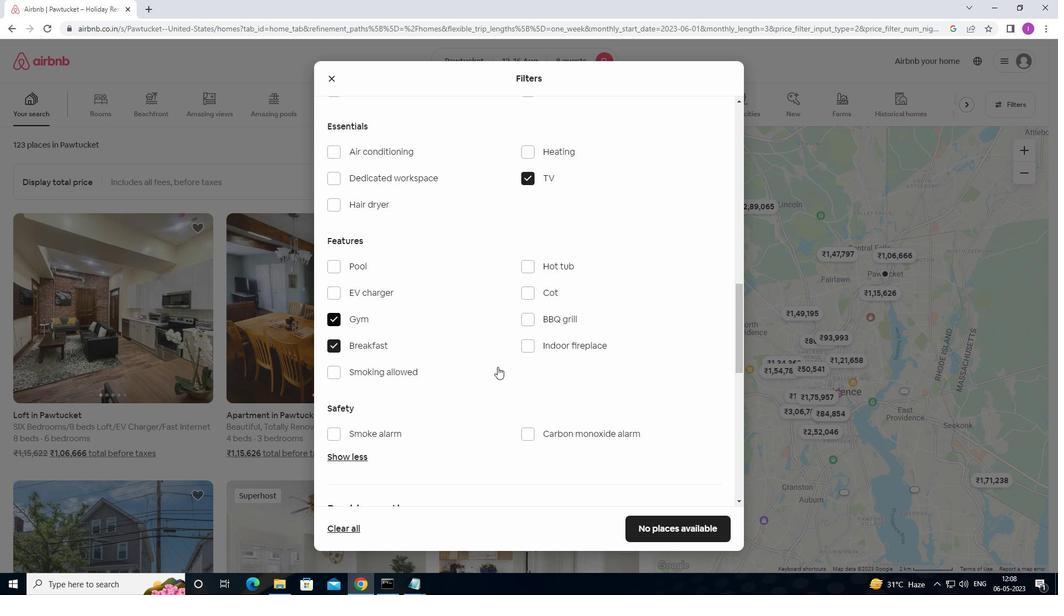 
Action: Mouse scrolled (496, 365) with delta (0, 0)
Screenshot: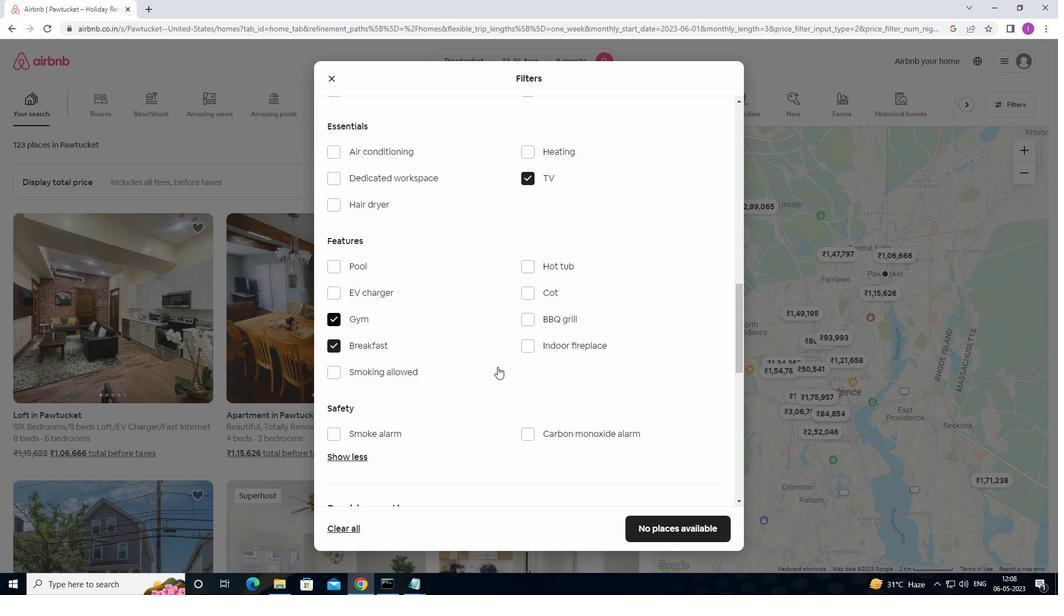 
Action: Mouse scrolled (496, 365) with delta (0, 0)
Screenshot: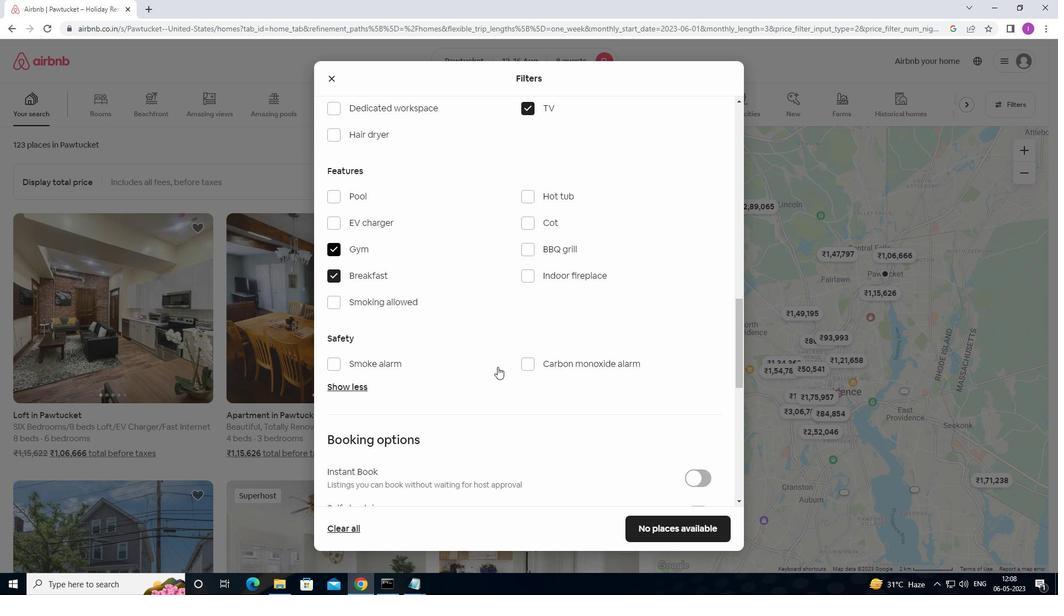 
Action: Mouse moved to (700, 408)
Screenshot: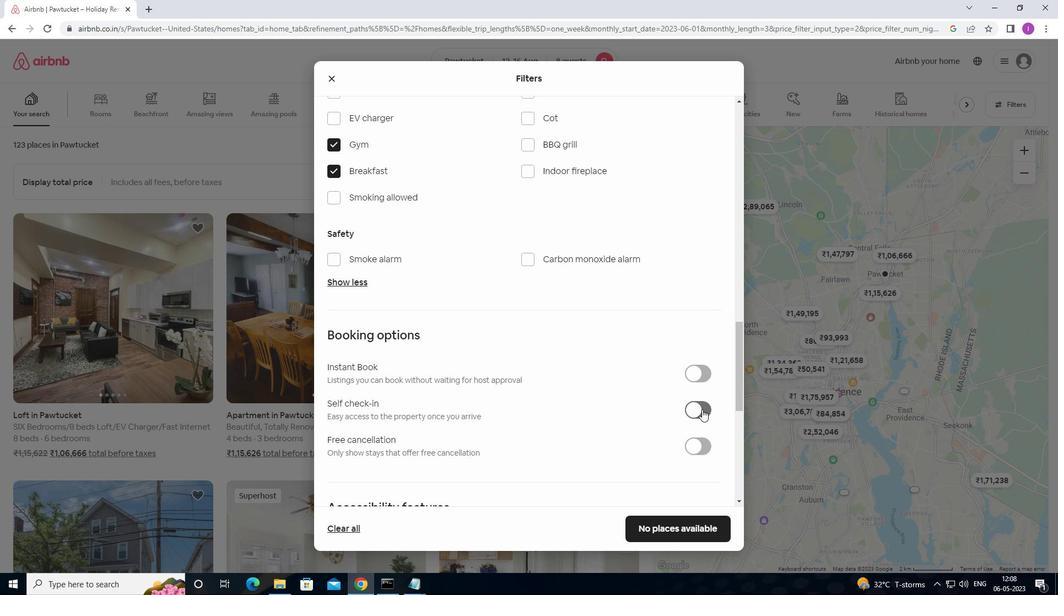 
Action: Mouse pressed left at (700, 408)
Screenshot: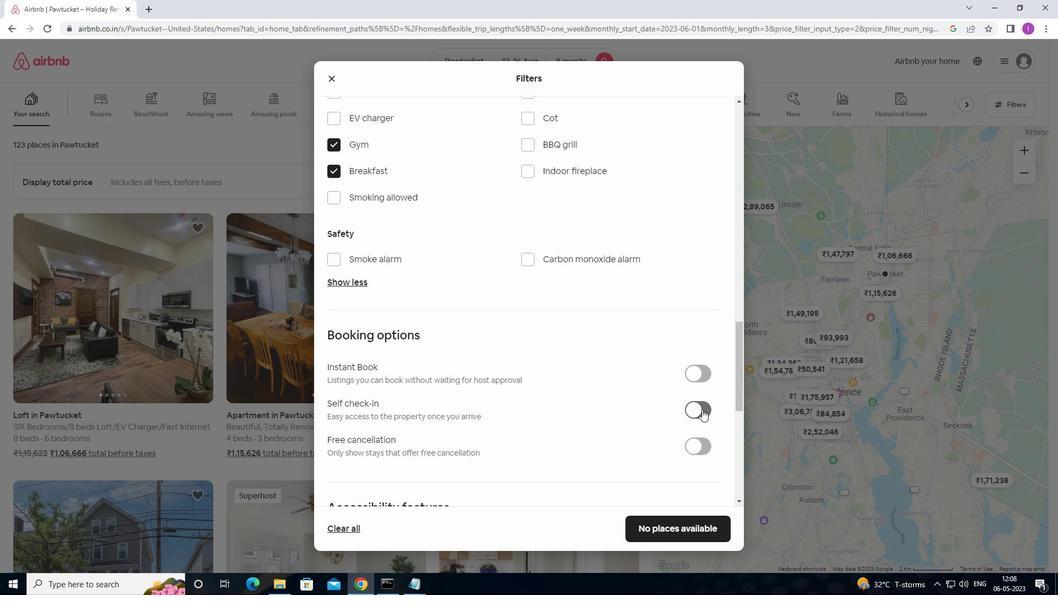 
Action: Mouse moved to (606, 426)
Screenshot: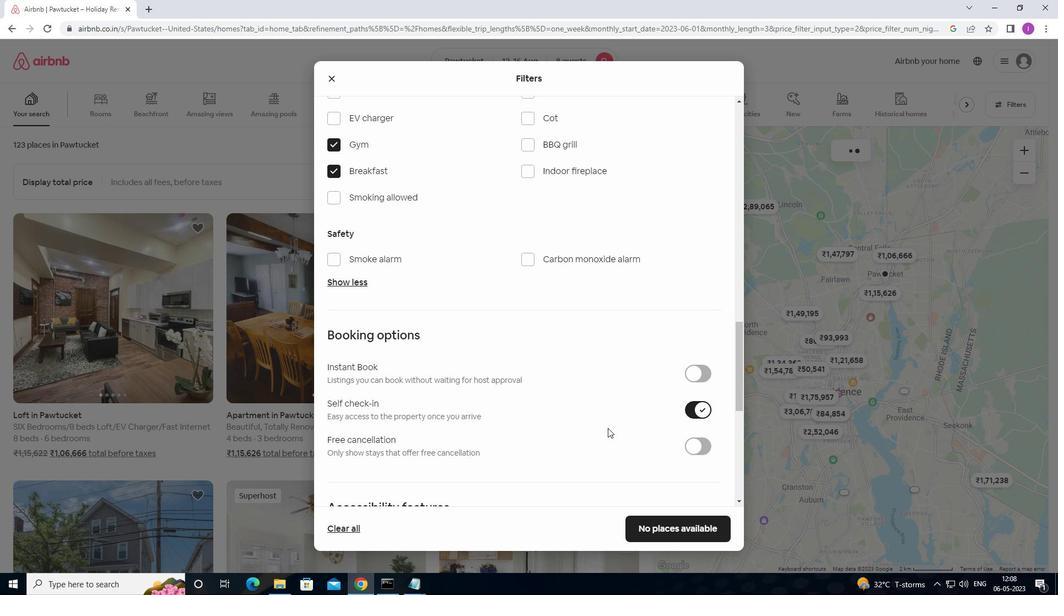 
Action: Mouse scrolled (606, 426) with delta (0, 0)
Screenshot: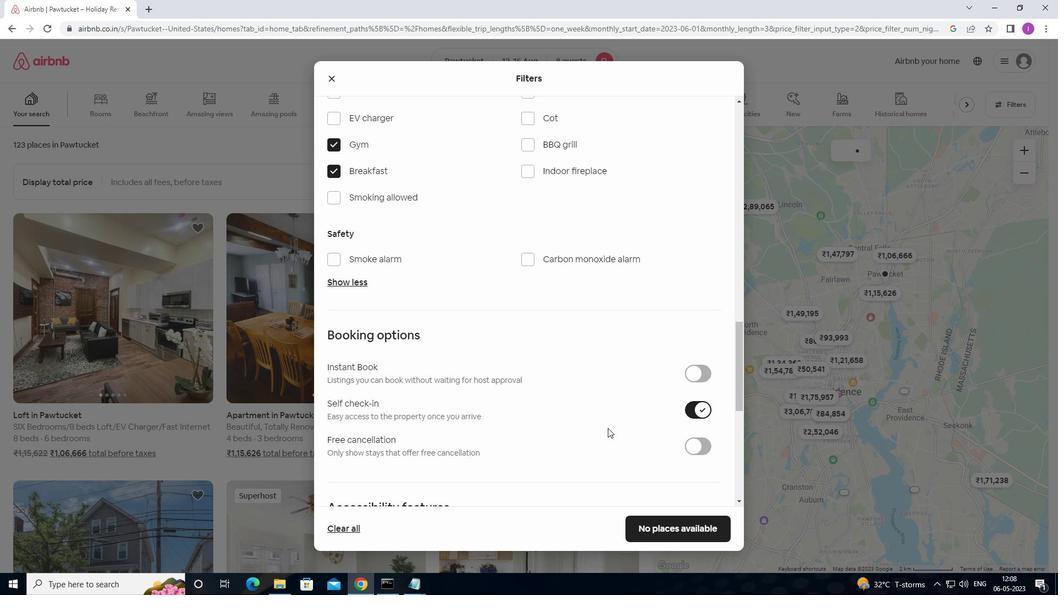
Action: Mouse scrolled (606, 426) with delta (0, 0)
Screenshot: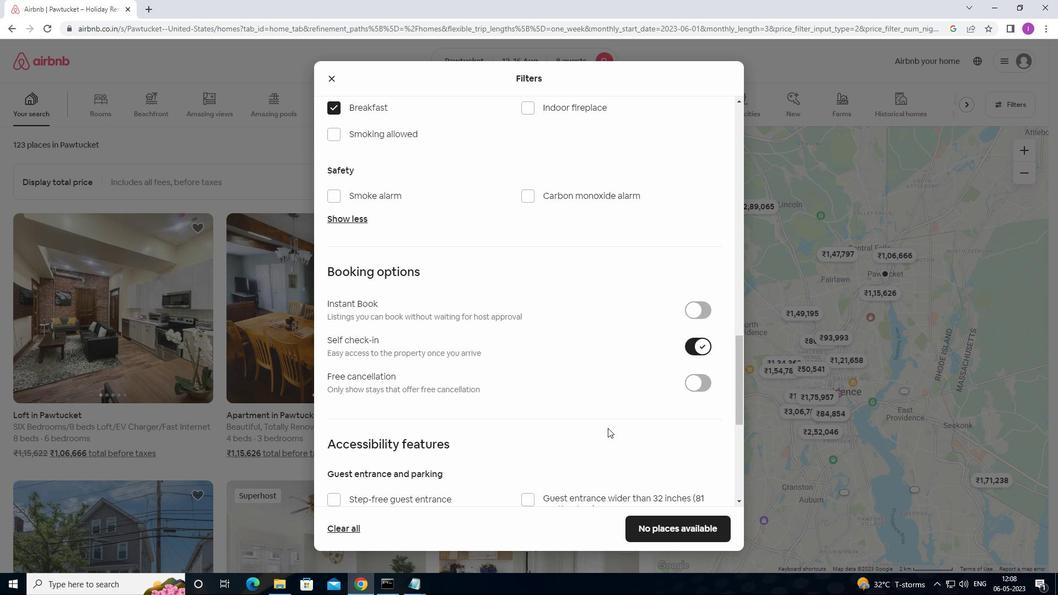 
Action: Mouse scrolled (606, 426) with delta (0, 0)
Screenshot: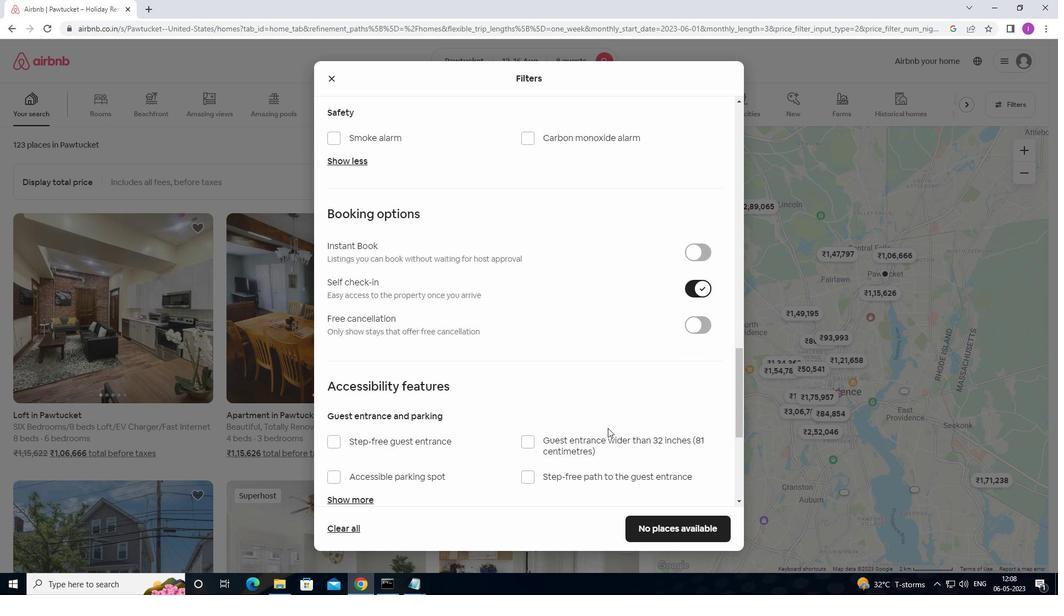 
Action: Mouse moved to (608, 420)
Screenshot: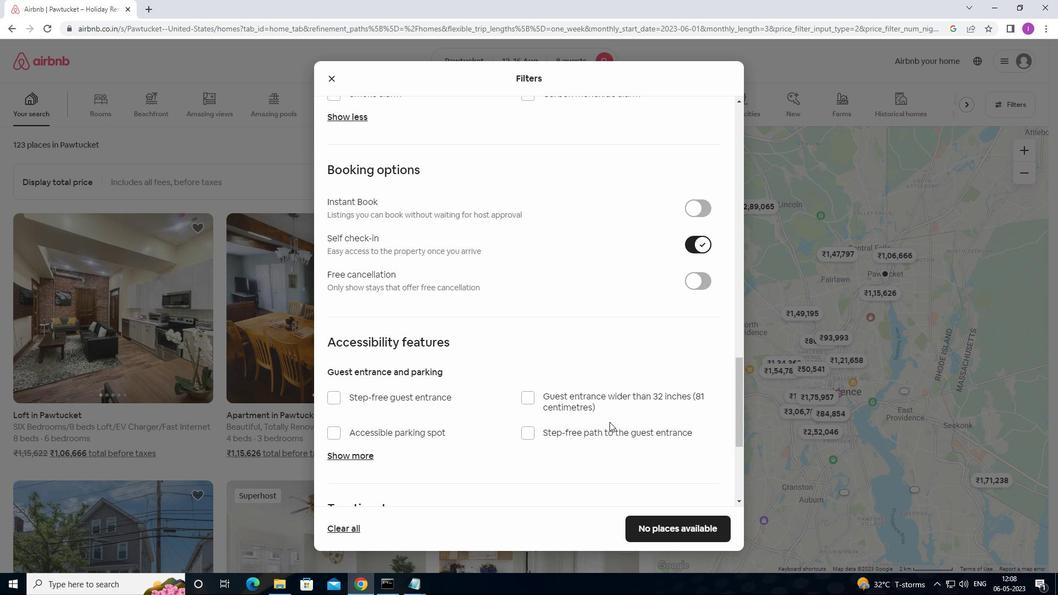 
Action: Mouse scrolled (608, 420) with delta (0, 0)
Screenshot: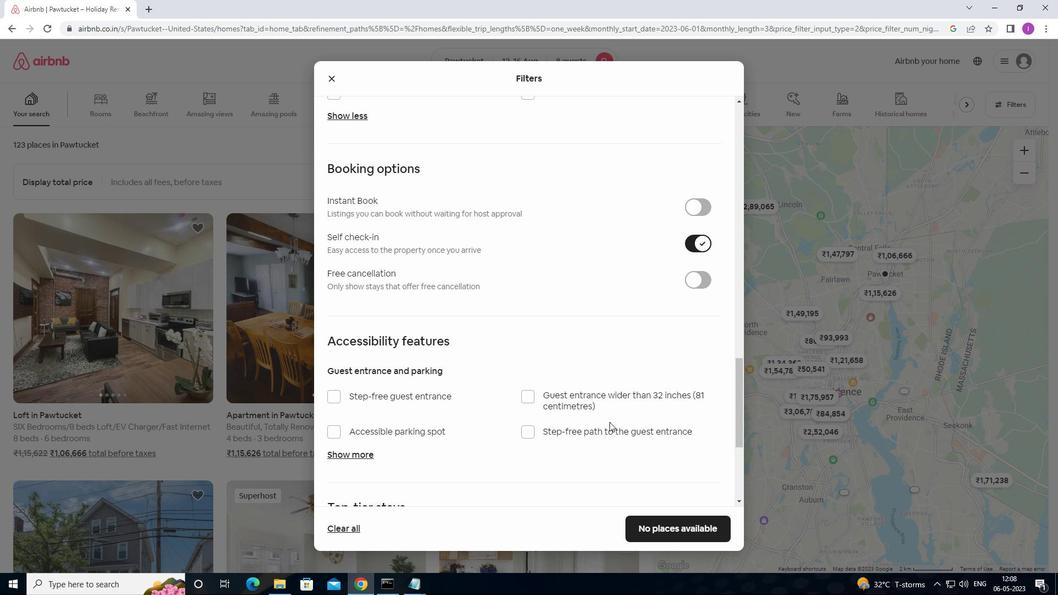 
Action: Mouse scrolled (608, 420) with delta (0, 0)
Screenshot: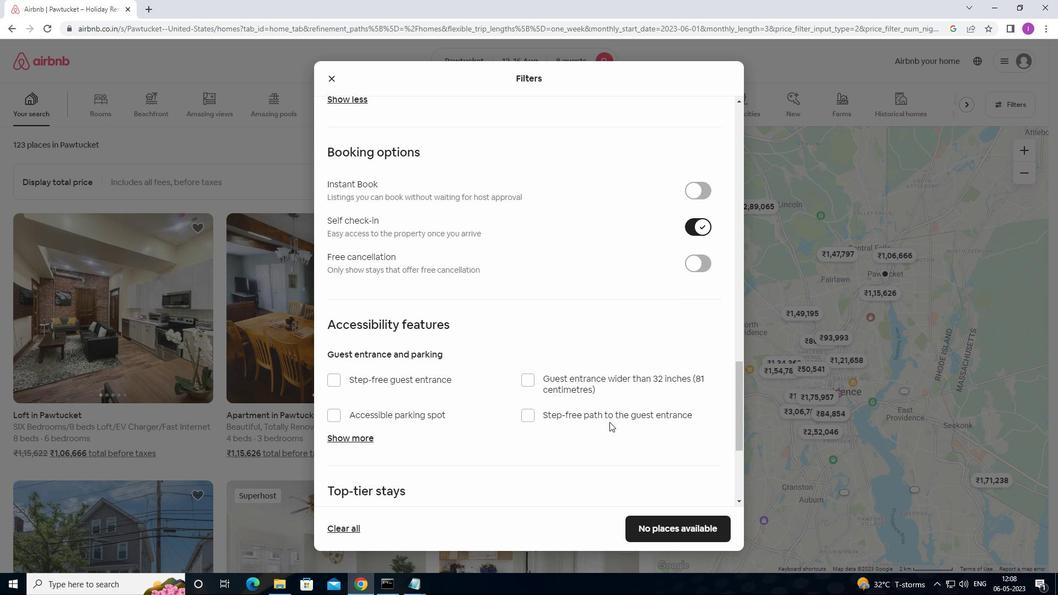 
Action: Mouse moved to (604, 475)
Screenshot: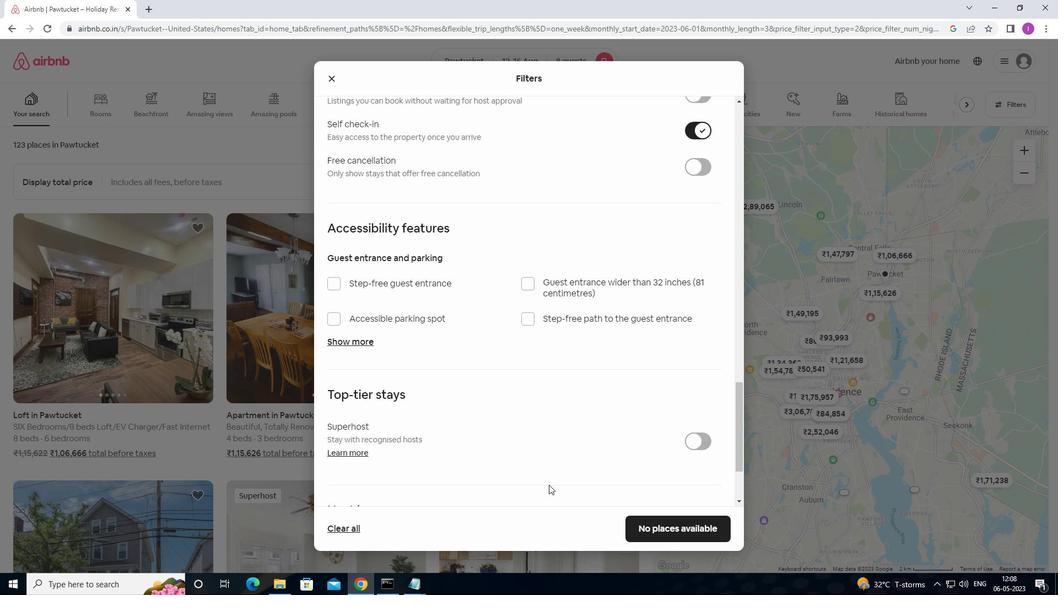 
Action: Mouse scrolled (604, 475) with delta (0, 0)
Screenshot: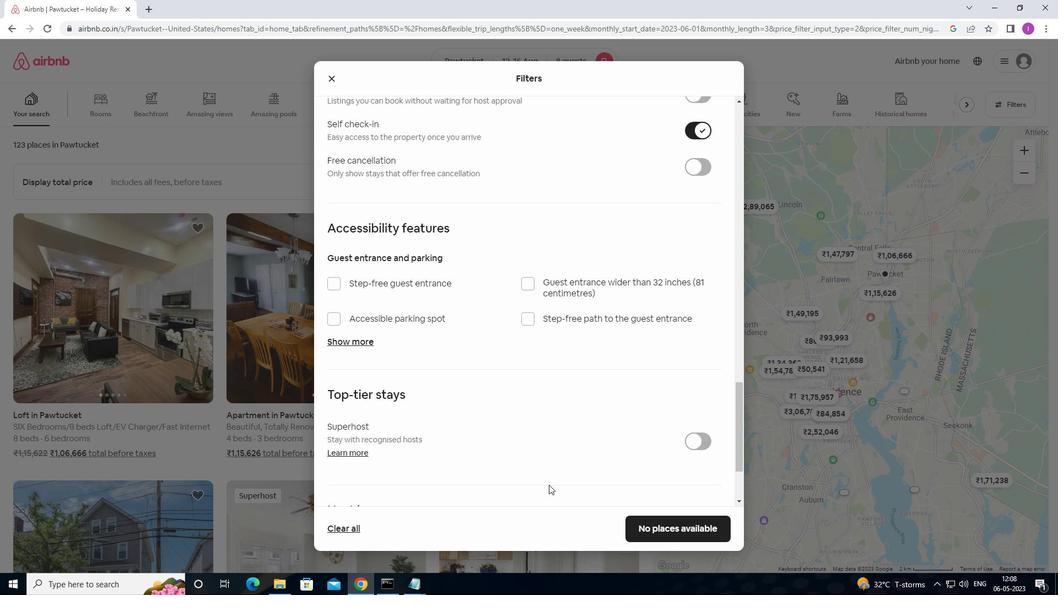 
Action: Mouse moved to (521, 486)
Screenshot: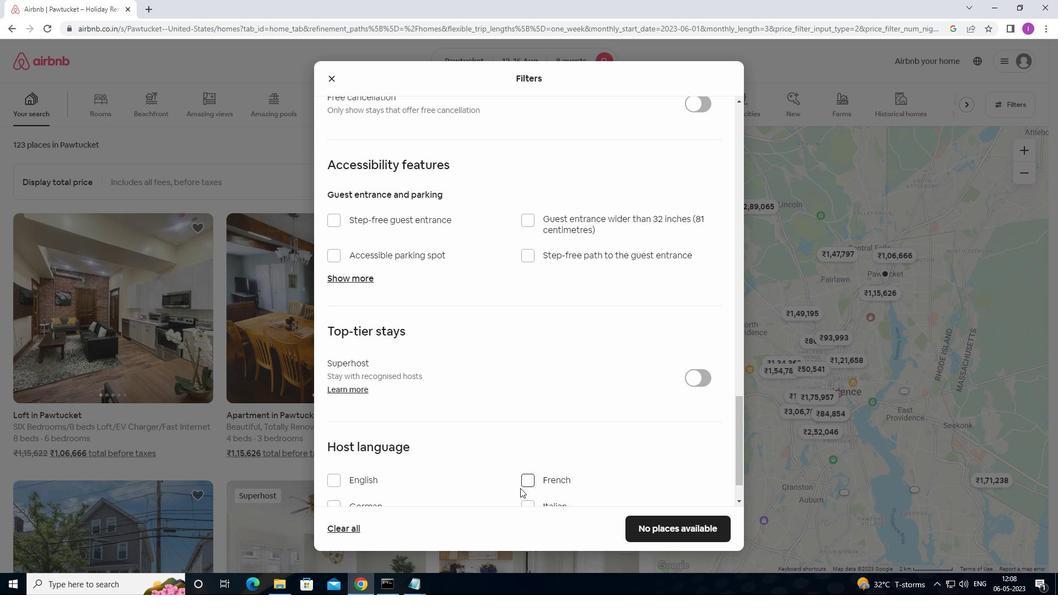 
Action: Mouse scrolled (521, 485) with delta (0, 0)
Screenshot: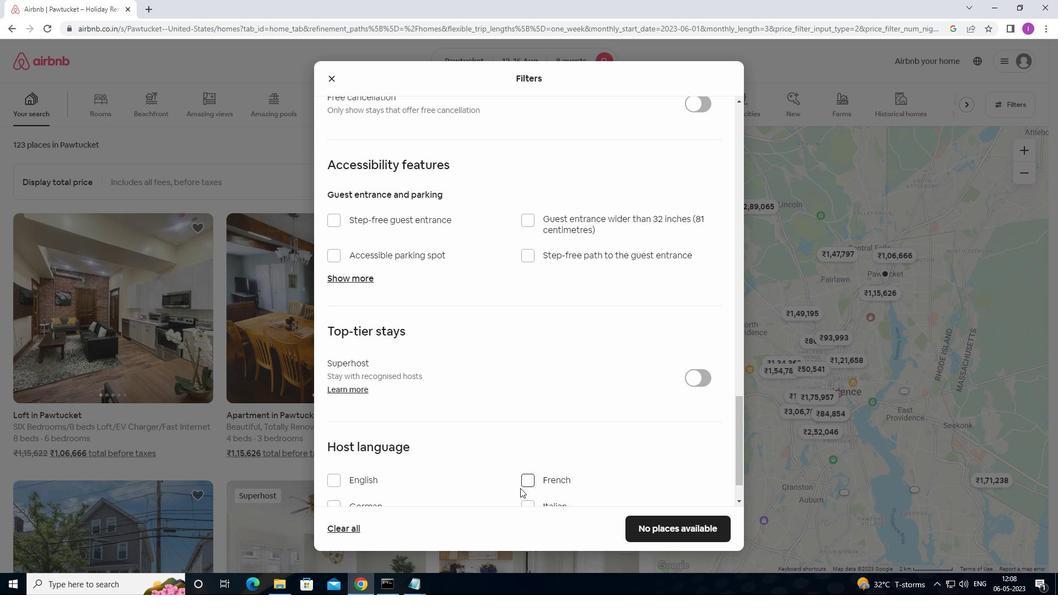 
Action: Mouse moved to (520, 486)
Screenshot: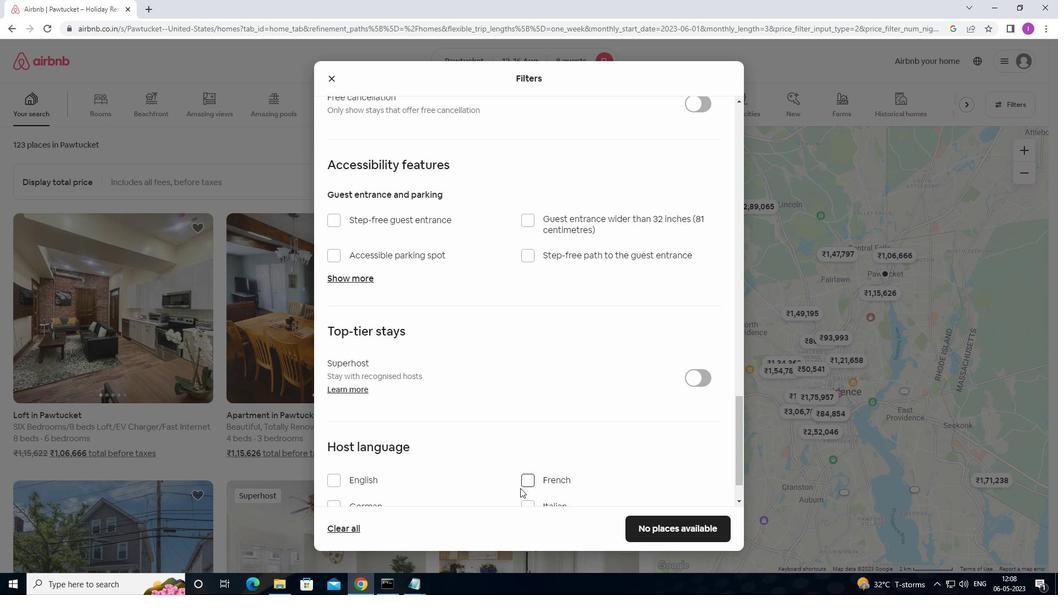 
Action: Mouse scrolled (520, 486) with delta (0, 0)
Screenshot: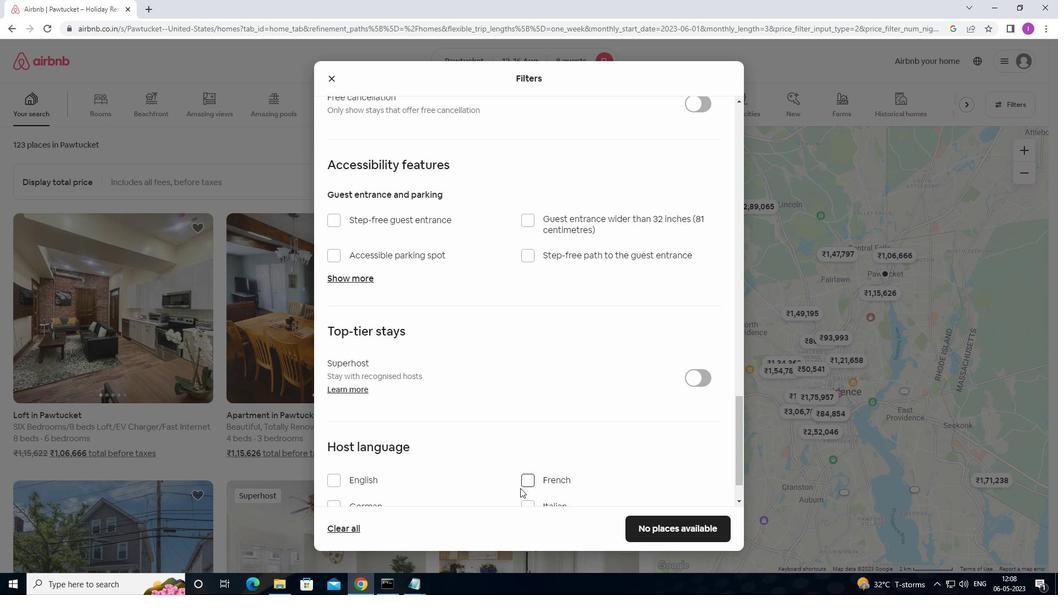 
Action: Mouse moved to (518, 486)
Screenshot: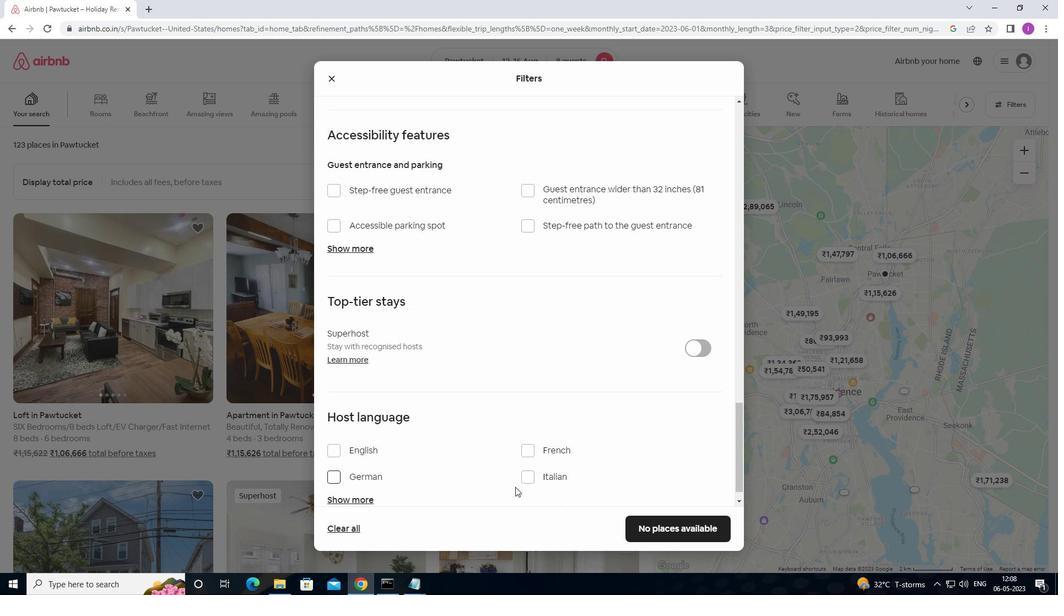 
Action: Mouse scrolled (518, 486) with delta (0, 0)
Screenshot: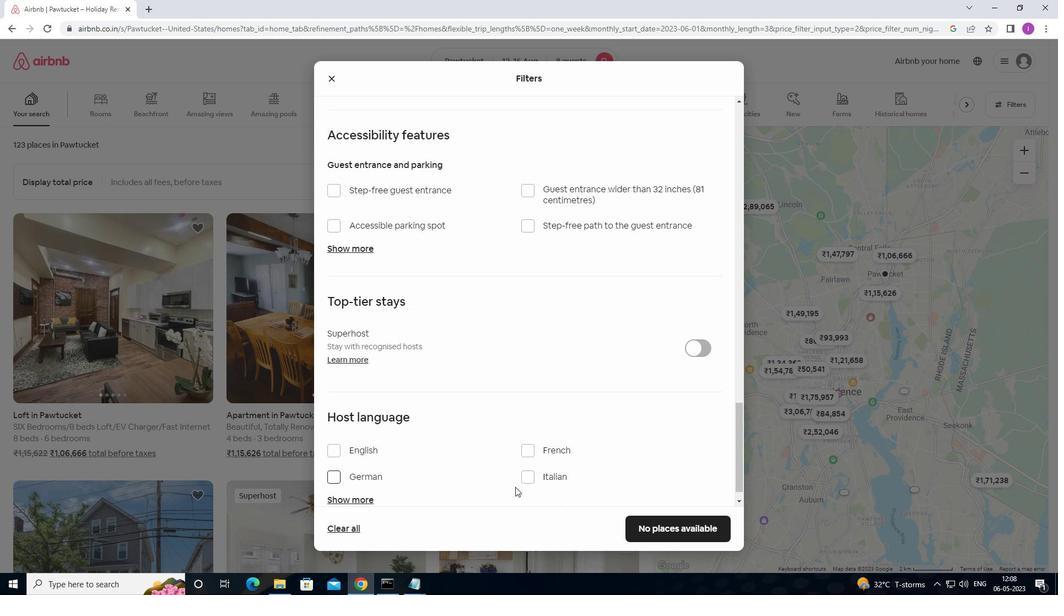 
Action: Mouse moved to (337, 430)
Screenshot: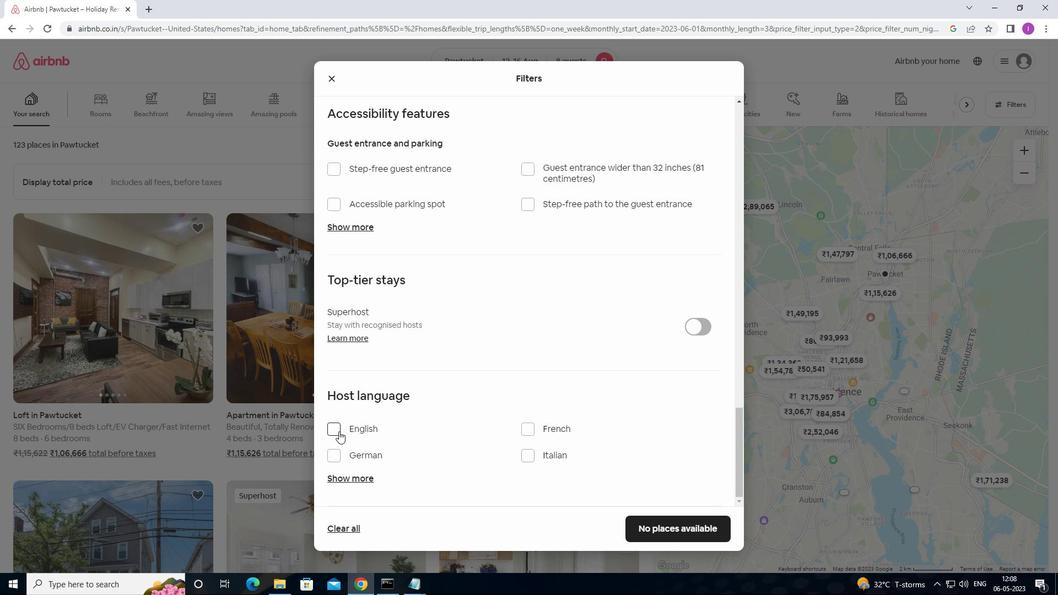 
Action: Mouse pressed left at (337, 430)
Screenshot: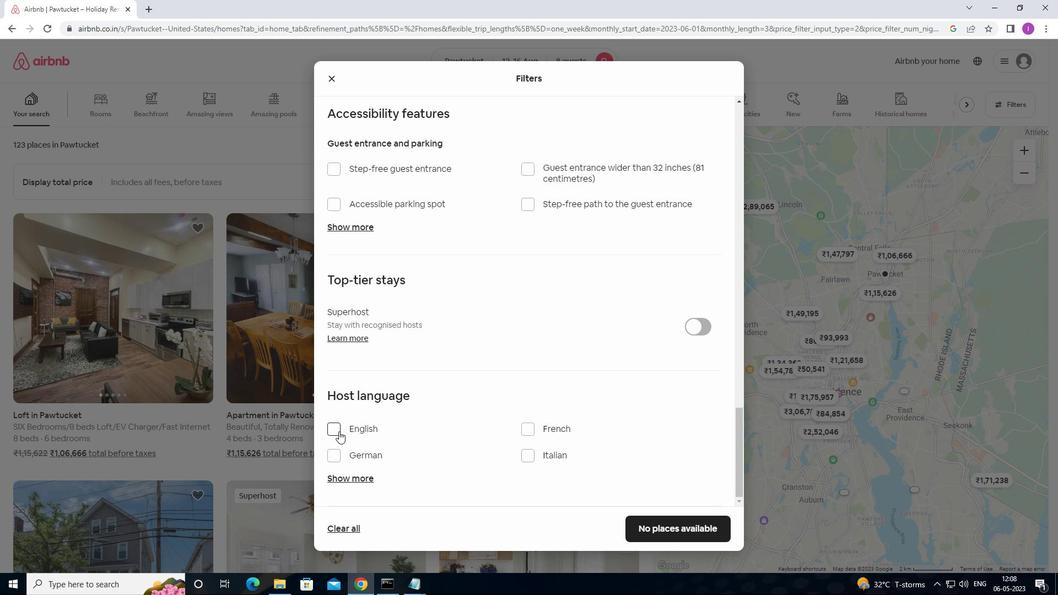 
Action: Mouse moved to (543, 439)
Screenshot: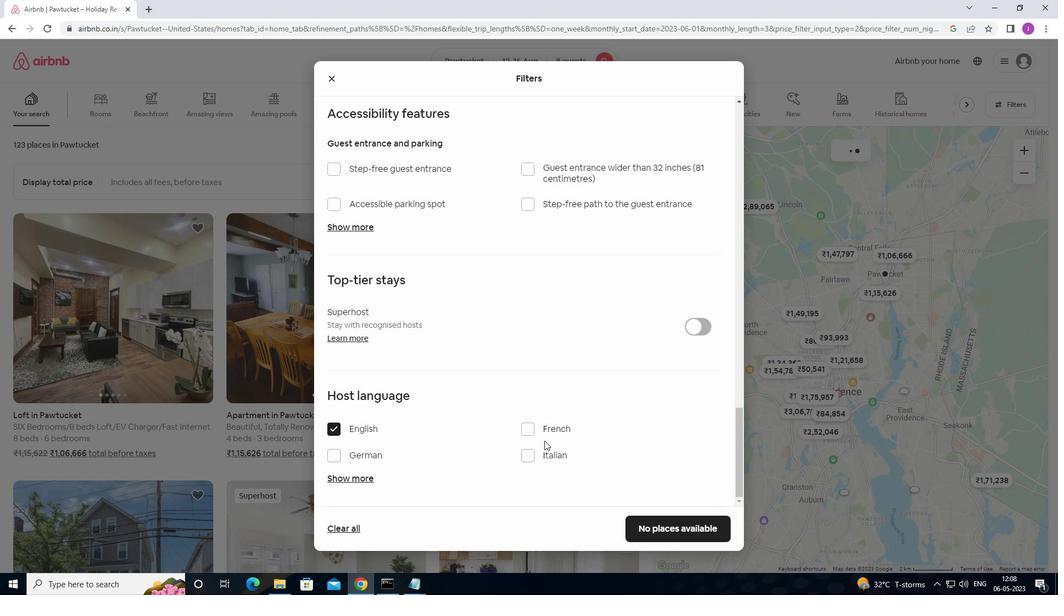 
Action: Mouse scrolled (543, 438) with delta (0, 0)
Screenshot: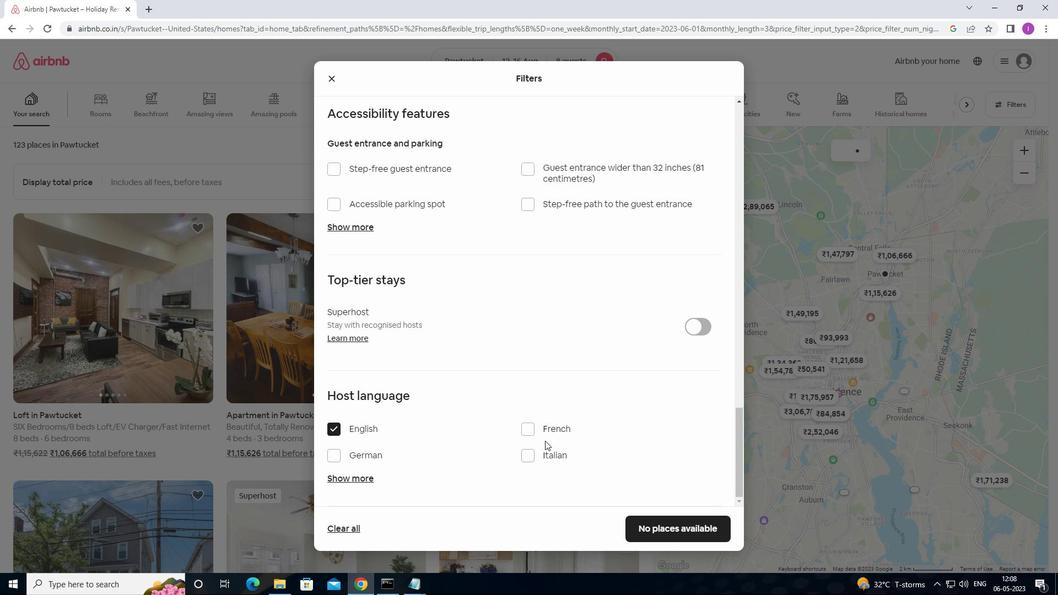 
Action: Mouse moved to (543, 439)
Screenshot: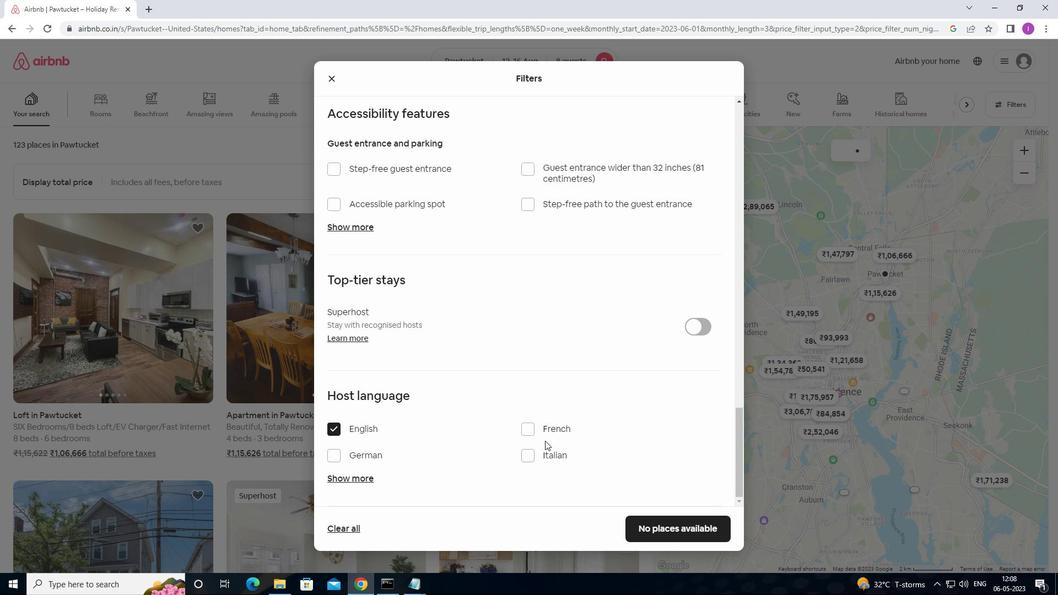 
Action: Mouse scrolled (543, 438) with delta (0, 0)
Screenshot: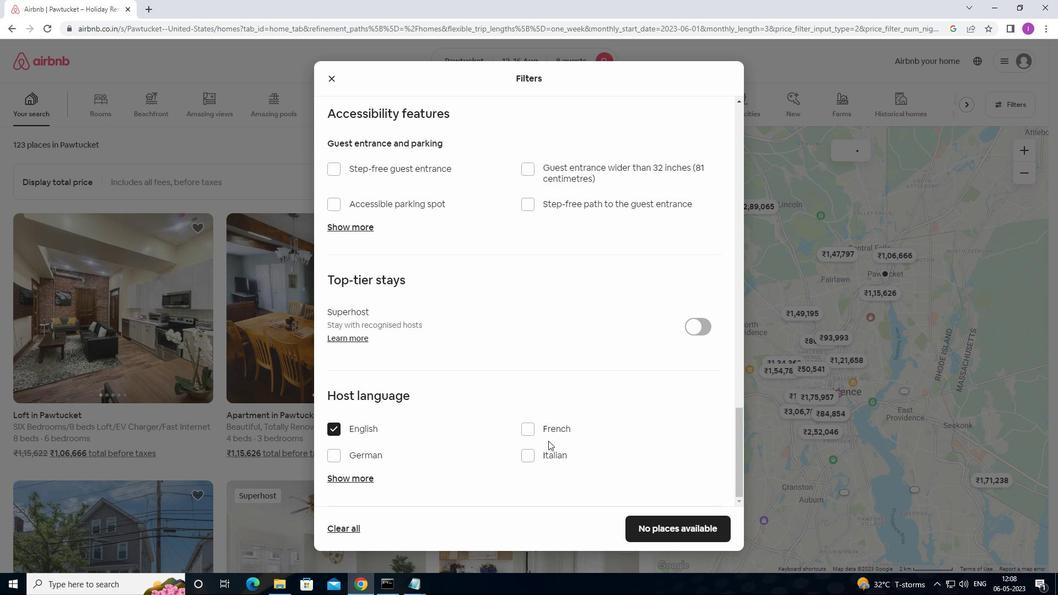 
Action: Mouse scrolled (543, 438) with delta (0, 0)
Screenshot: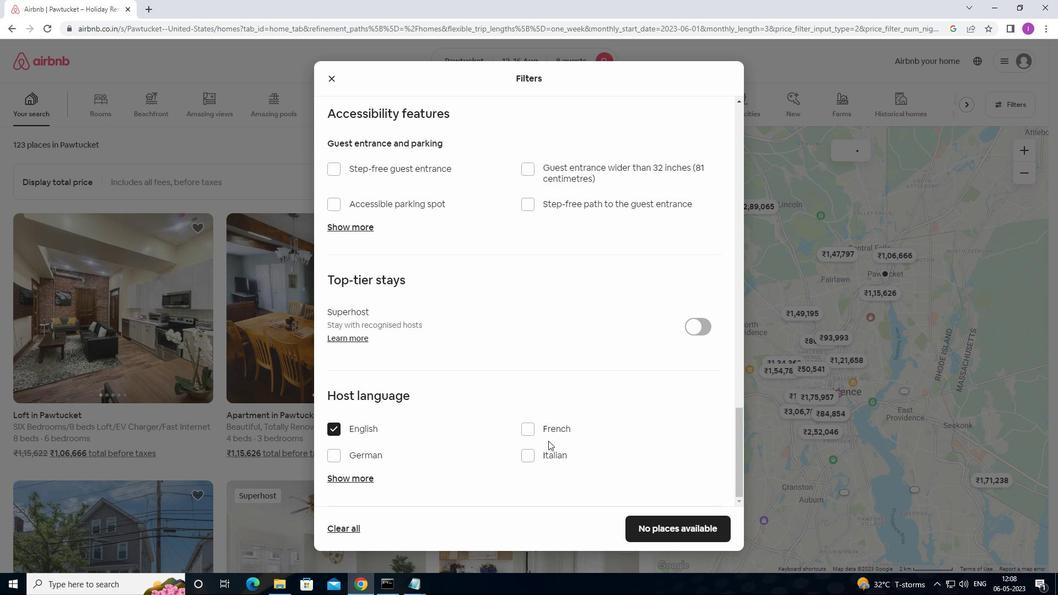 
Action: Mouse moved to (550, 439)
Screenshot: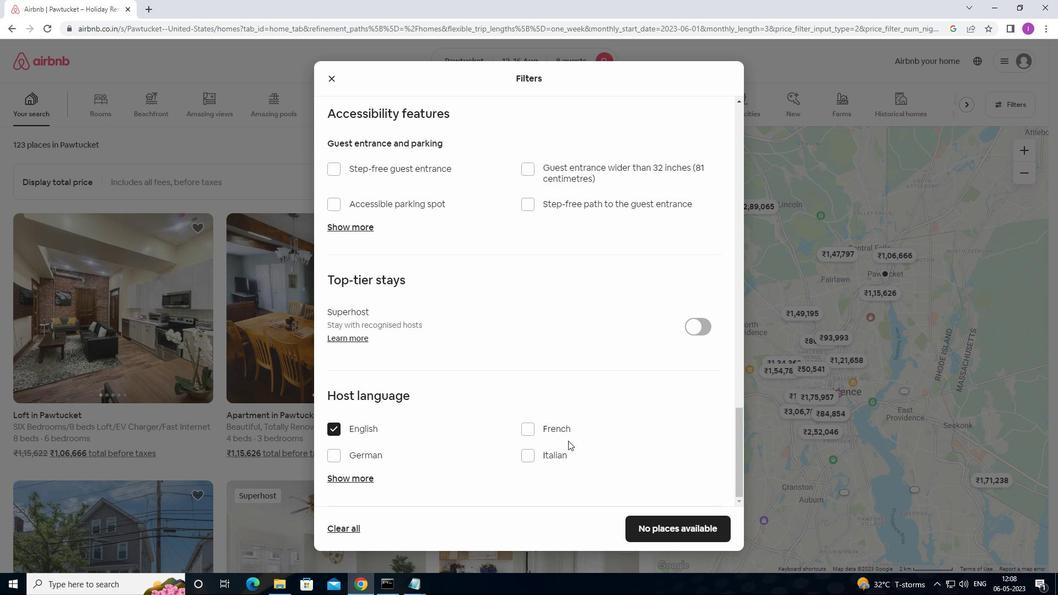 
Action: Mouse scrolled (550, 438) with delta (0, 0)
Screenshot: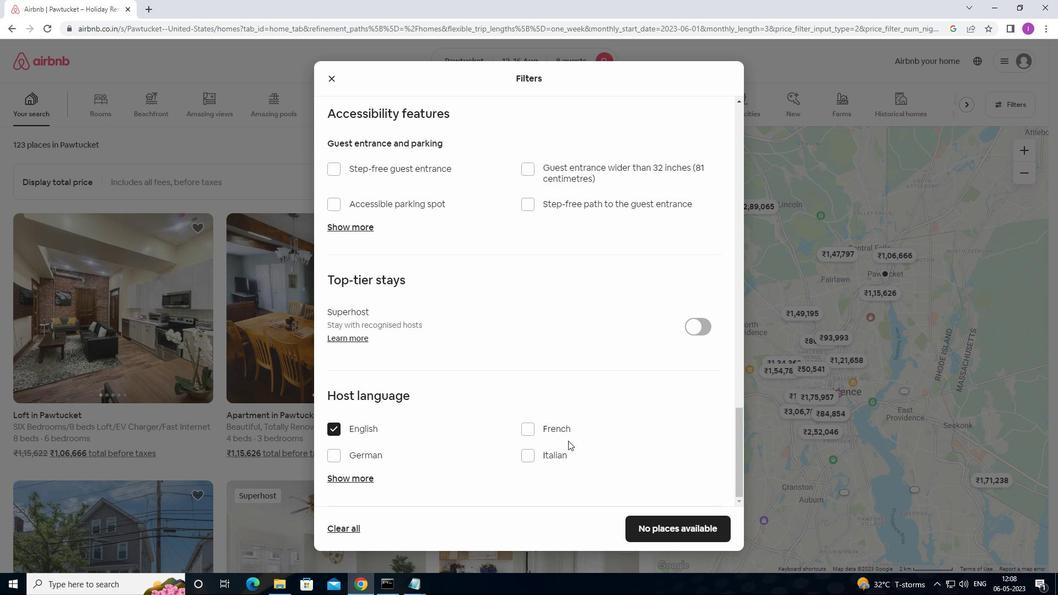 
Action: Mouse moved to (580, 439)
Screenshot: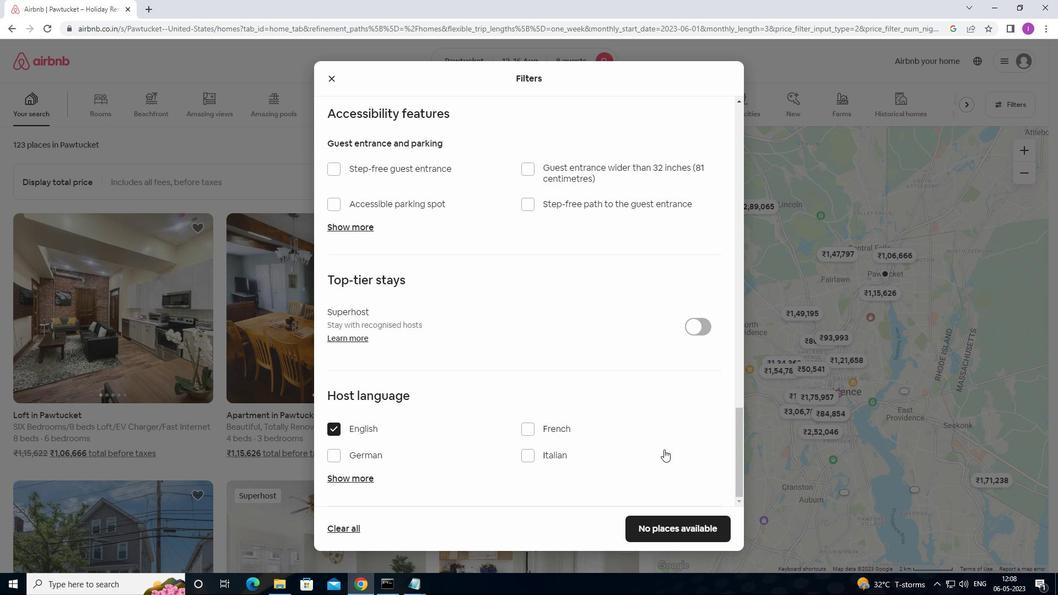 
Action: Mouse scrolled (580, 438) with delta (0, 0)
Screenshot: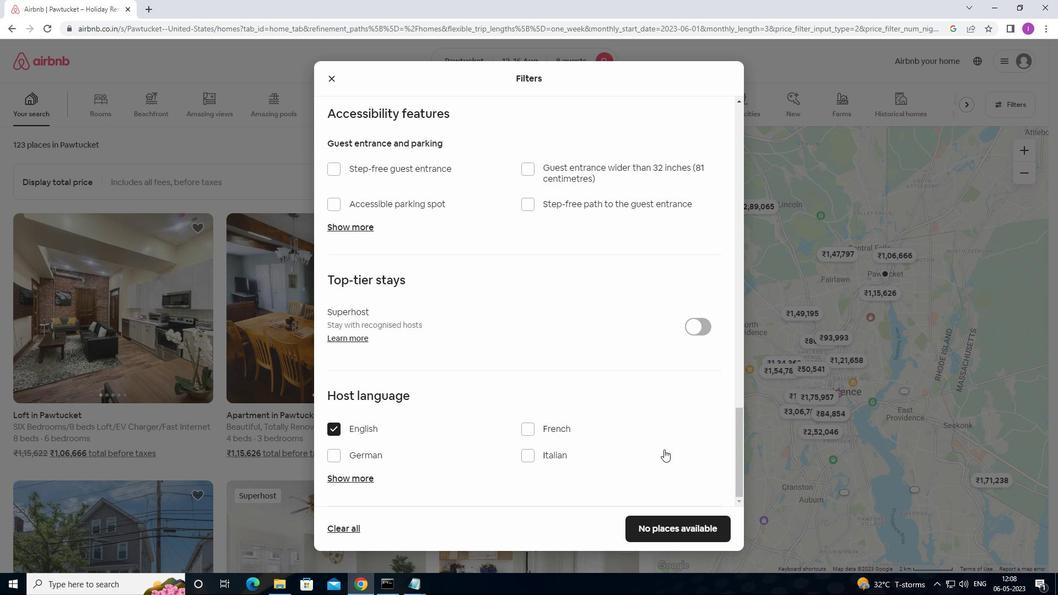 
Action: Mouse moved to (661, 526)
Screenshot: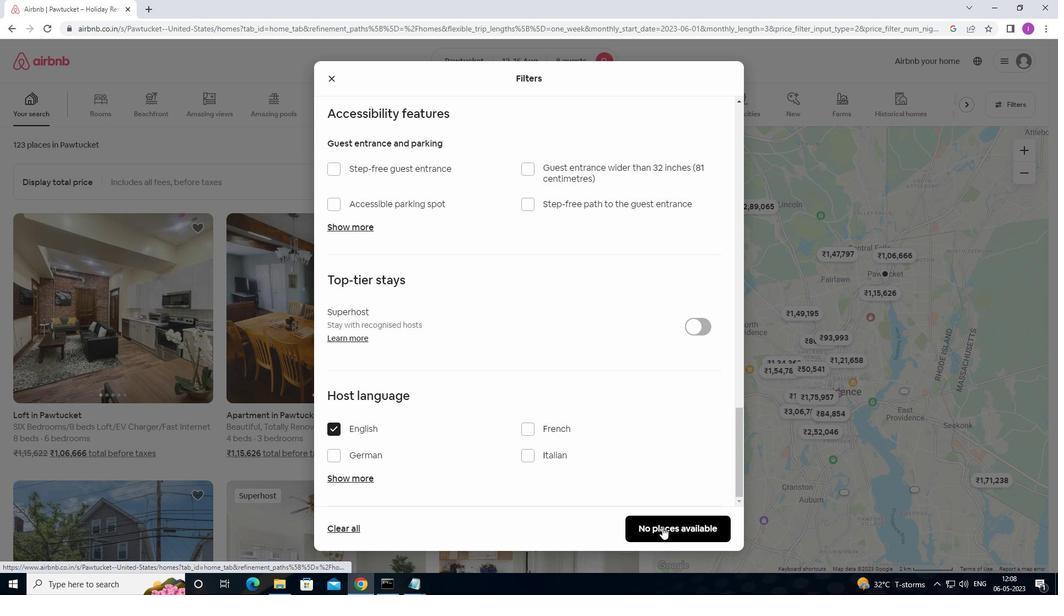
Action: Mouse pressed left at (661, 526)
Screenshot: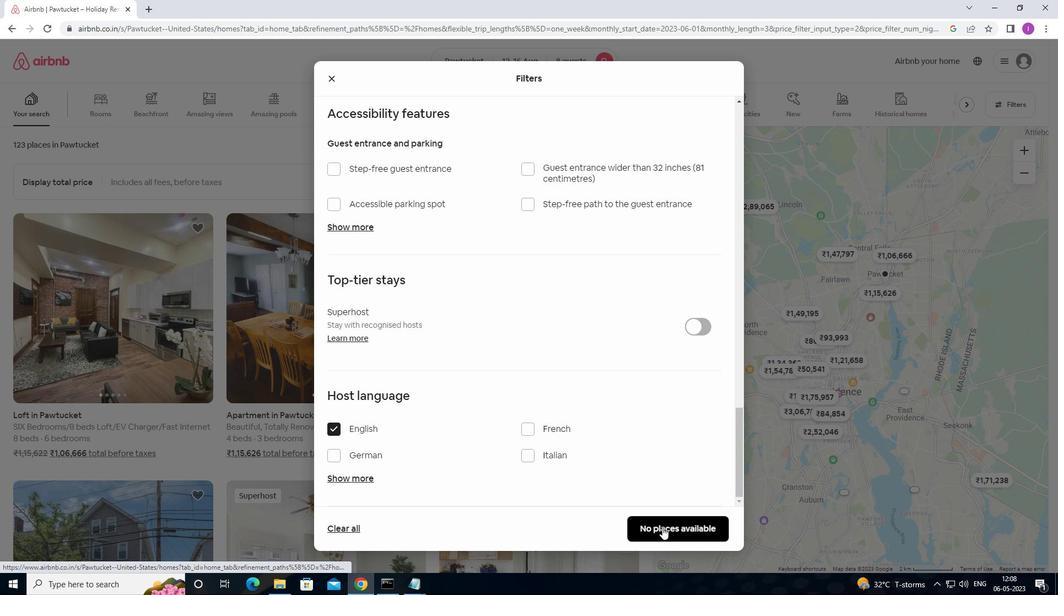 
Action: Mouse moved to (857, 481)
Screenshot: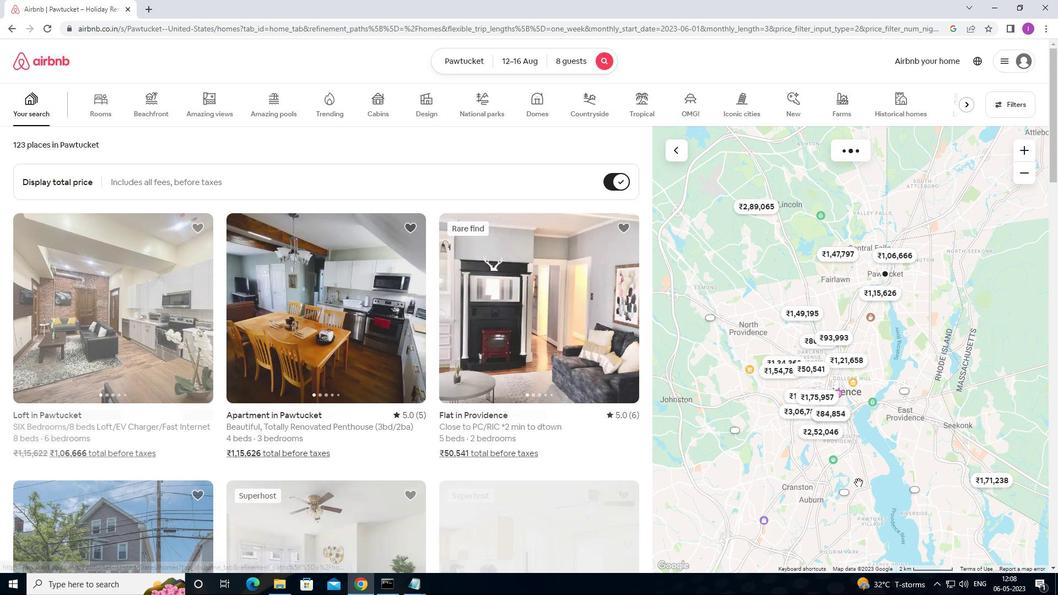 
